 Task: Search one way flight ticket for 2 adults, 4 children and 1 infant on lap in business from Newport News: Newport News/williamsburg International Airport (patrick Henry Field) to Gillette: Gillette Campbell County Airport on 5-1-2023. Choice of flights is Westjet. Number of bags: 1 carry on bag. Price is upto 107000. Outbound departure time preference is 8:30.
Action: Mouse moved to (283, 470)
Screenshot: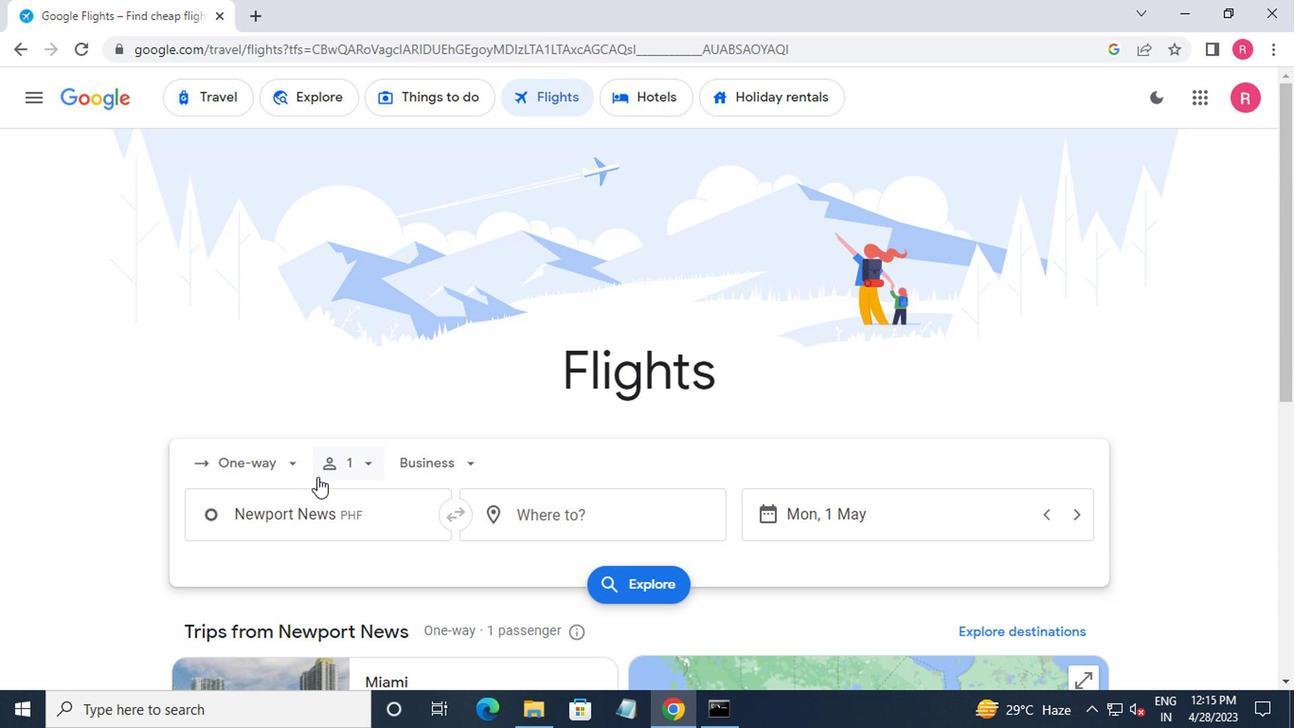 
Action: Mouse pressed left at (283, 470)
Screenshot: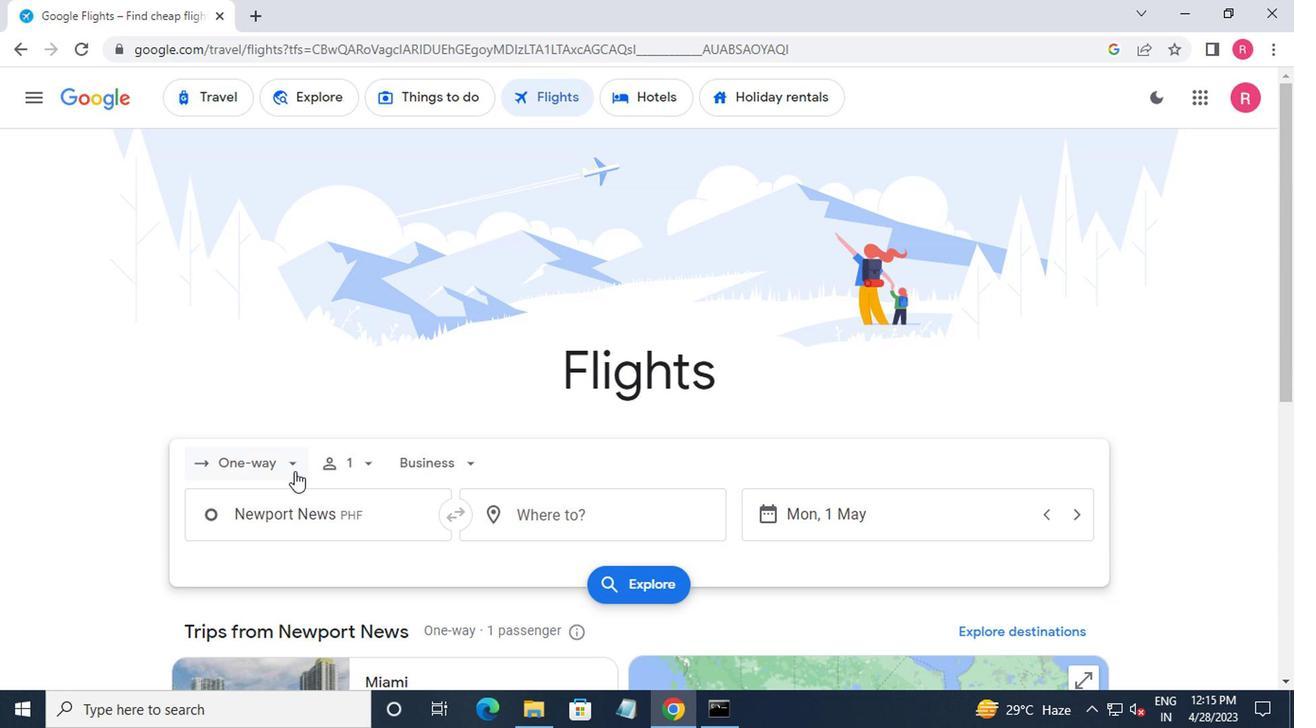 
Action: Mouse moved to (279, 553)
Screenshot: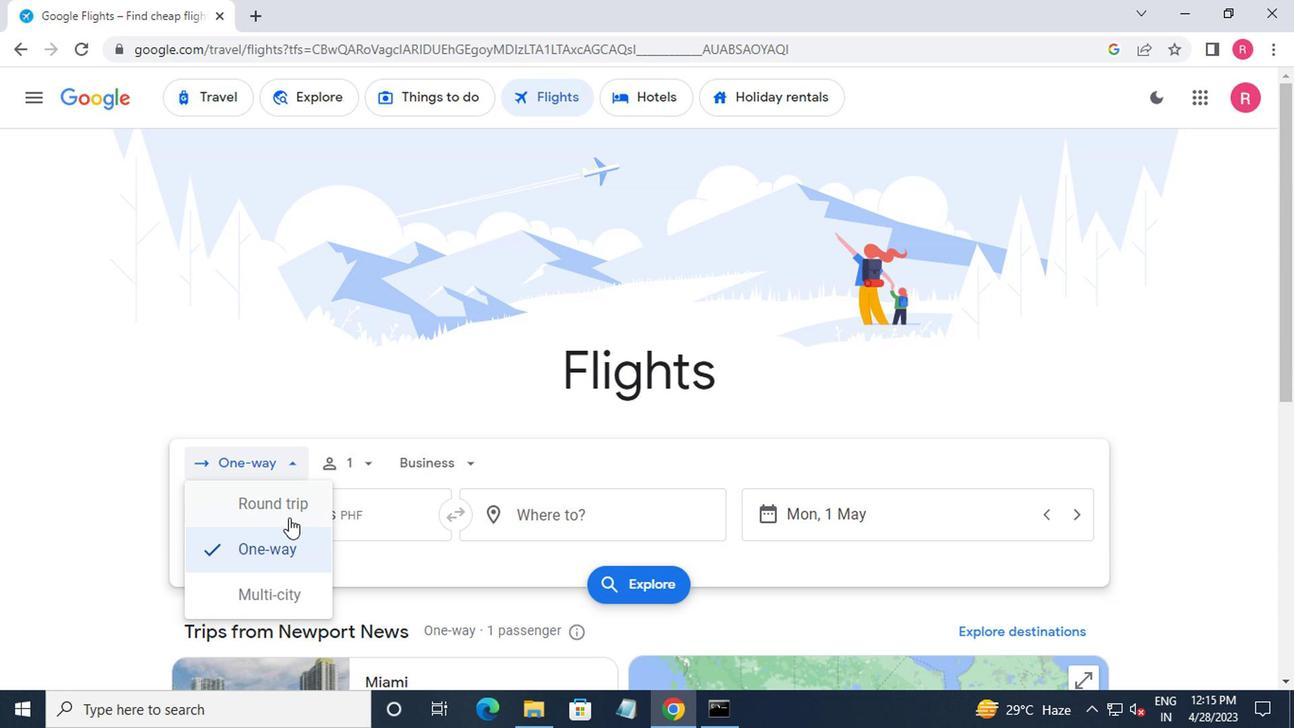 
Action: Mouse pressed left at (279, 553)
Screenshot: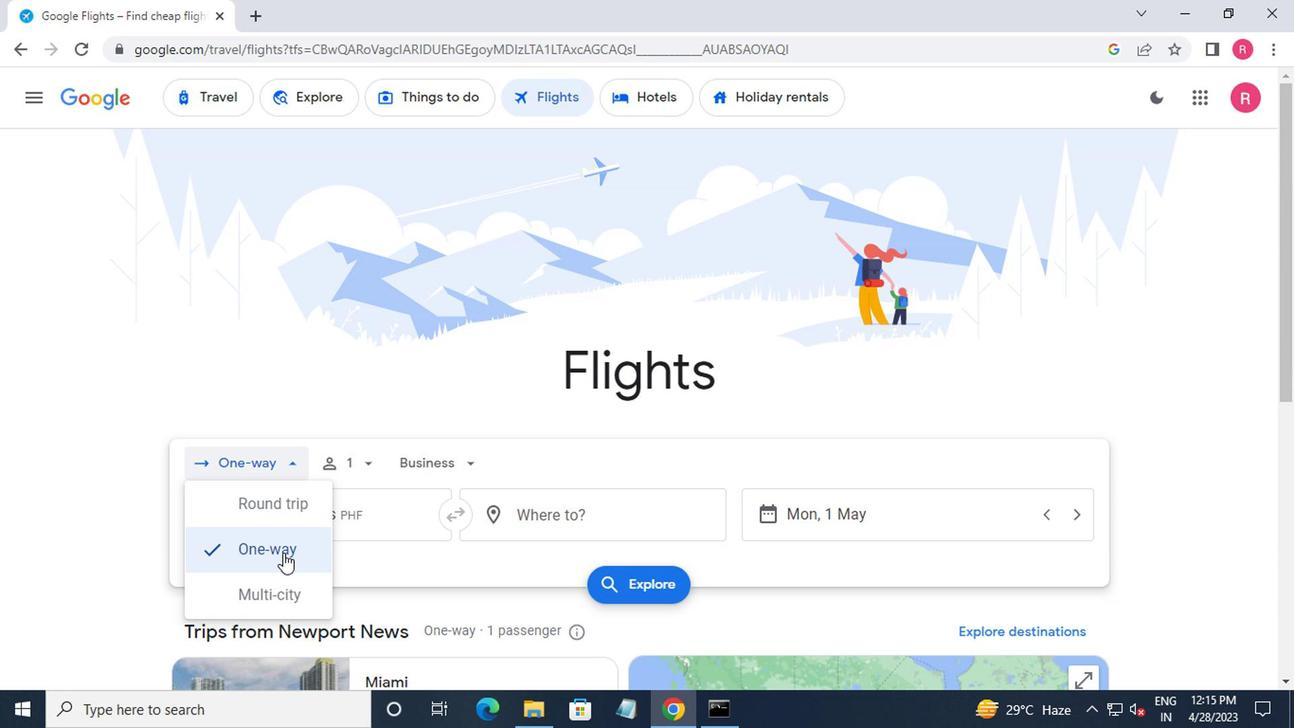 
Action: Mouse moved to (330, 469)
Screenshot: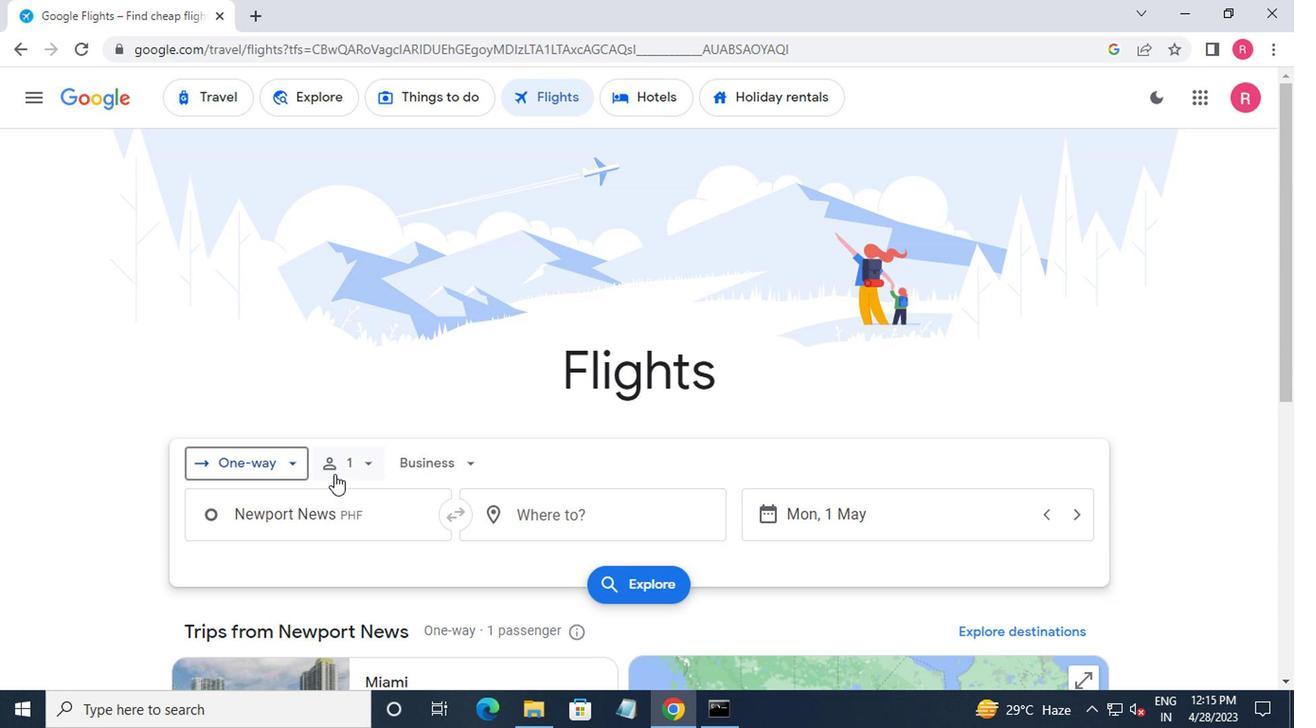 
Action: Mouse pressed left at (330, 469)
Screenshot: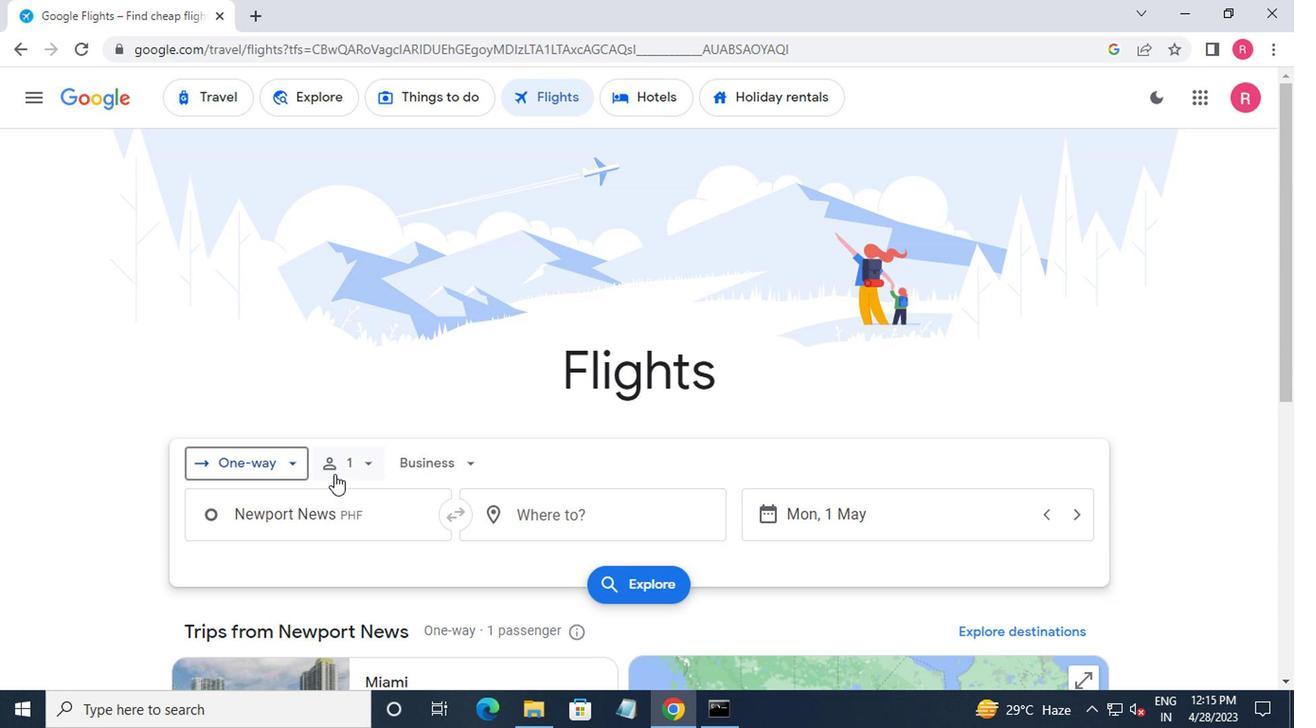 
Action: Mouse moved to (507, 522)
Screenshot: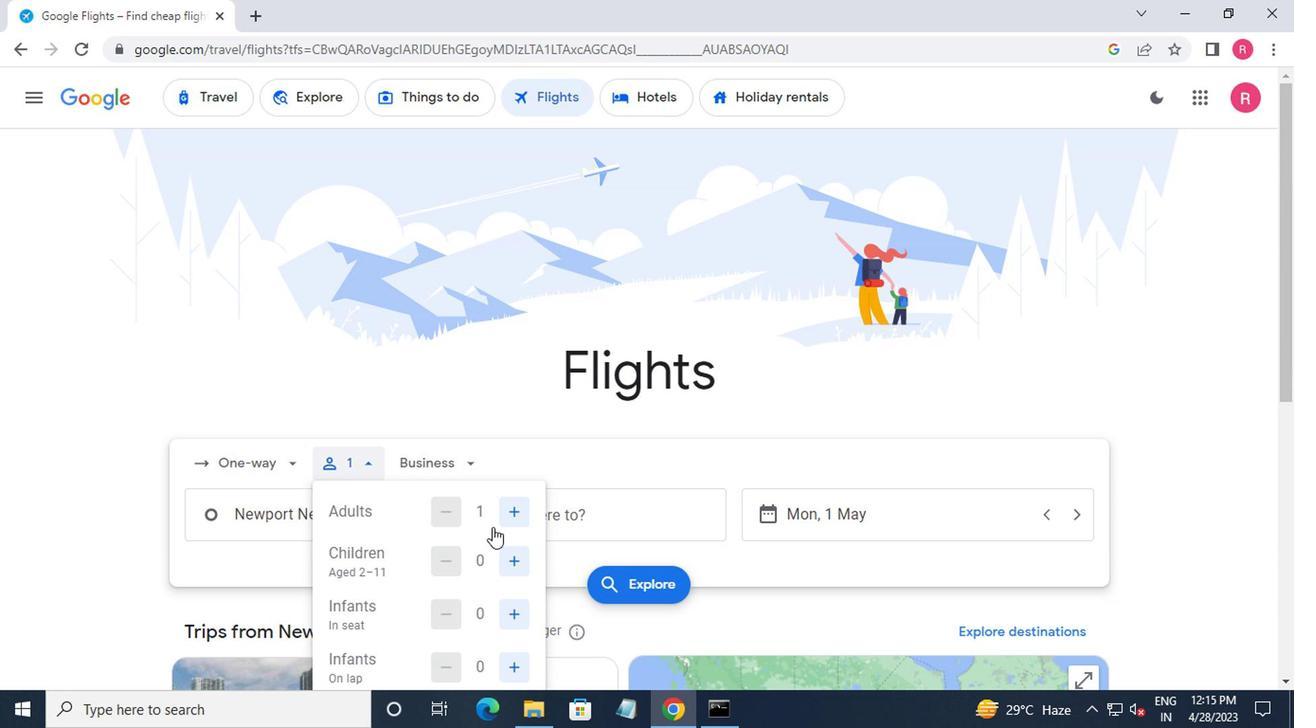 
Action: Mouse pressed left at (507, 522)
Screenshot: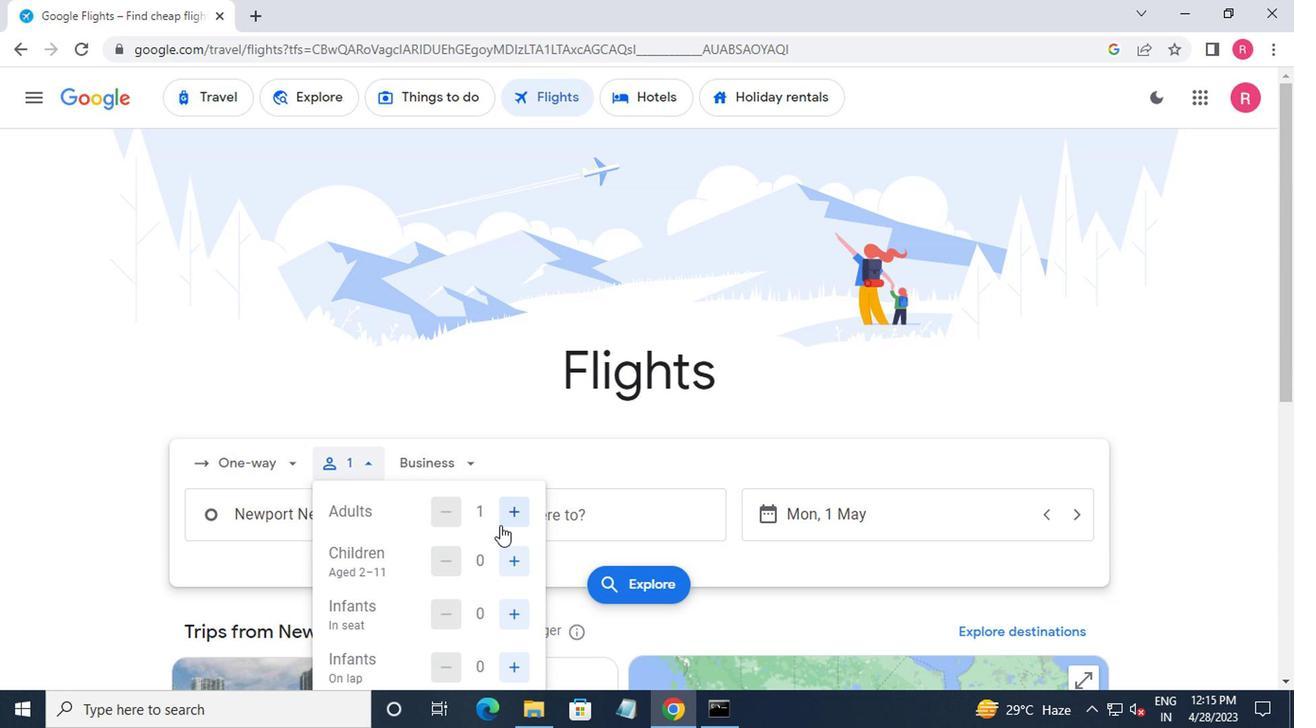 
Action: Mouse pressed left at (507, 522)
Screenshot: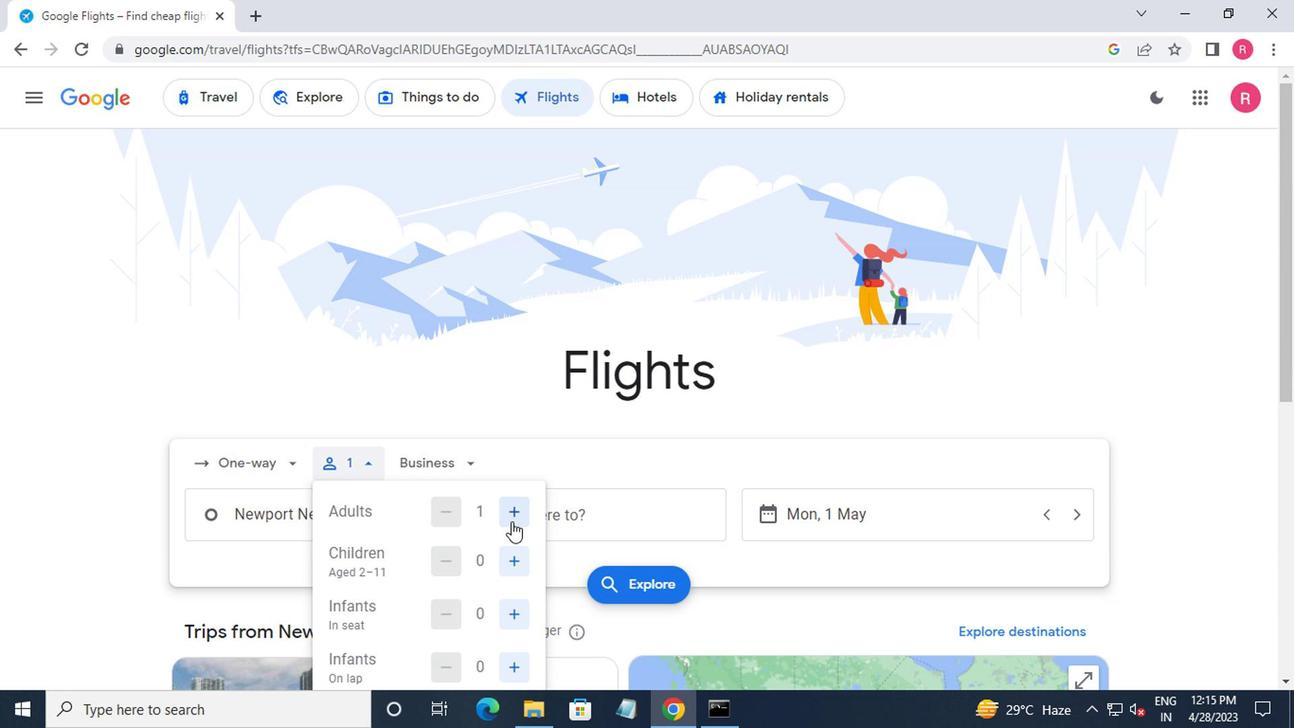 
Action: Mouse pressed left at (507, 522)
Screenshot: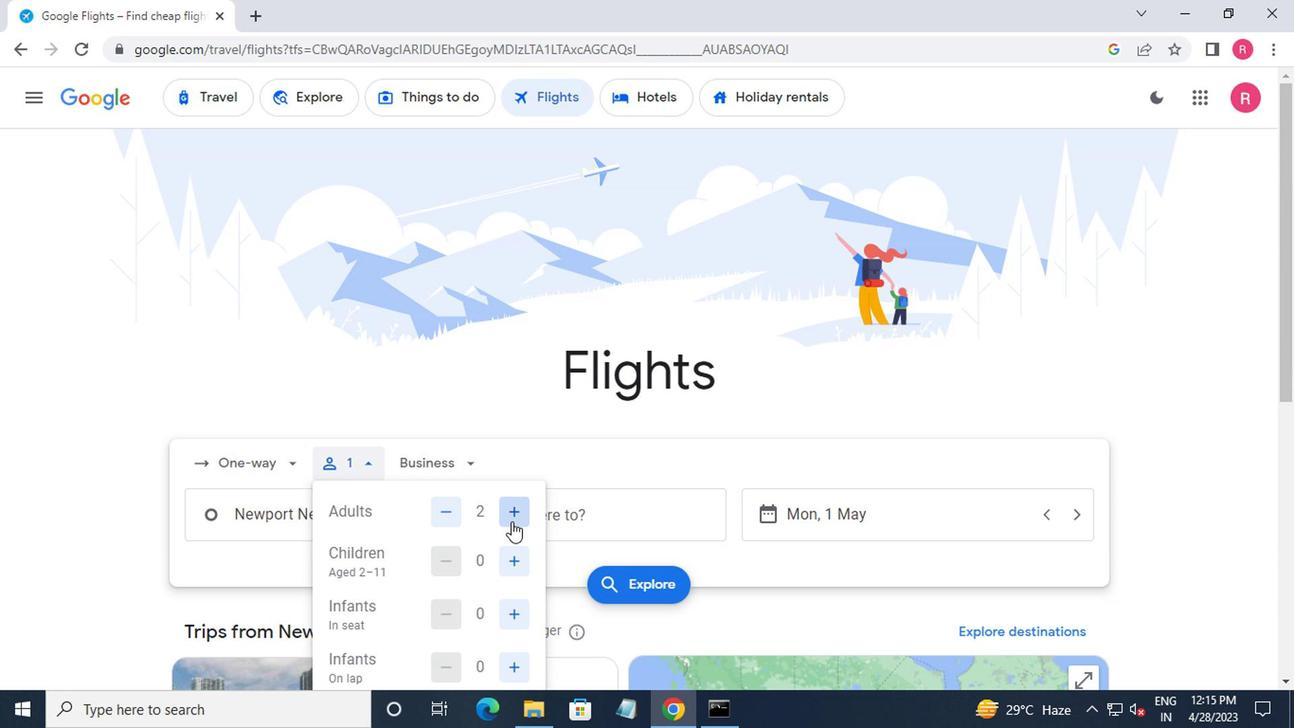 
Action: Mouse moved to (443, 520)
Screenshot: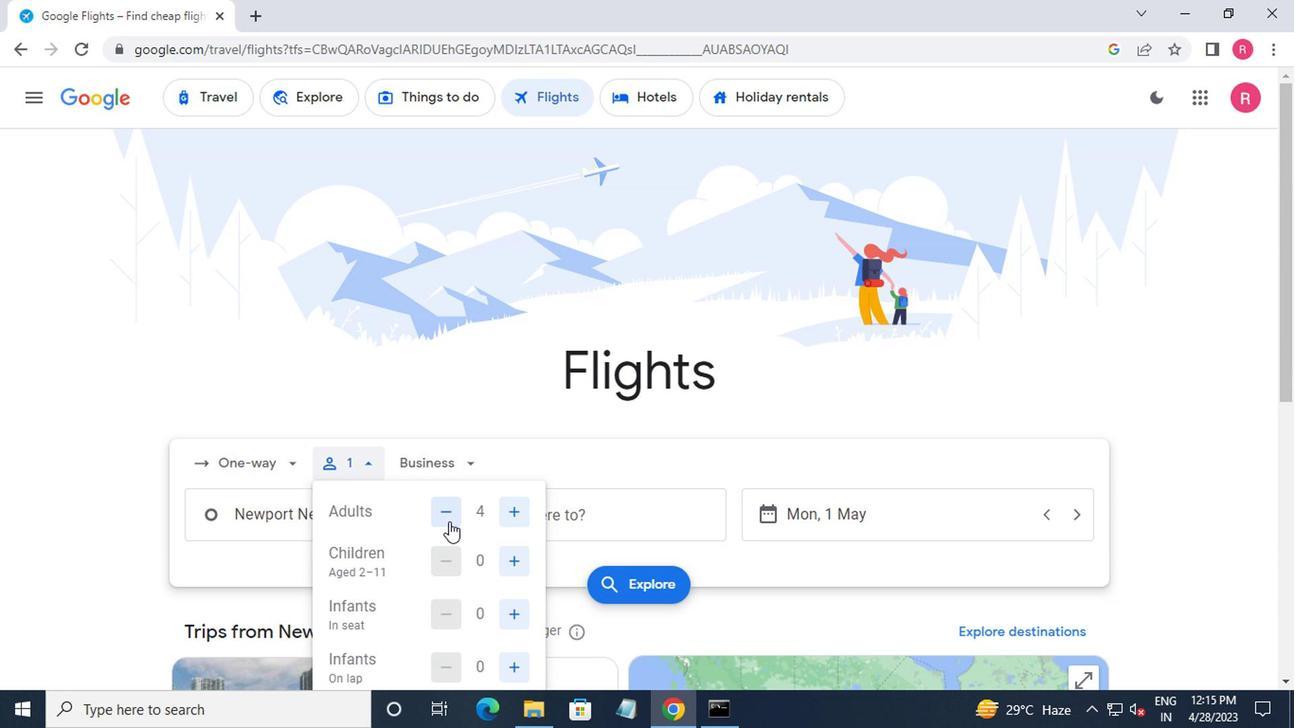 
Action: Mouse pressed left at (443, 520)
Screenshot: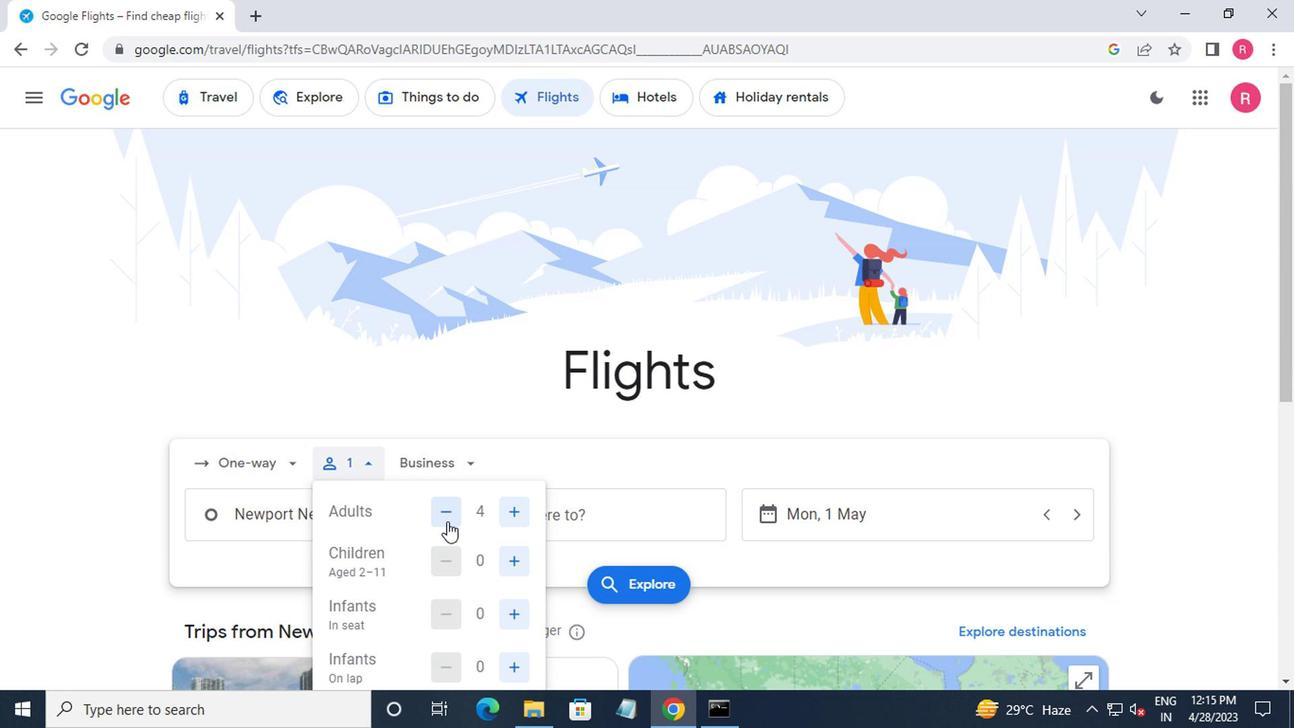 
Action: Mouse moved to (503, 568)
Screenshot: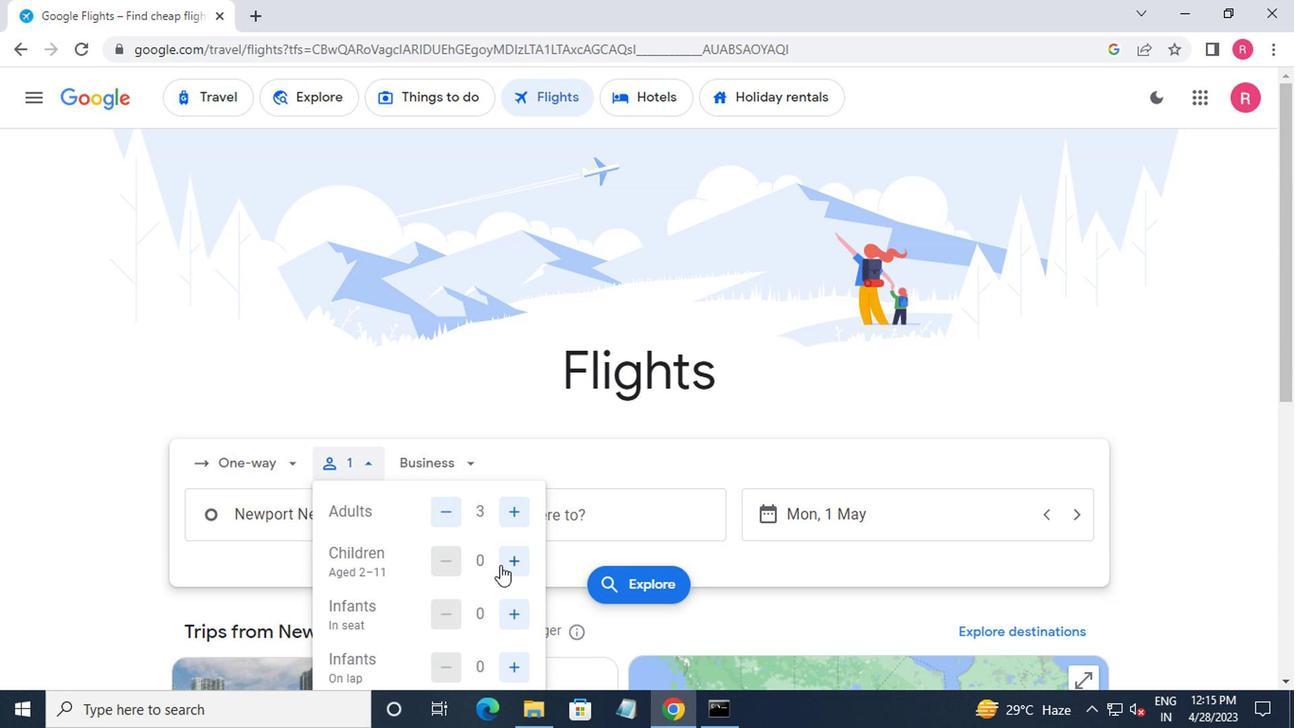 
Action: Mouse pressed left at (503, 568)
Screenshot: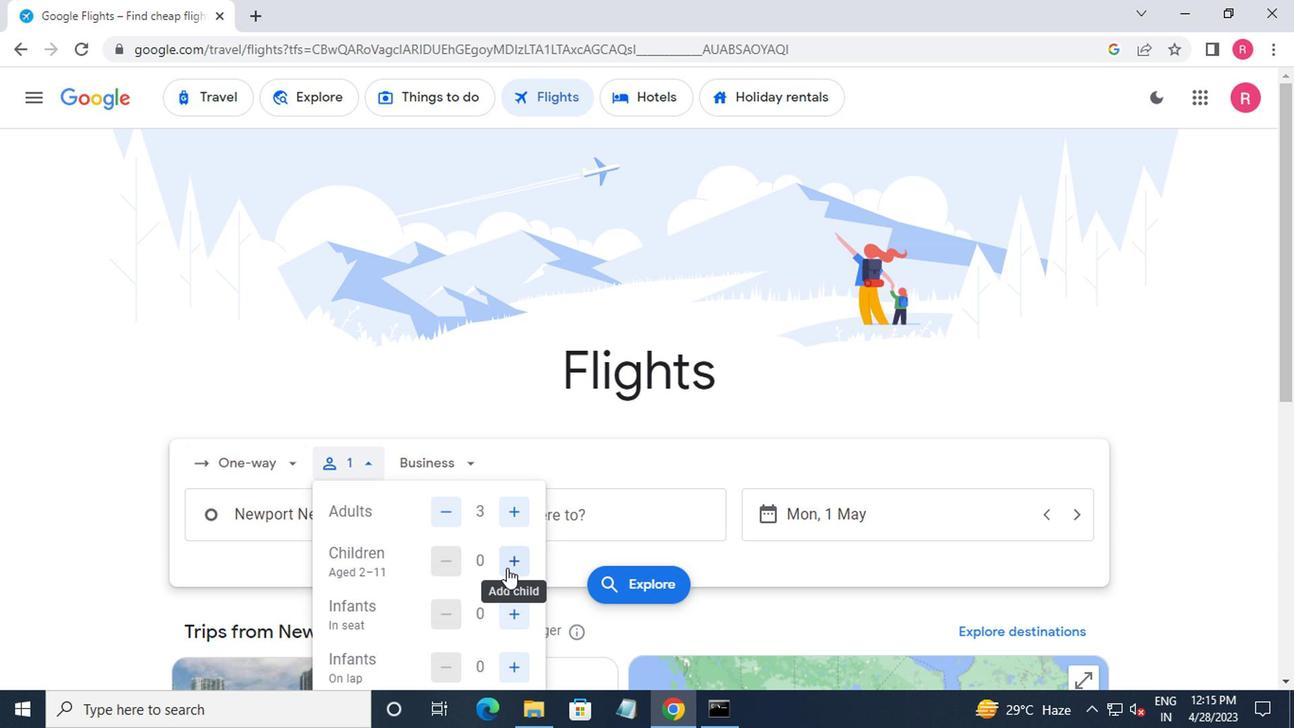 
Action: Mouse pressed left at (503, 568)
Screenshot: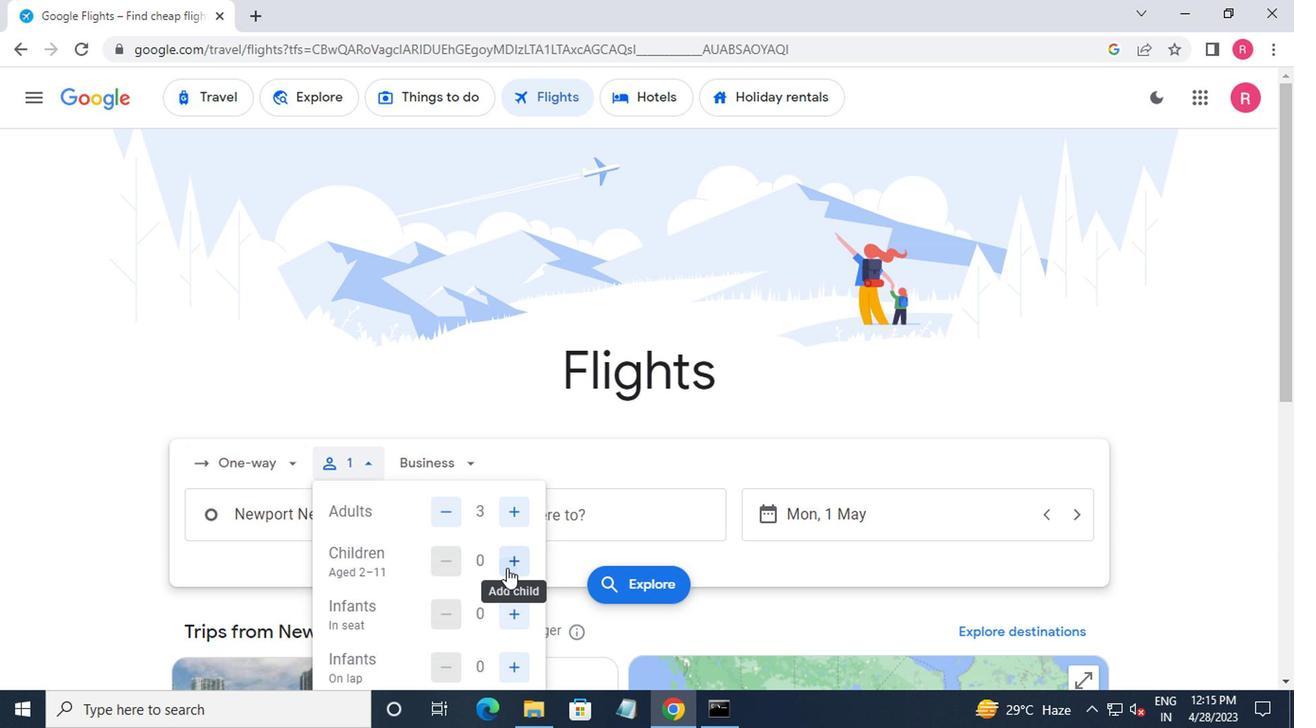 
Action: Mouse pressed left at (503, 568)
Screenshot: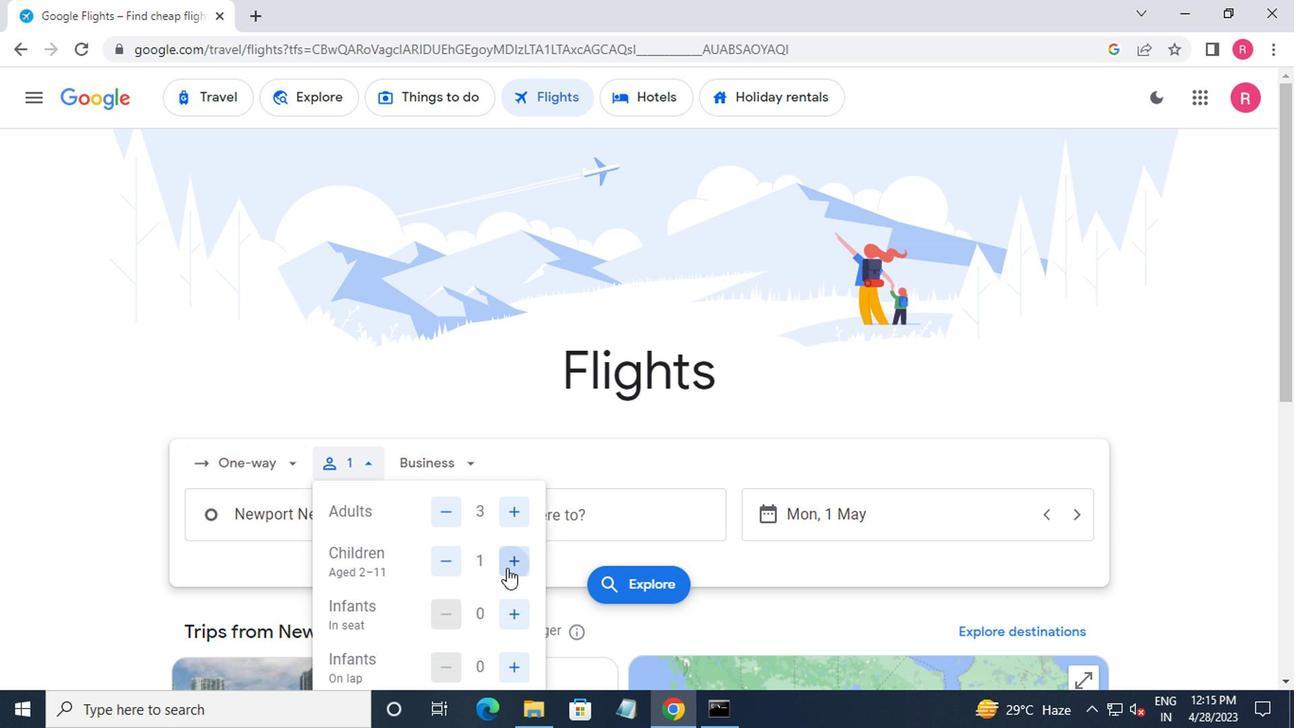 
Action: Mouse moved to (428, 467)
Screenshot: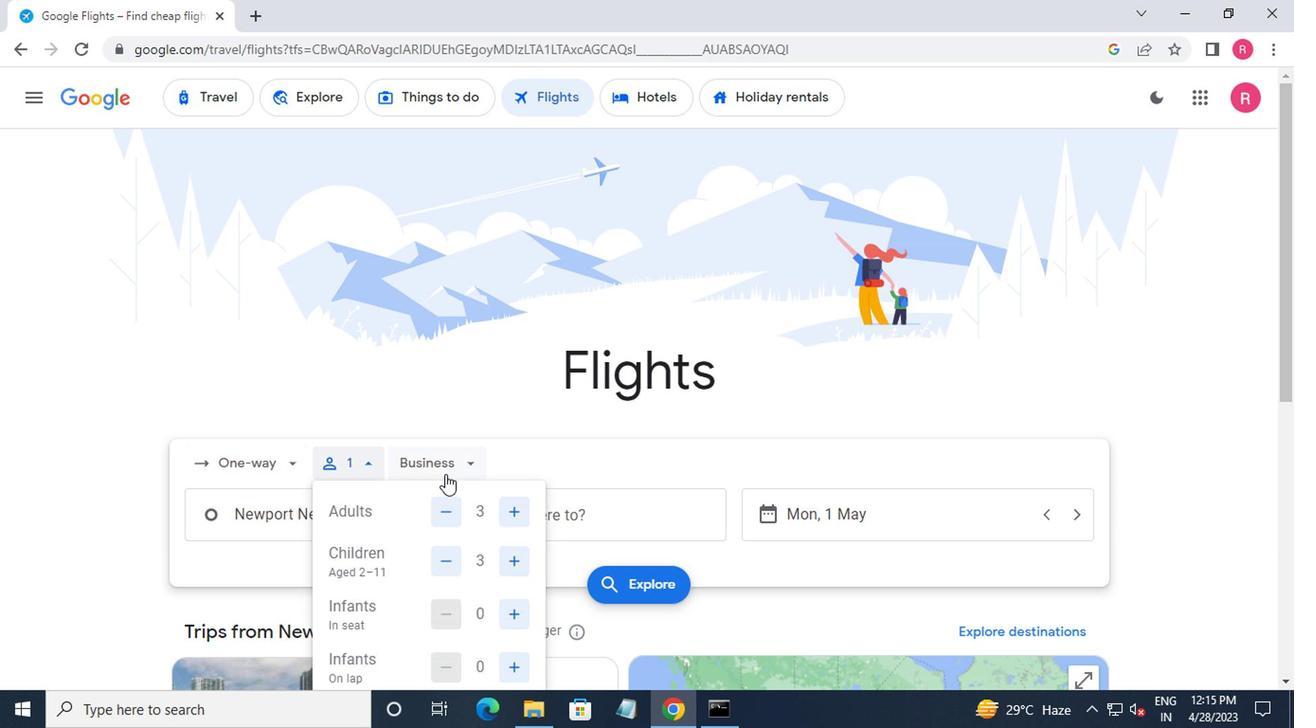 
Action: Mouse pressed left at (428, 467)
Screenshot: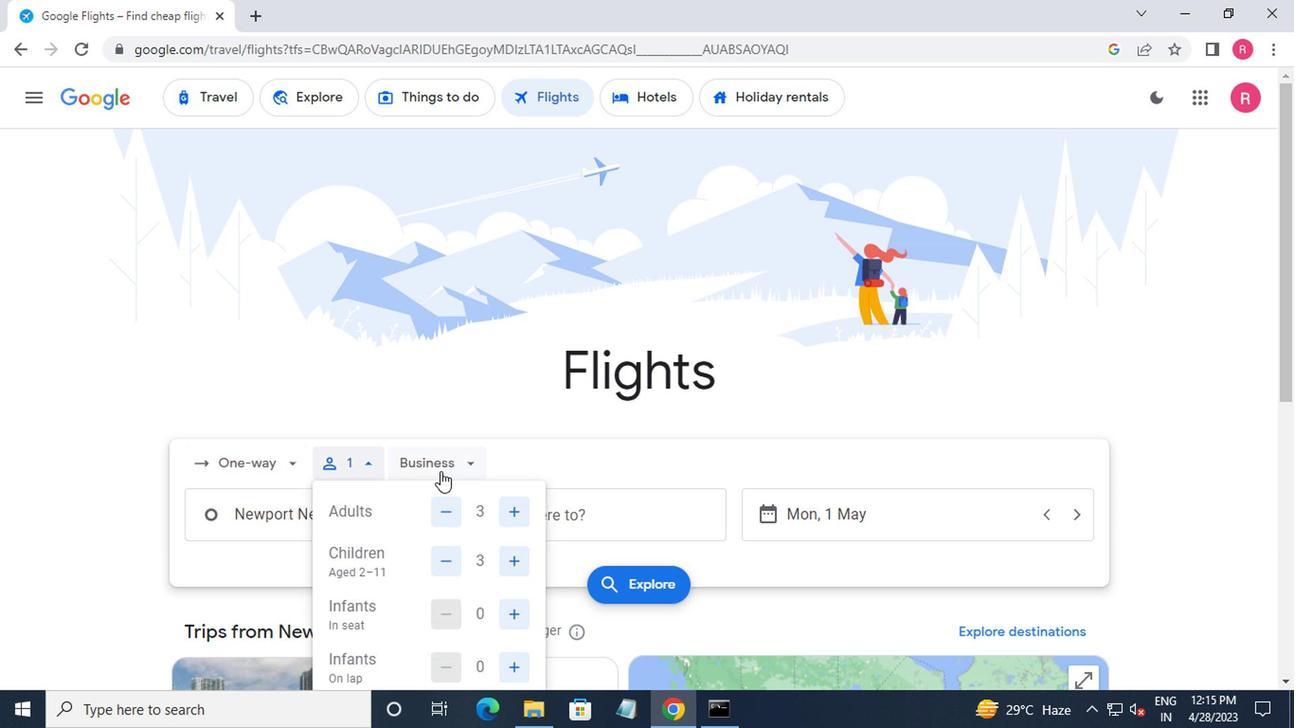 
Action: Mouse moved to (490, 536)
Screenshot: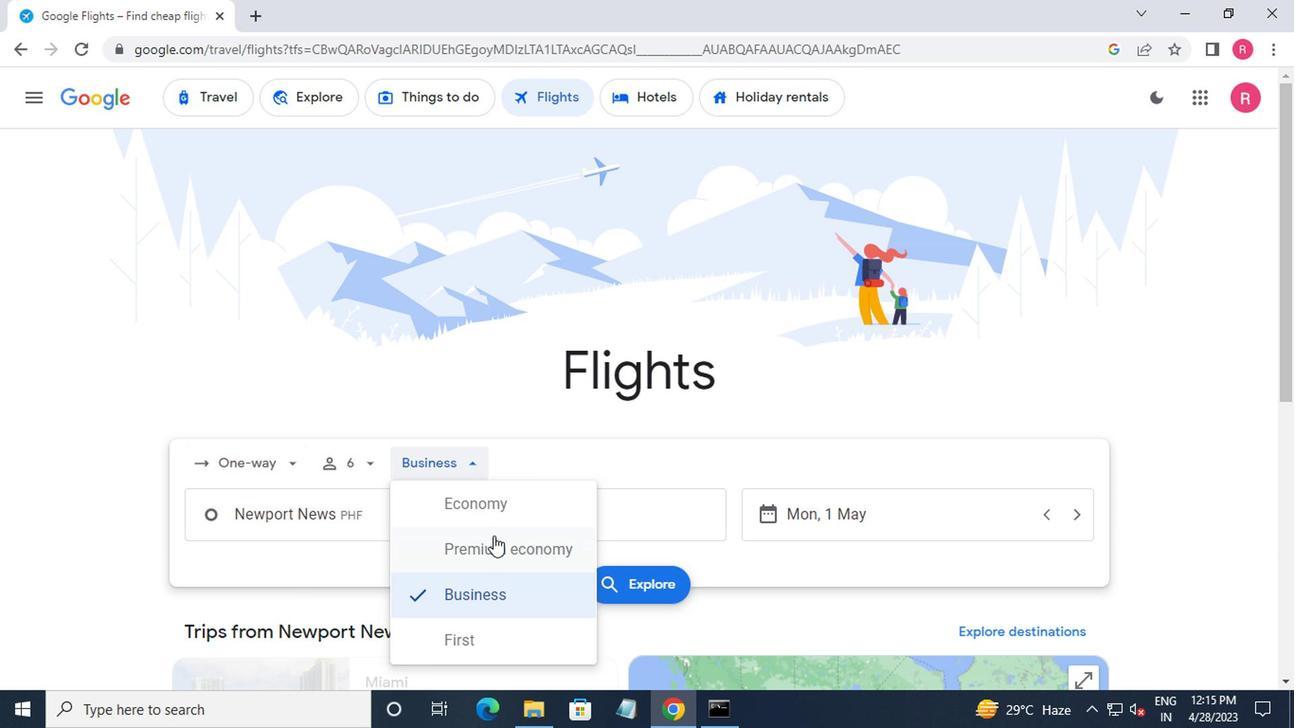 
Action: Mouse pressed left at (490, 536)
Screenshot: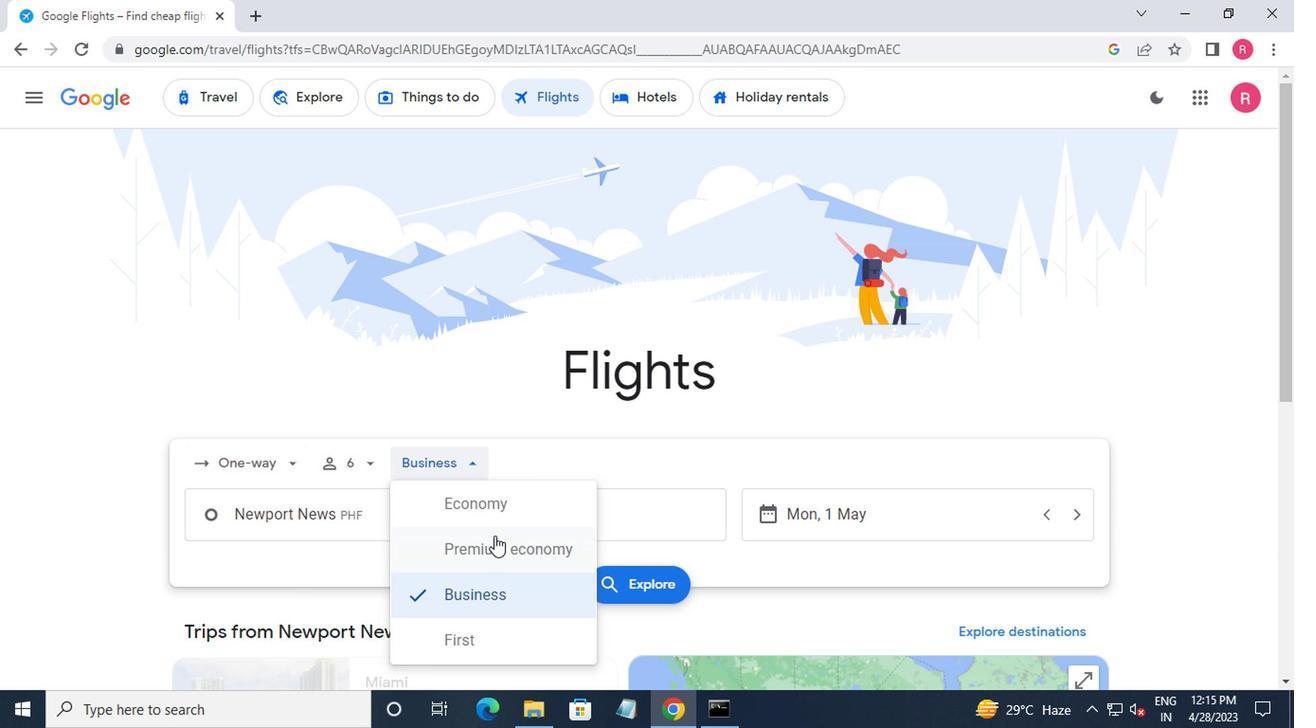 
Action: Mouse moved to (367, 527)
Screenshot: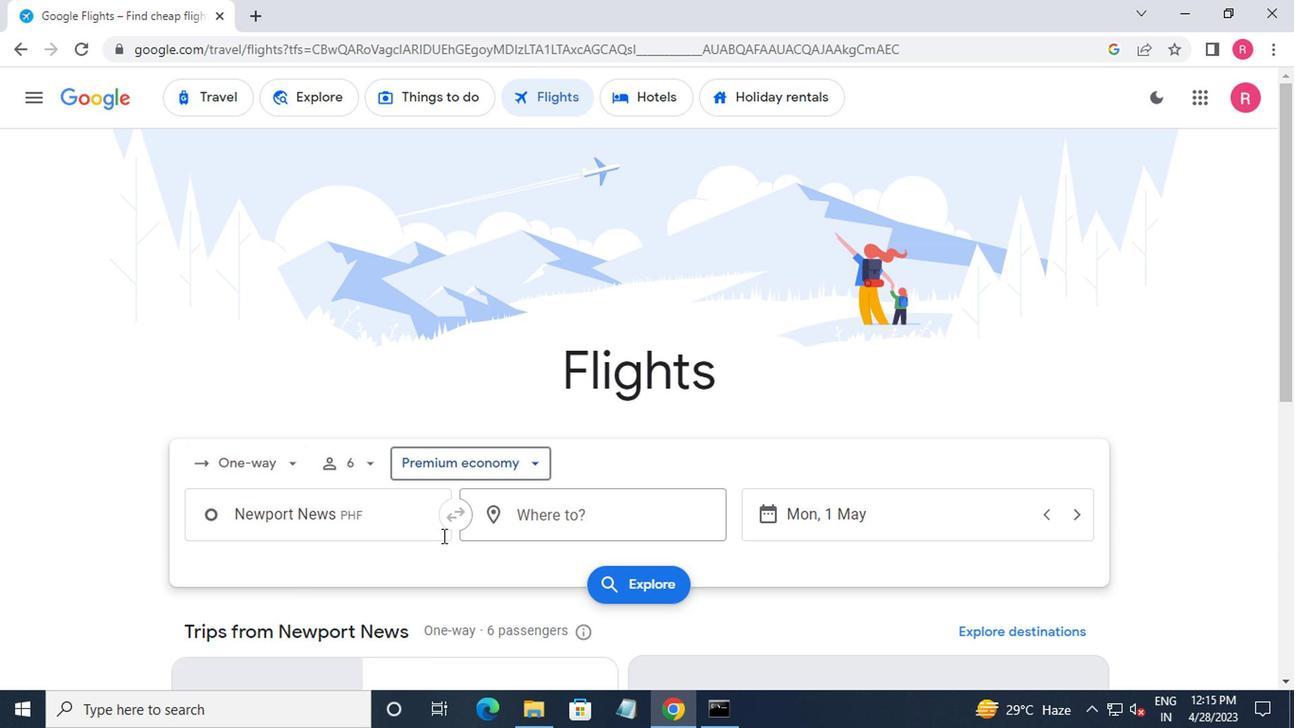 
Action: Mouse pressed left at (367, 527)
Screenshot: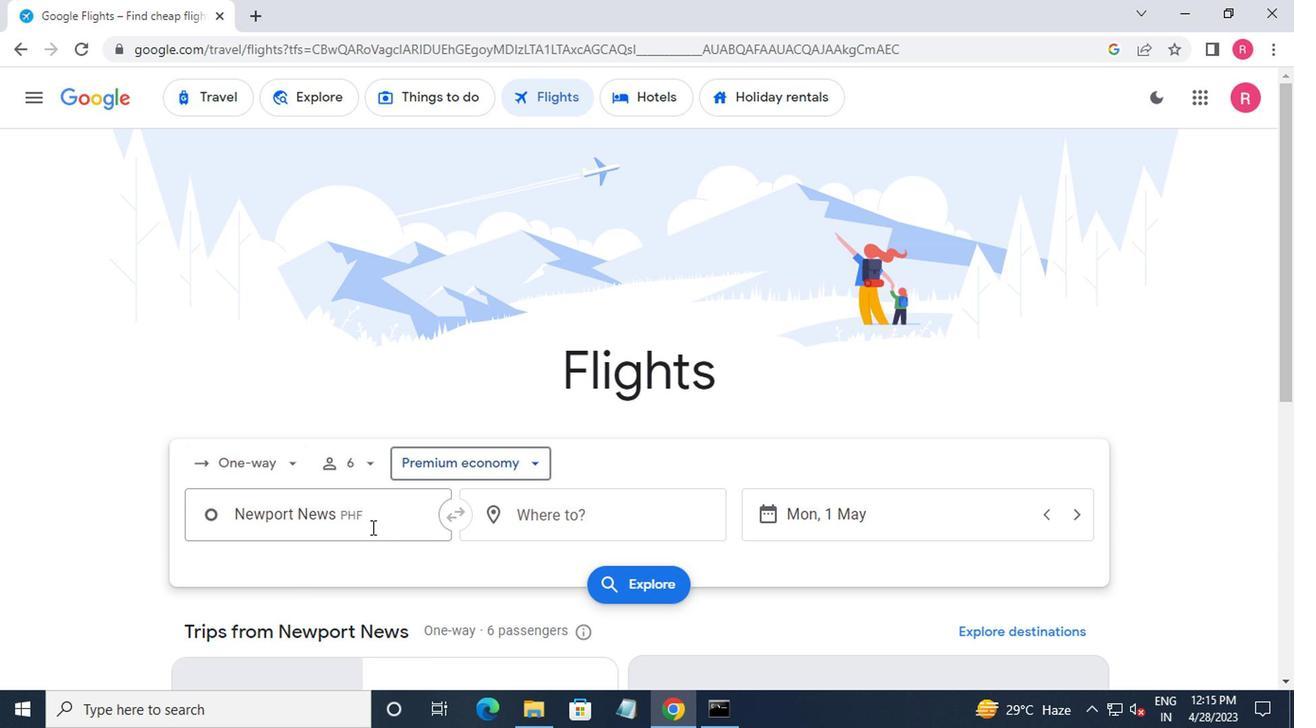 
Action: Key pressed <Key.shift_r><Key.shift_r><Key.shift_r><Key.shift_r><Key.shift_r><Key.shift_r><Key.shift_r>Norfolk<Key.space>
Screenshot: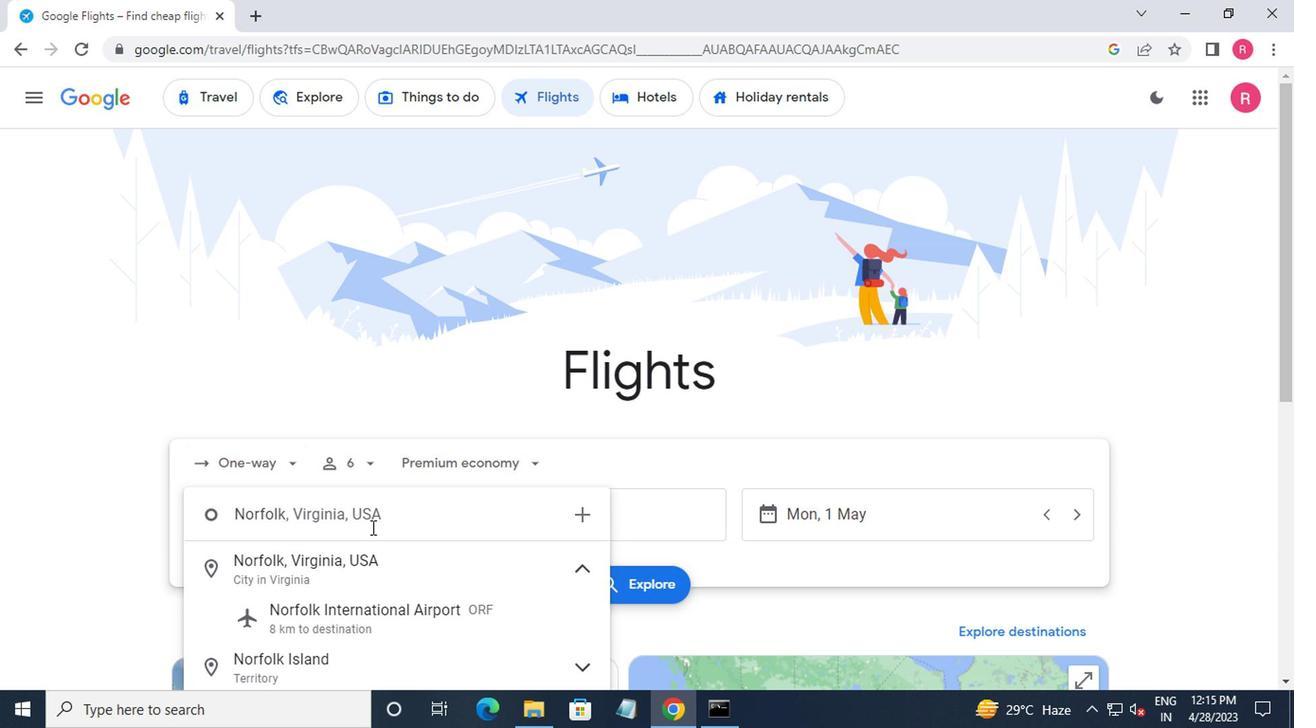 
Action: Mouse moved to (372, 622)
Screenshot: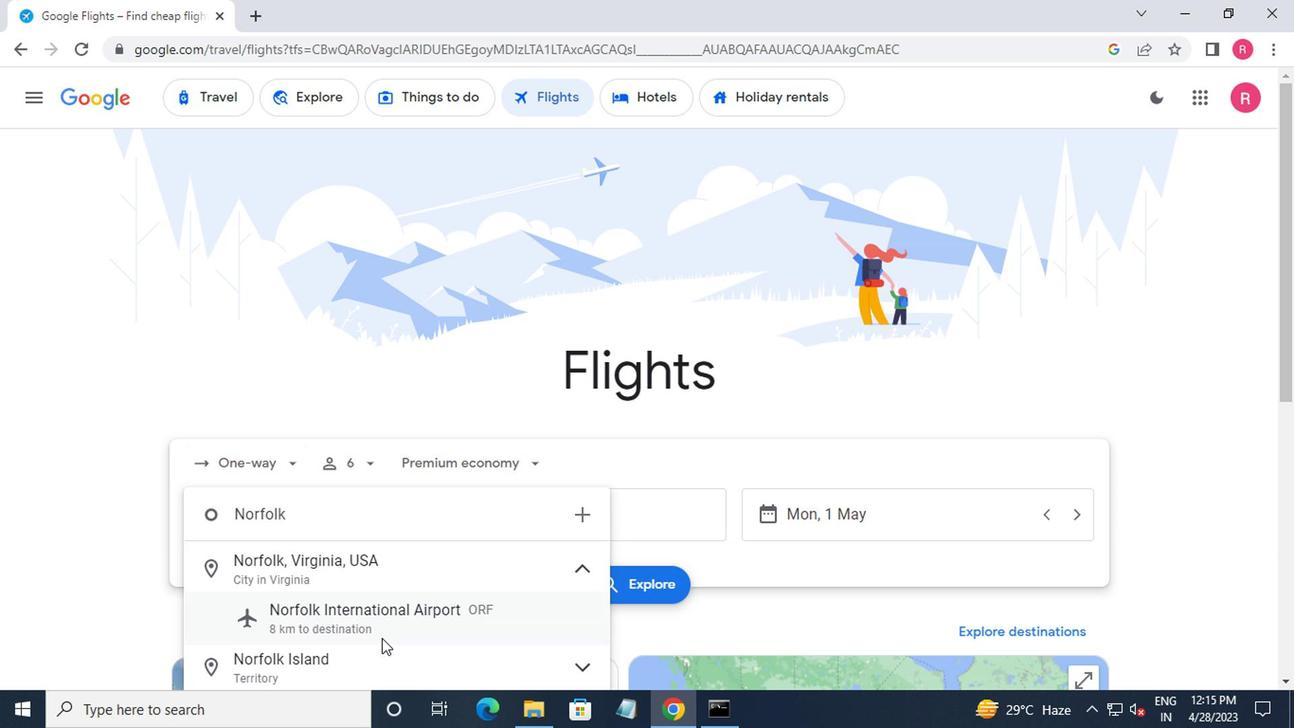 
Action: Mouse pressed left at (372, 622)
Screenshot: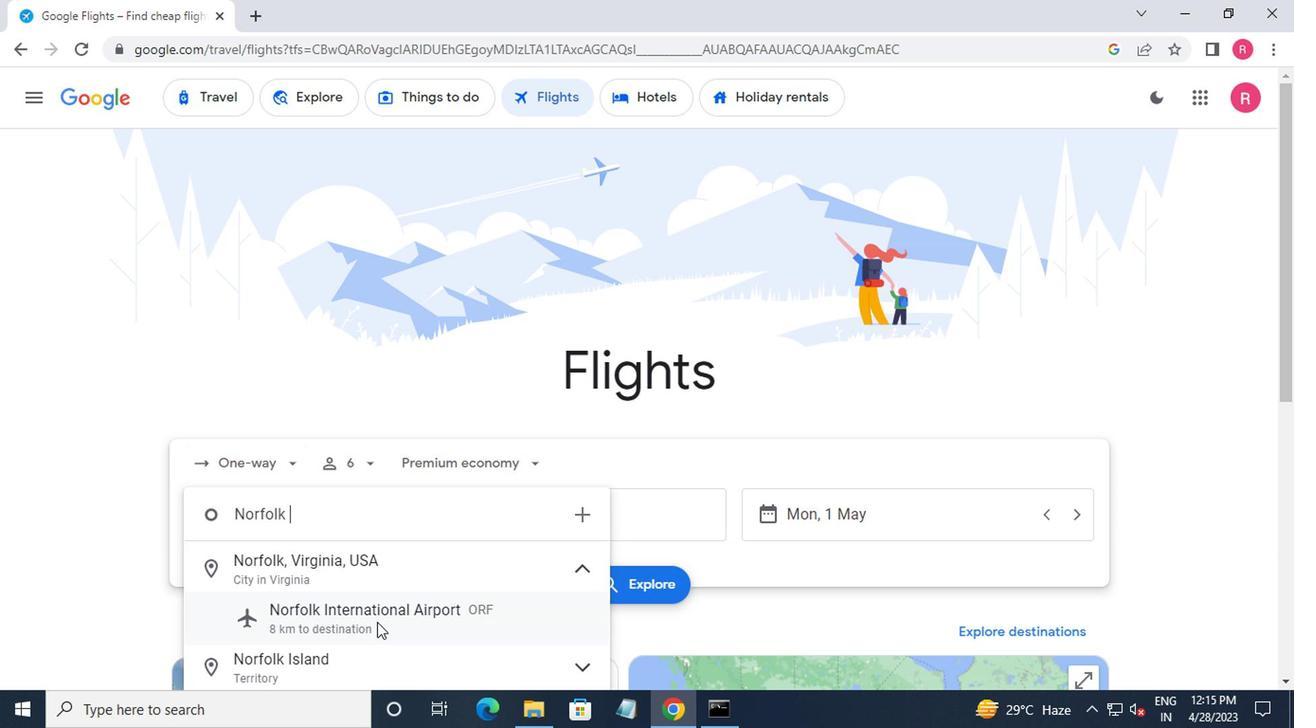 
Action: Mouse moved to (550, 513)
Screenshot: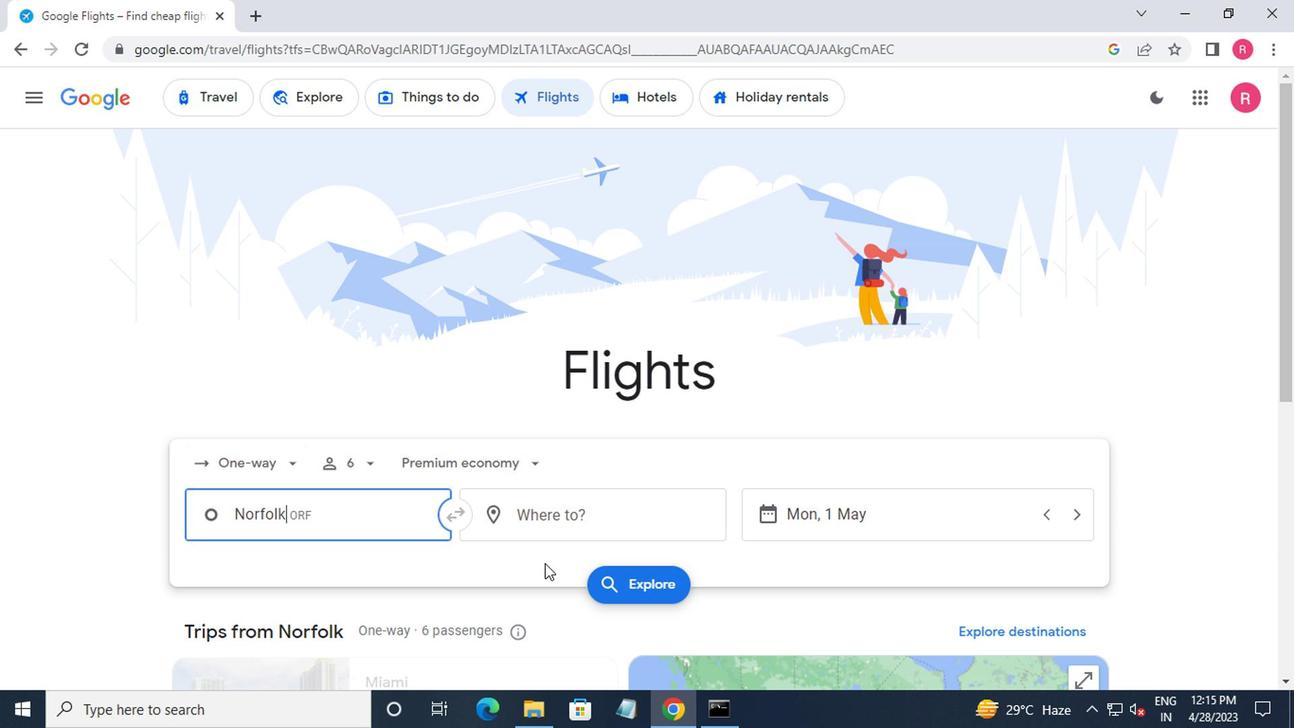 
Action: Mouse pressed left at (550, 513)
Screenshot: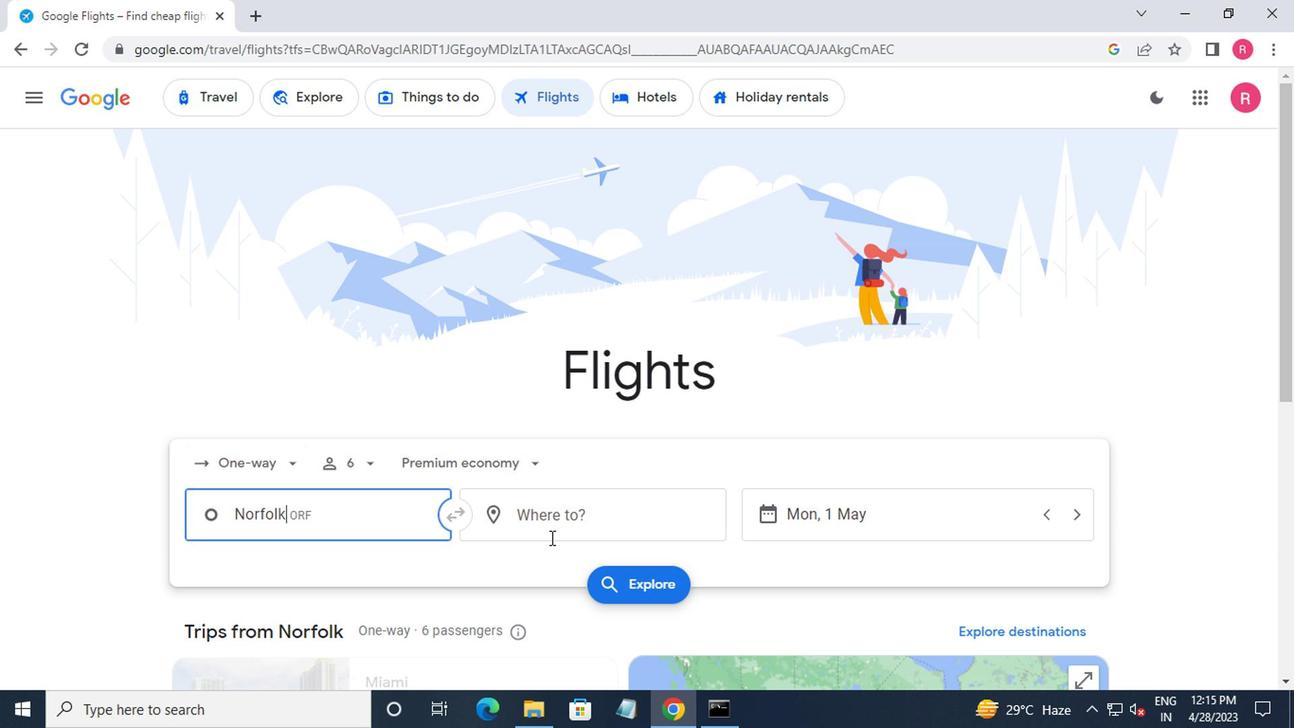 
Action: Mouse moved to (529, 611)
Screenshot: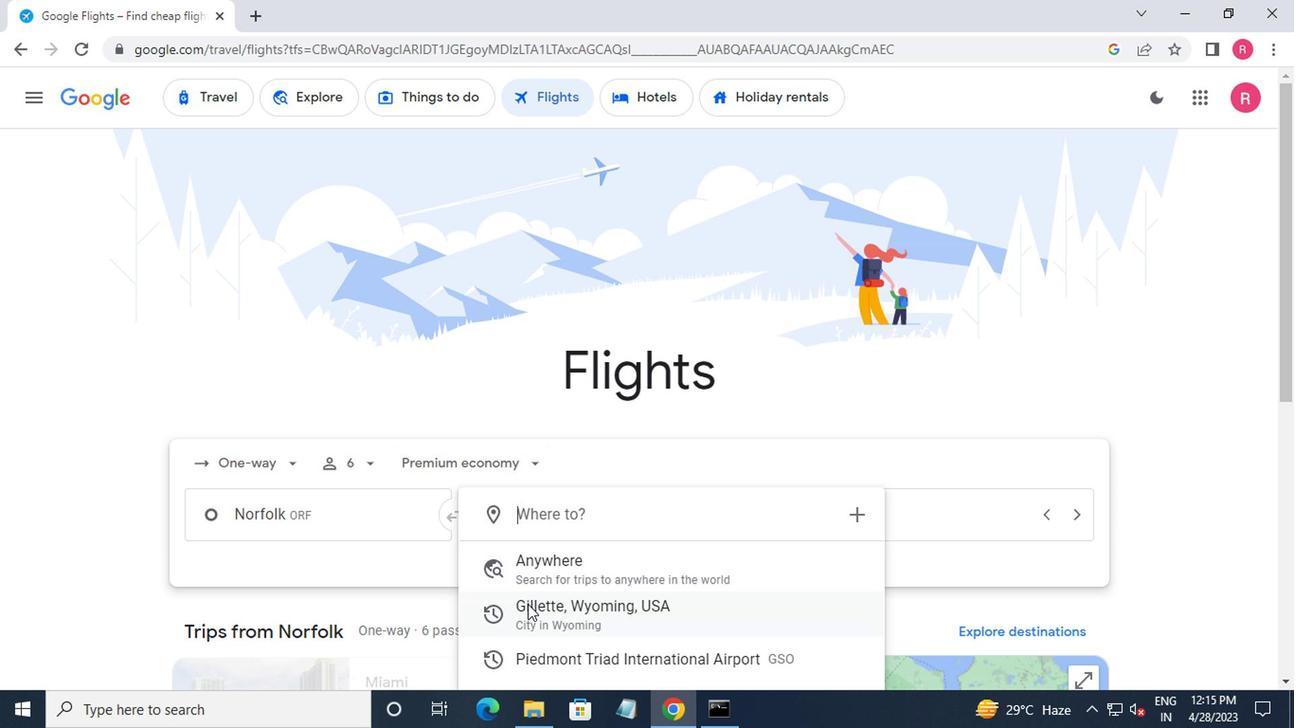 
Action: Mouse scrolled (529, 610) with delta (0, 0)
Screenshot: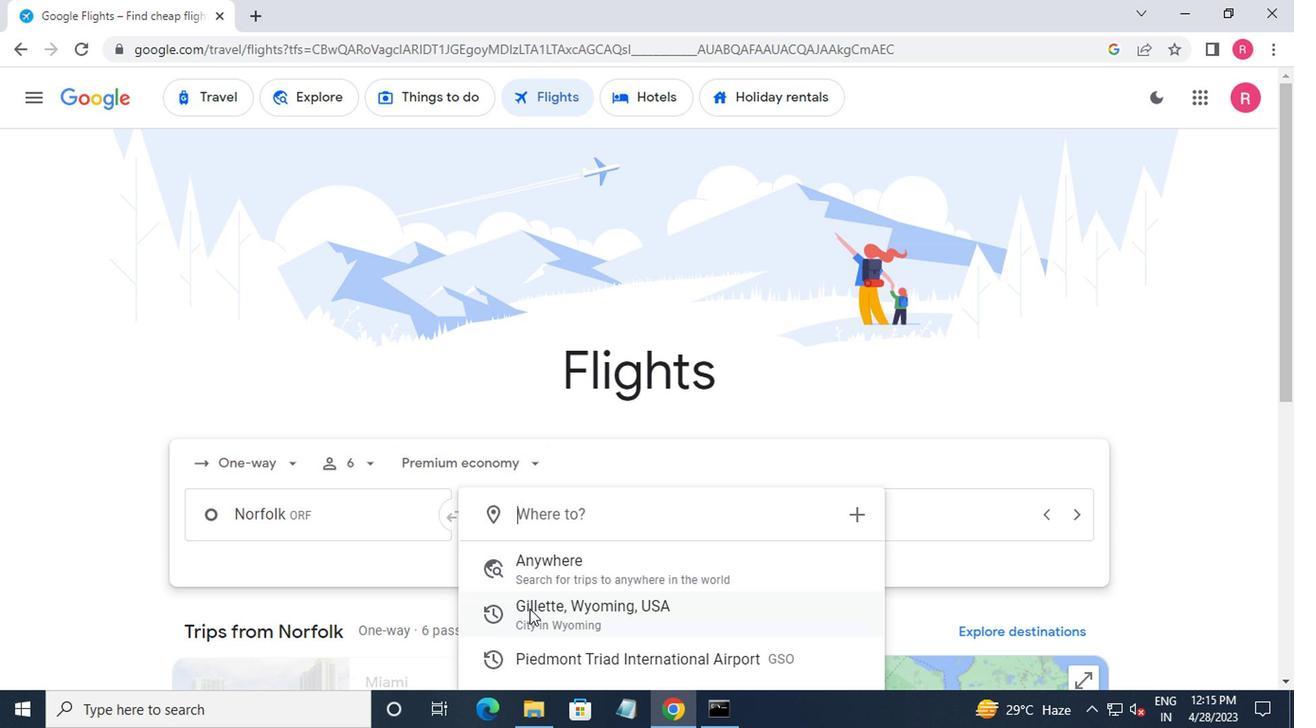 
Action: Mouse scrolled (529, 610) with delta (0, 0)
Screenshot: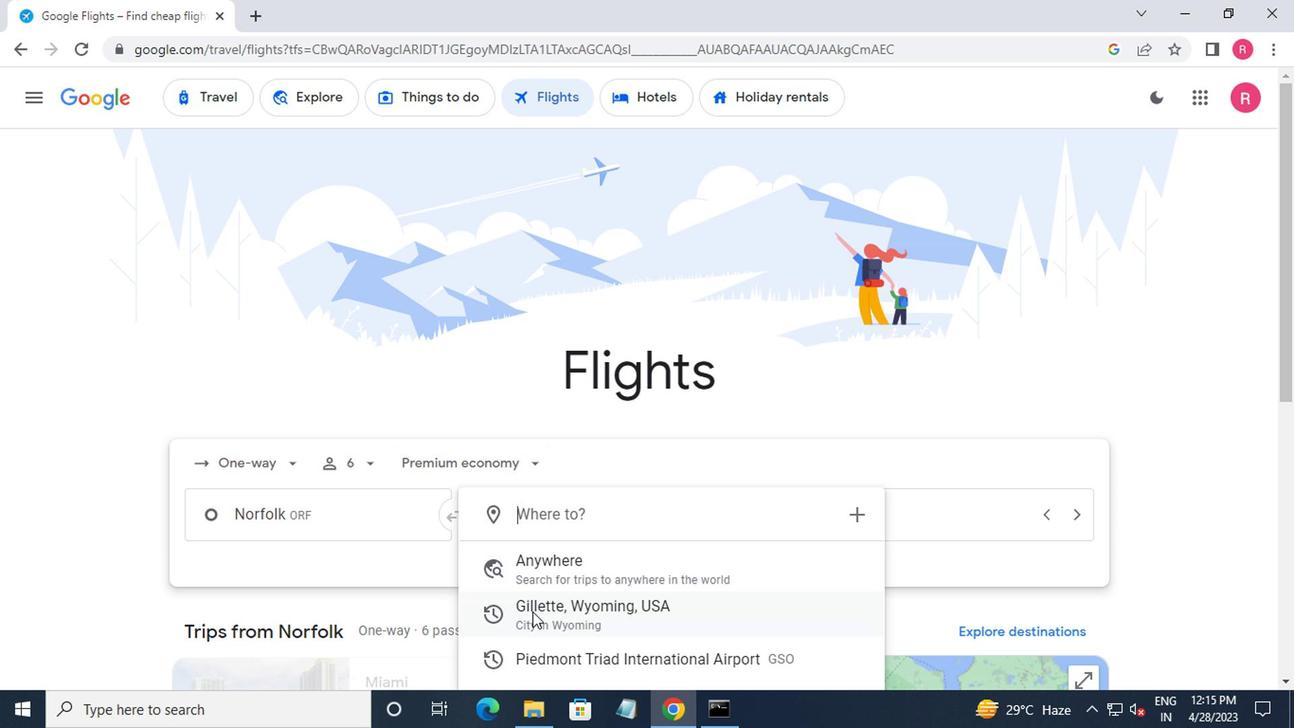 
Action: Mouse moved to (544, 523)
Screenshot: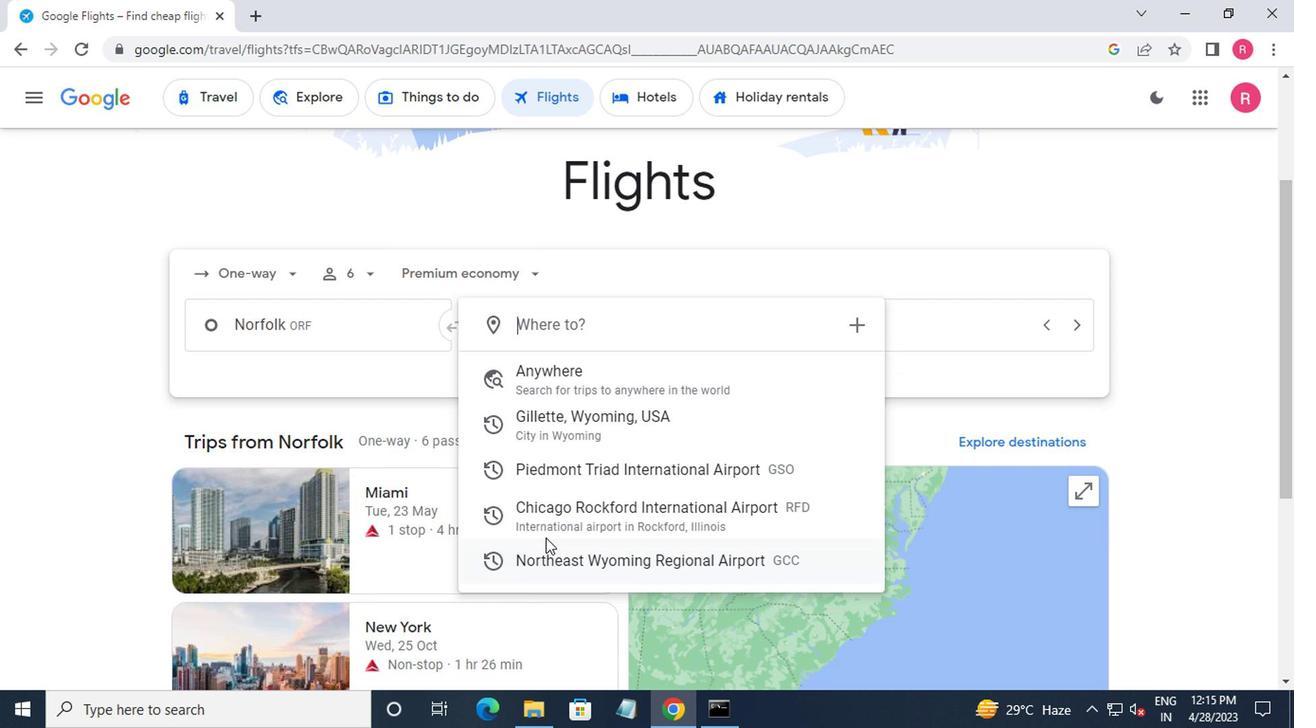
Action: Mouse pressed left at (544, 523)
Screenshot: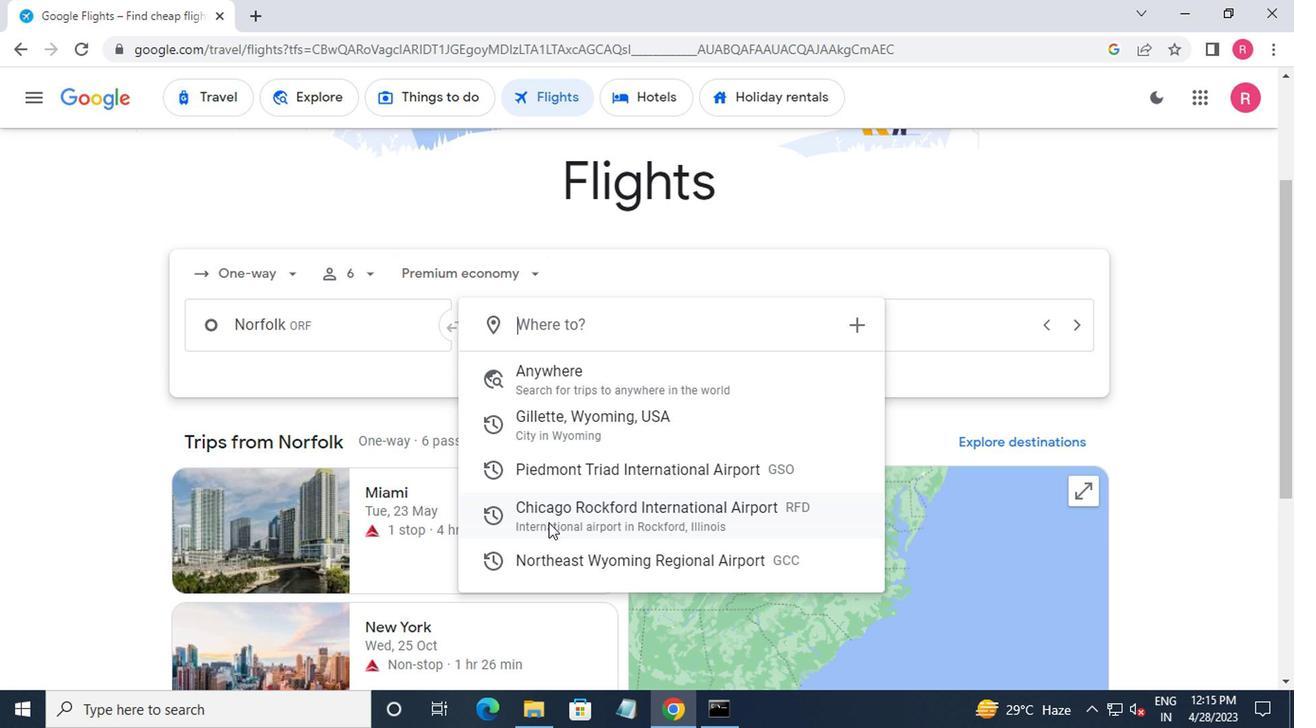 
Action: Mouse moved to (889, 321)
Screenshot: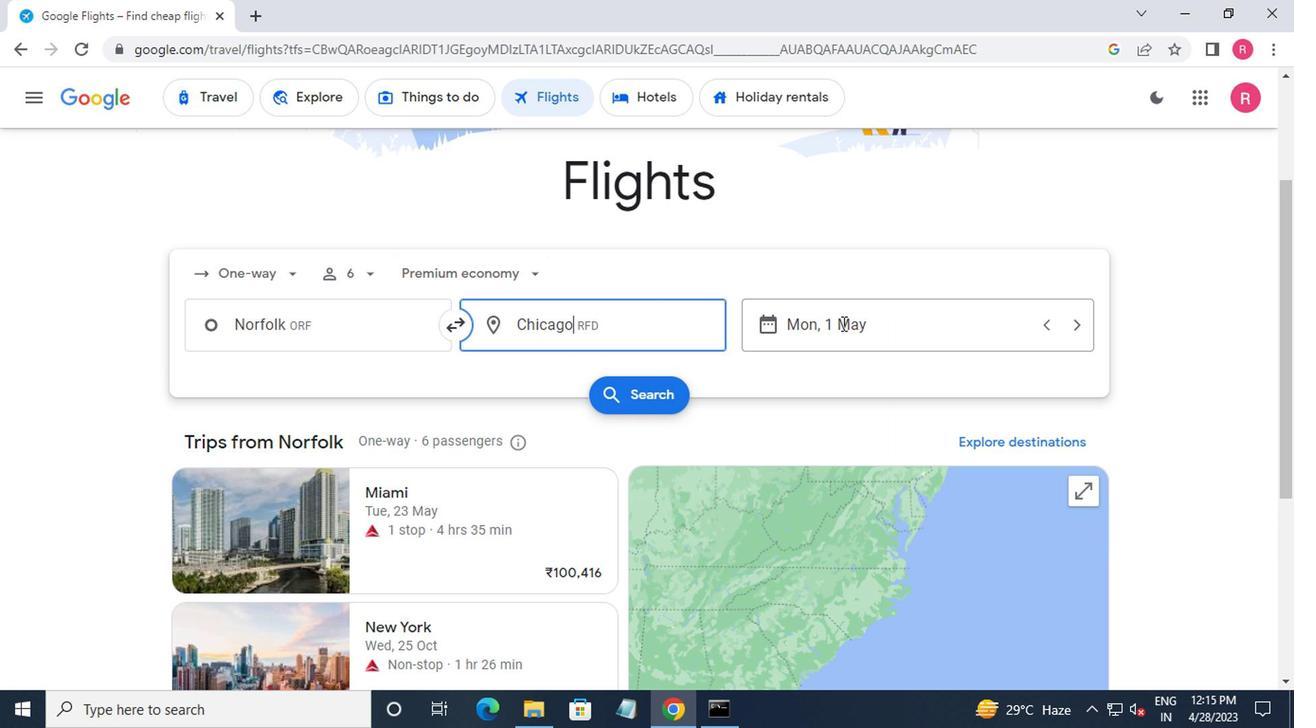 
Action: Mouse pressed left at (889, 321)
Screenshot: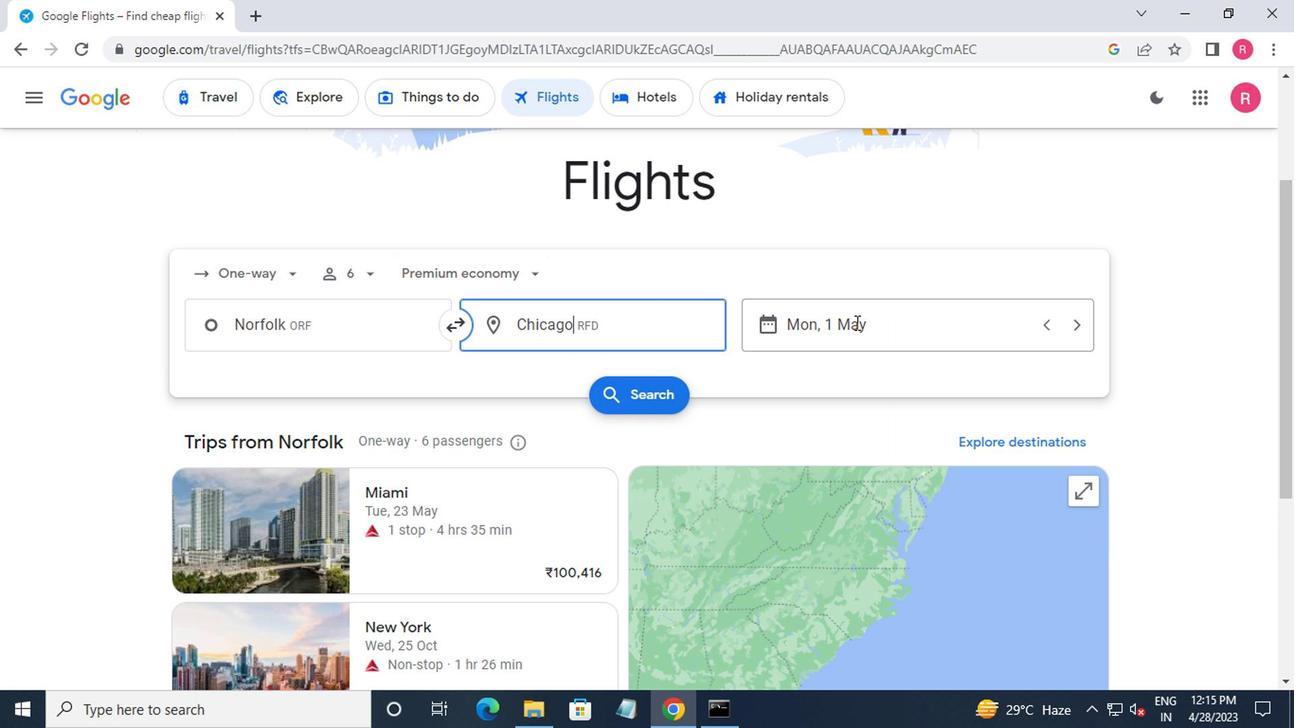 
Action: Mouse moved to (819, 342)
Screenshot: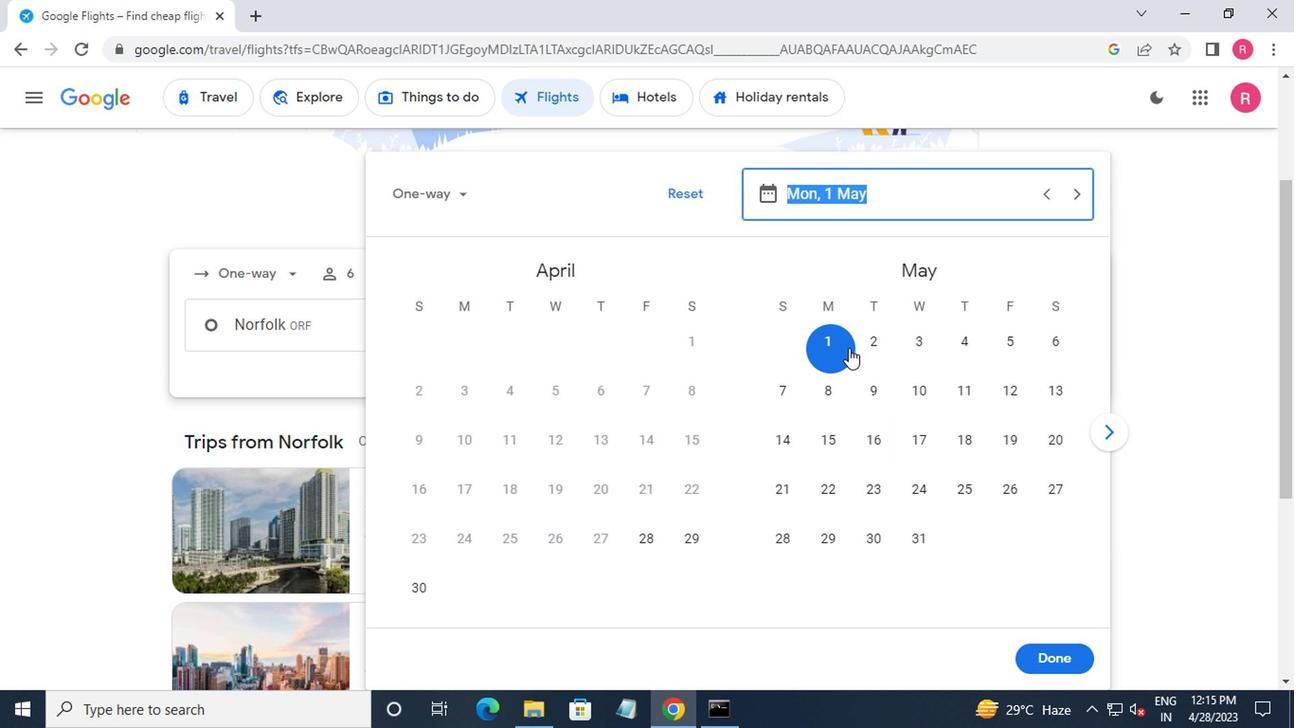
Action: Mouse pressed left at (819, 342)
Screenshot: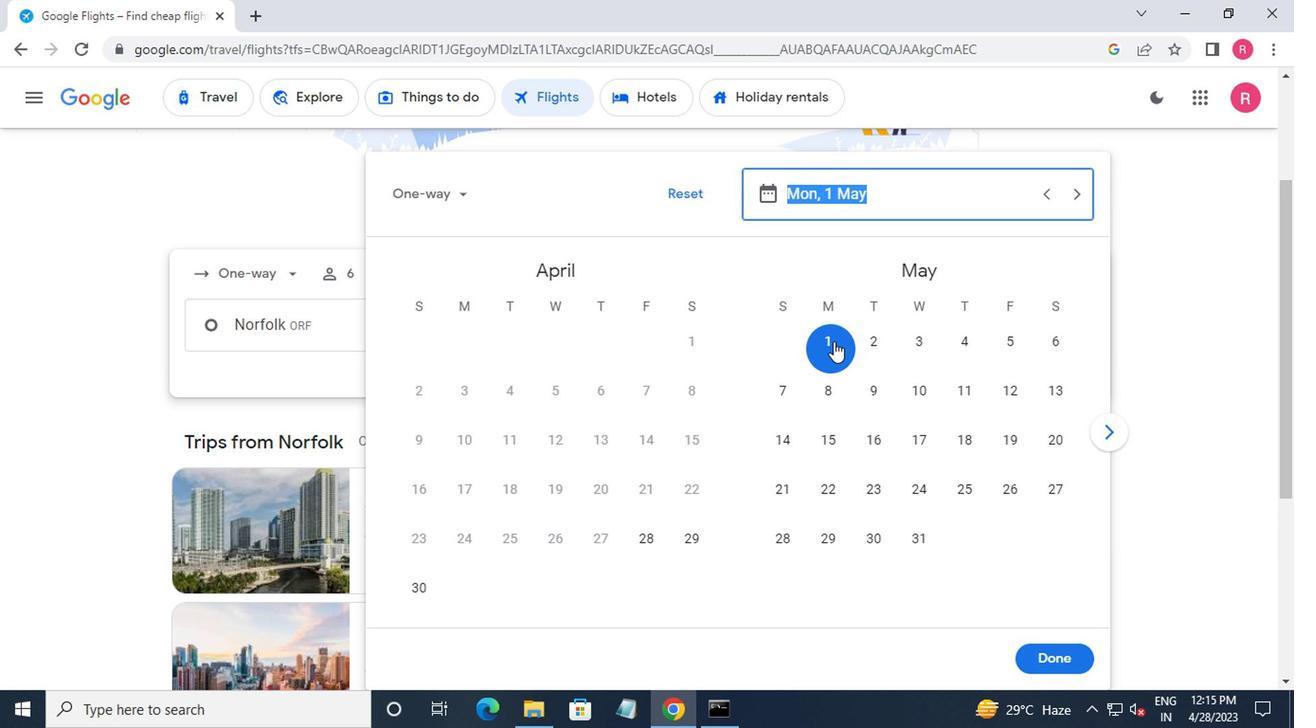 
Action: Mouse moved to (1048, 658)
Screenshot: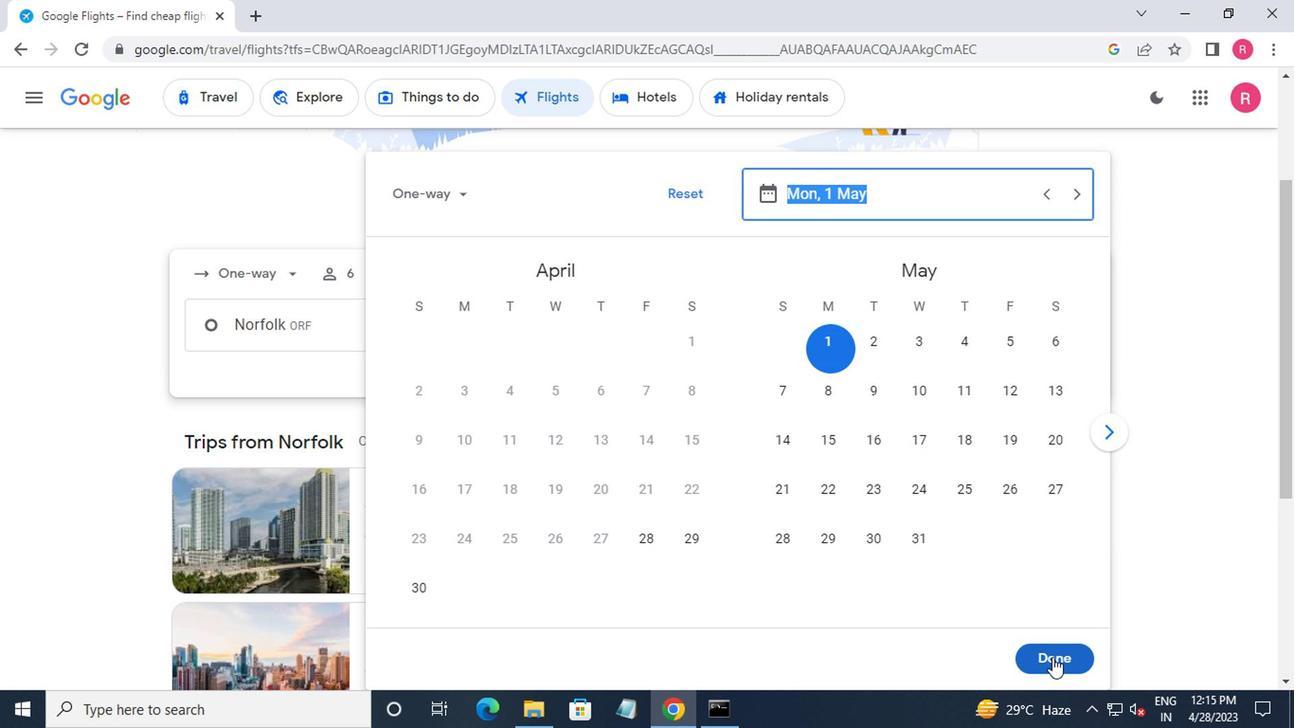 
Action: Mouse pressed left at (1048, 658)
Screenshot: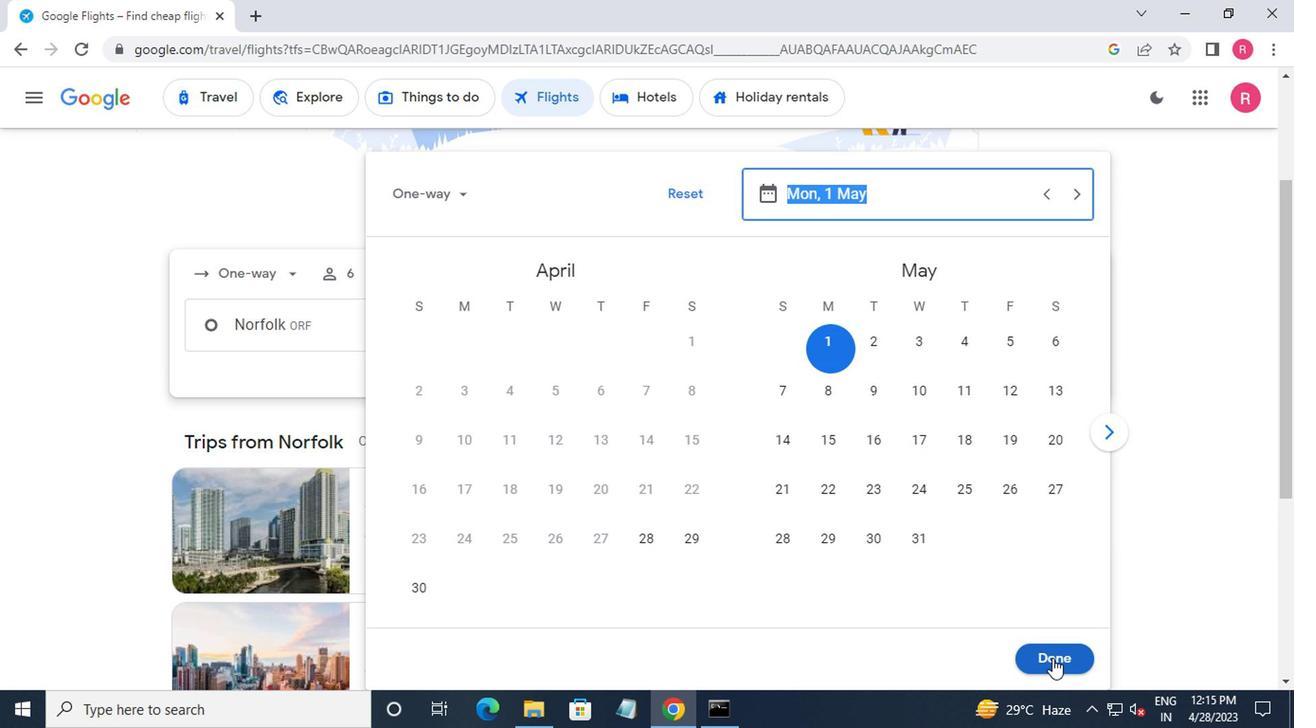 
Action: Mouse moved to (604, 405)
Screenshot: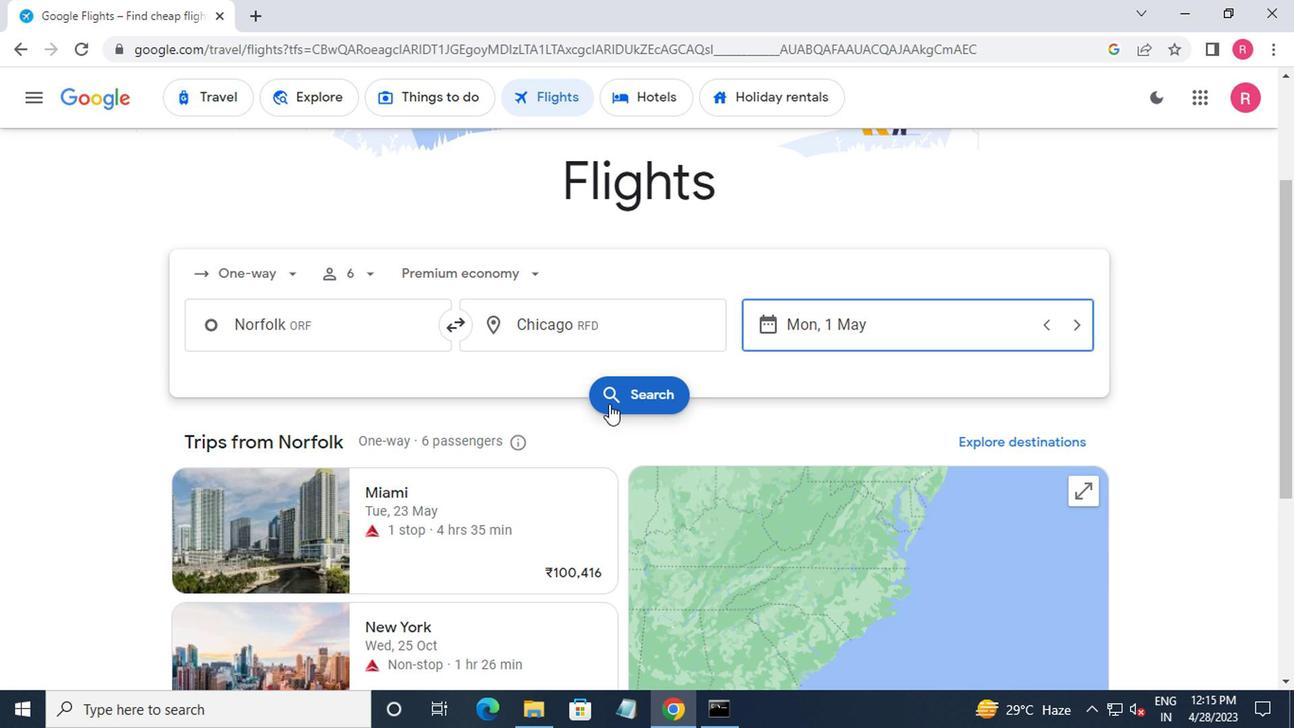 
Action: Mouse pressed left at (604, 405)
Screenshot: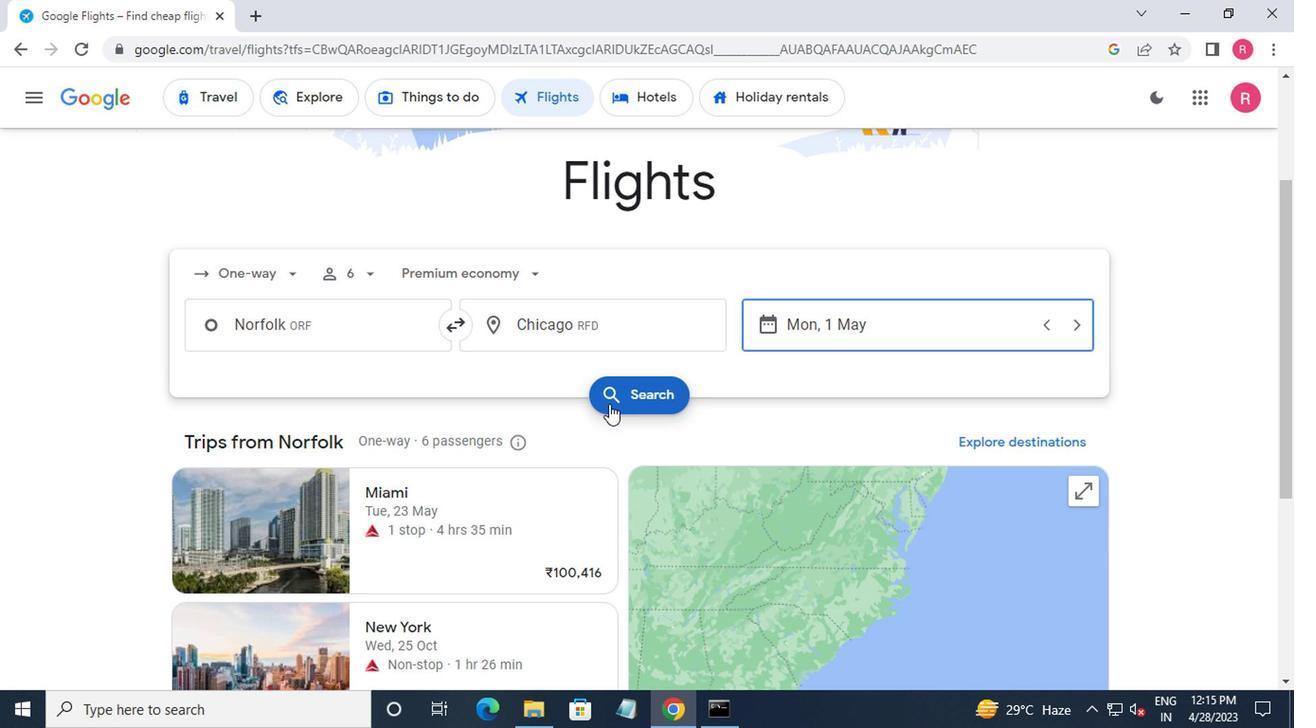 
Action: Mouse moved to (225, 271)
Screenshot: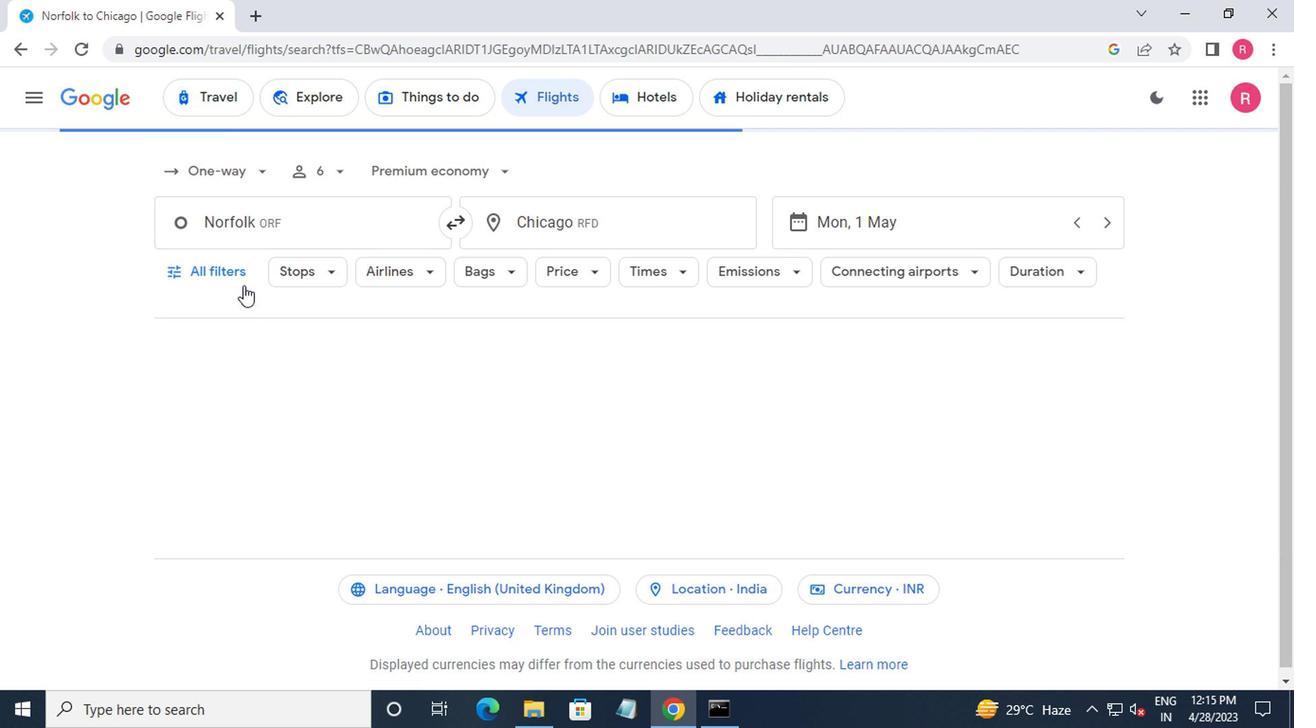 
Action: Mouse pressed left at (225, 271)
Screenshot: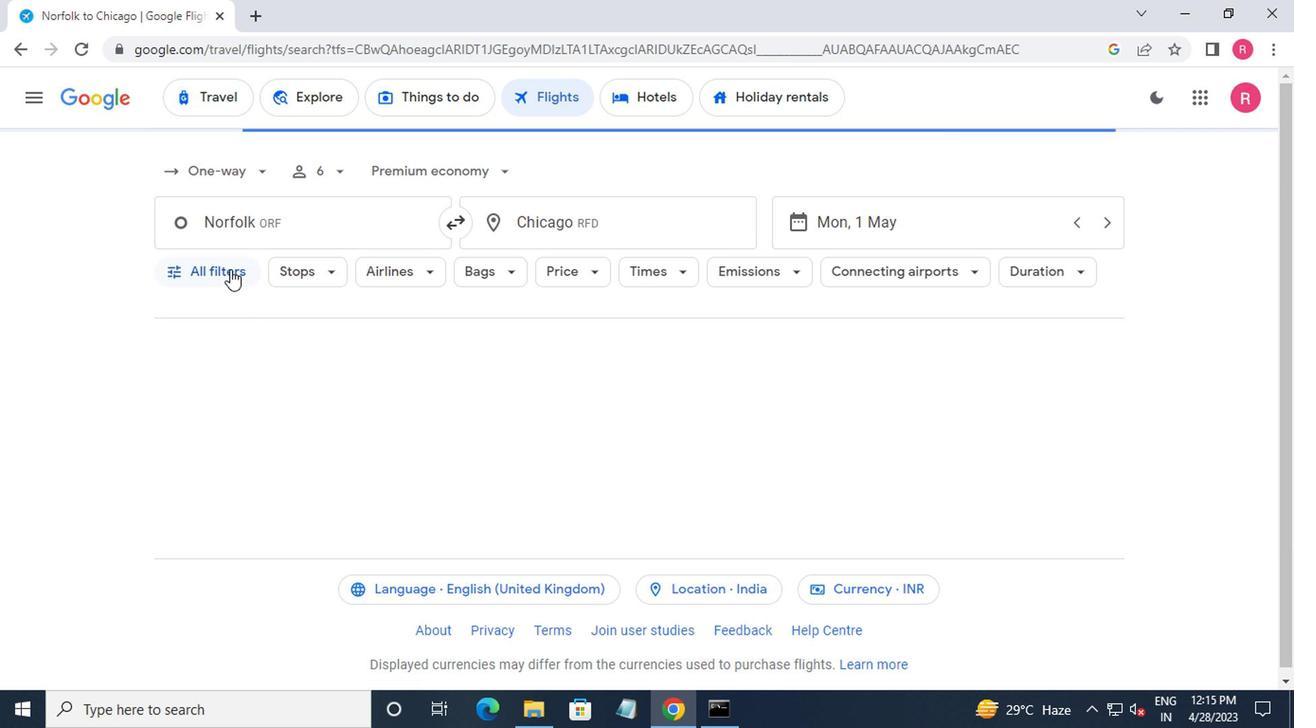 
Action: Mouse moved to (183, 309)
Screenshot: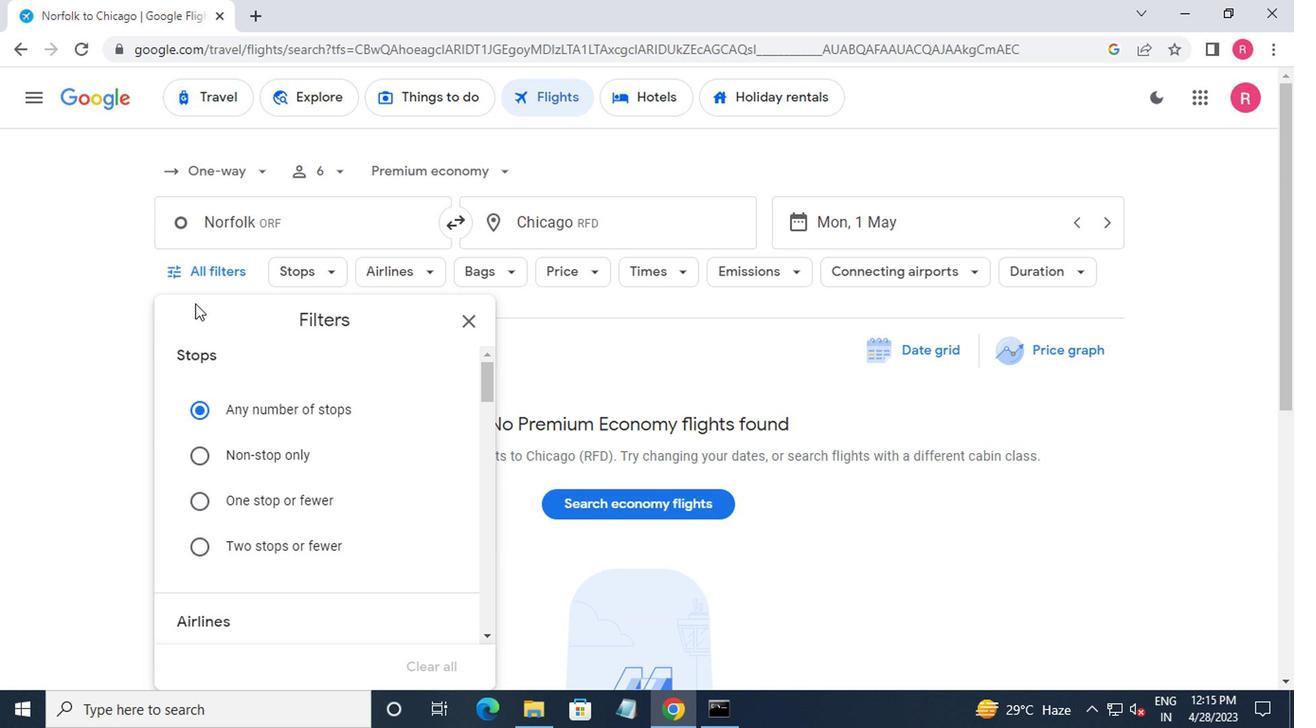 
Action: Mouse scrolled (183, 308) with delta (0, 0)
Screenshot: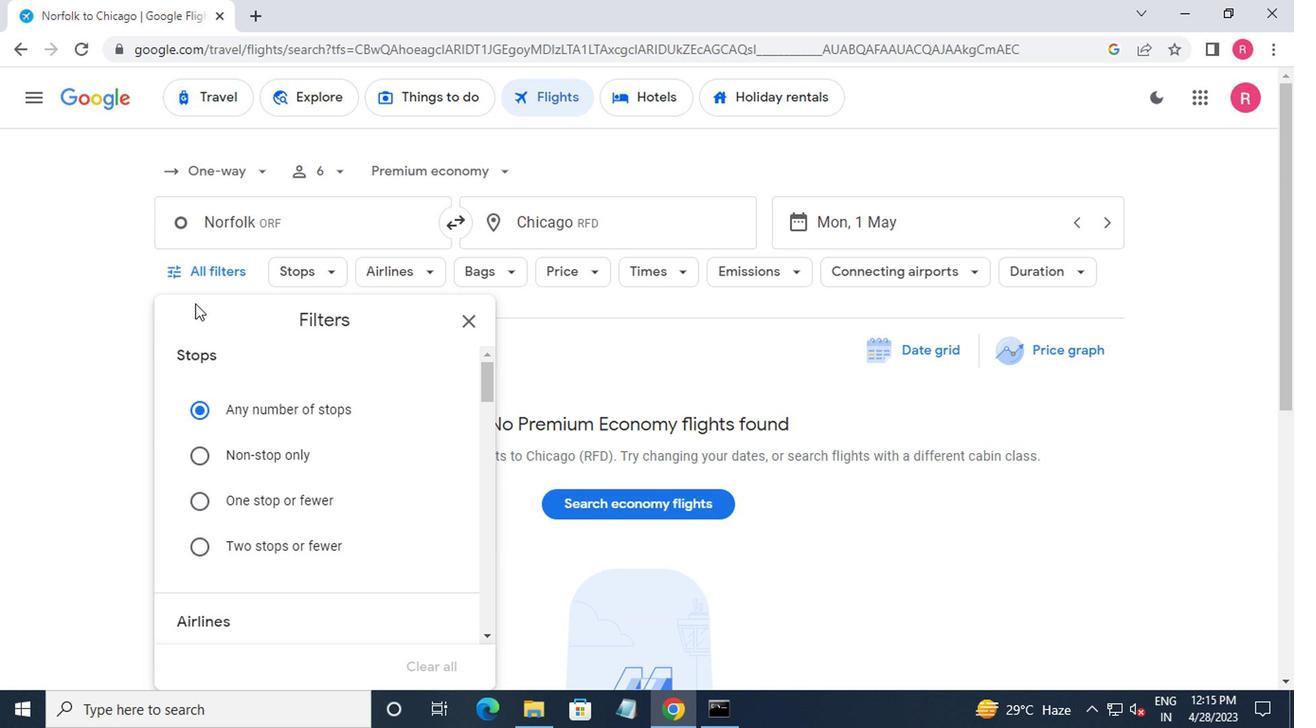 
Action: Mouse moved to (189, 325)
Screenshot: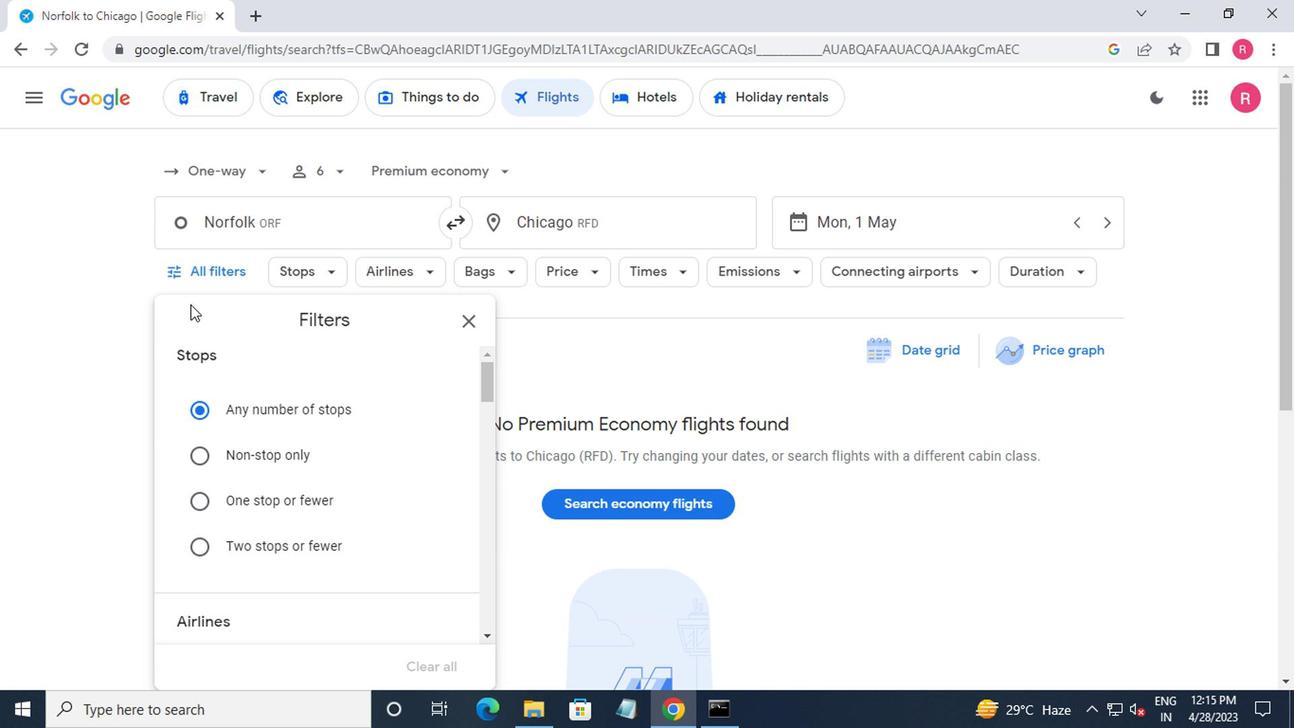 
Action: Mouse scrolled (189, 324) with delta (0, -1)
Screenshot: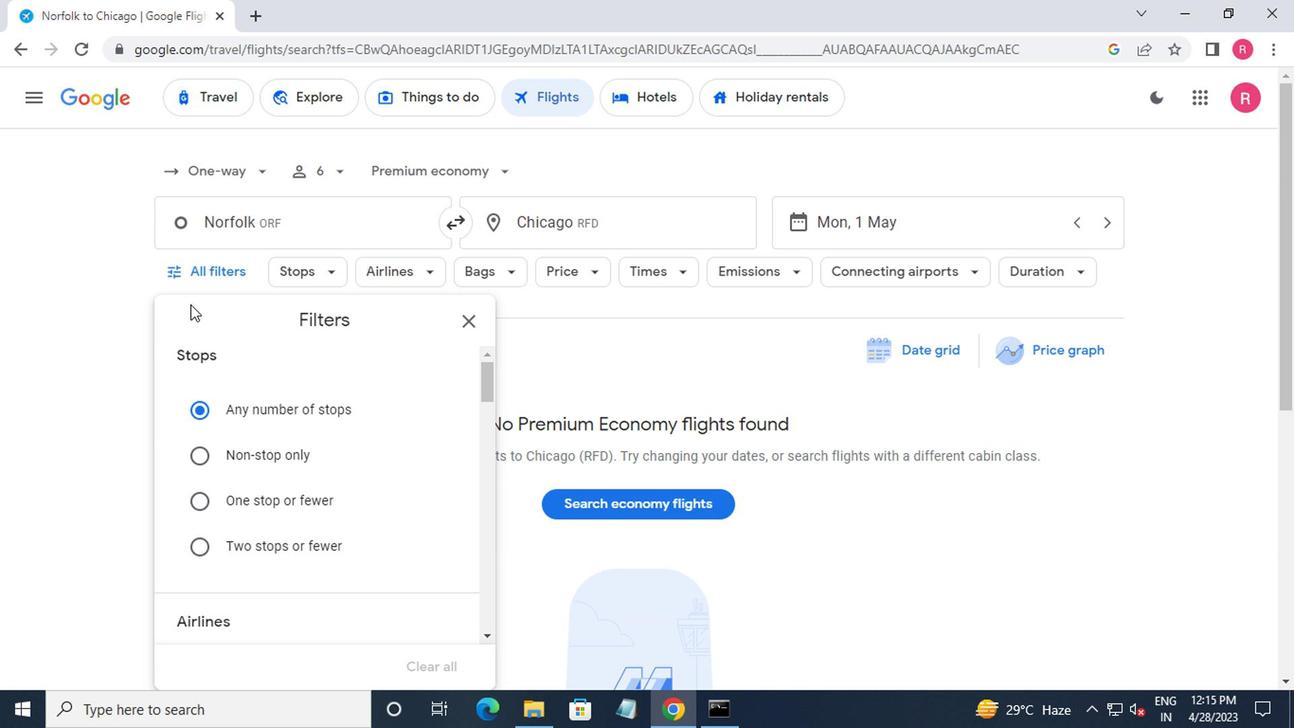 
Action: Mouse moved to (208, 344)
Screenshot: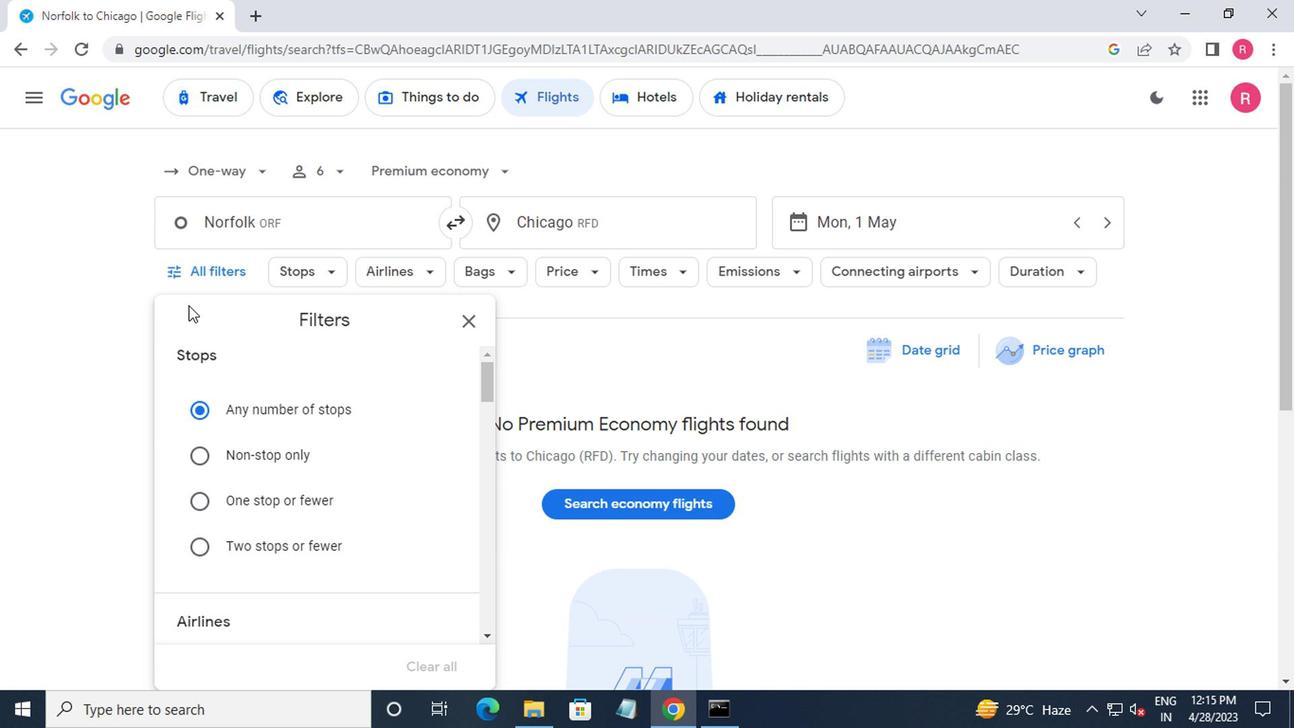 
Action: Mouse scrolled (208, 343) with delta (0, -1)
Screenshot: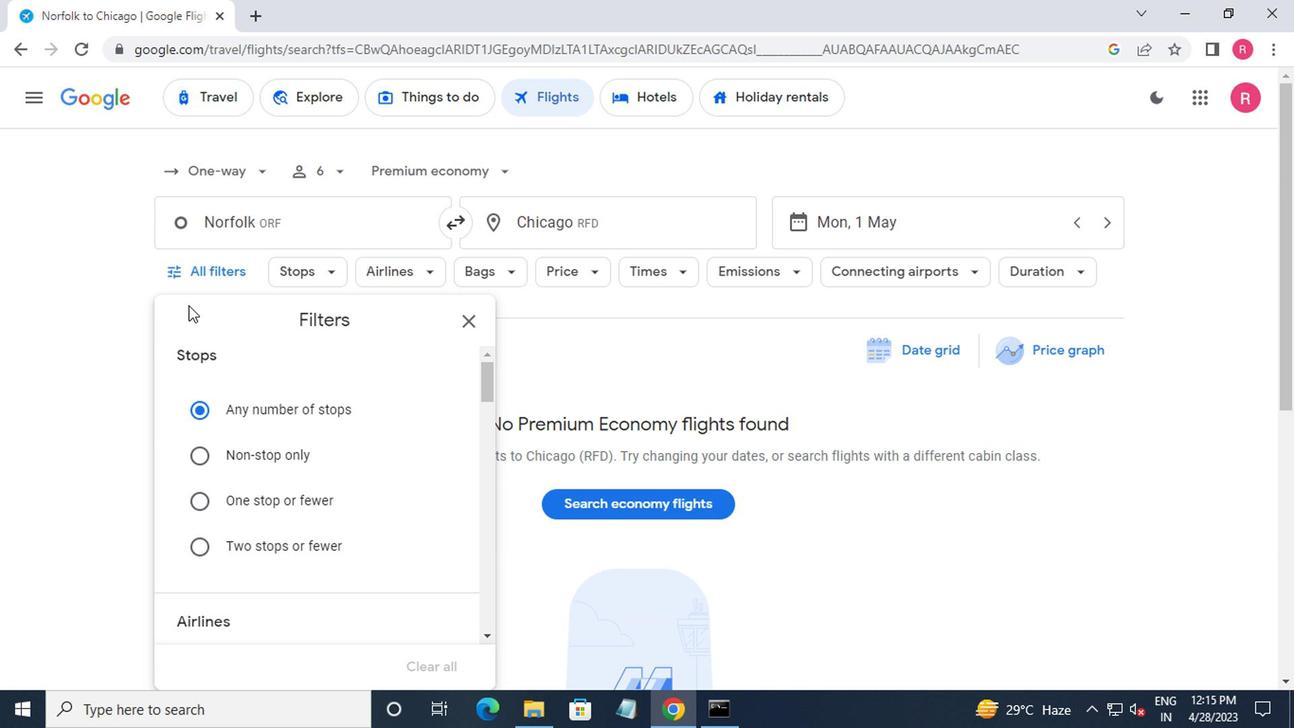 
Action: Mouse moved to (231, 370)
Screenshot: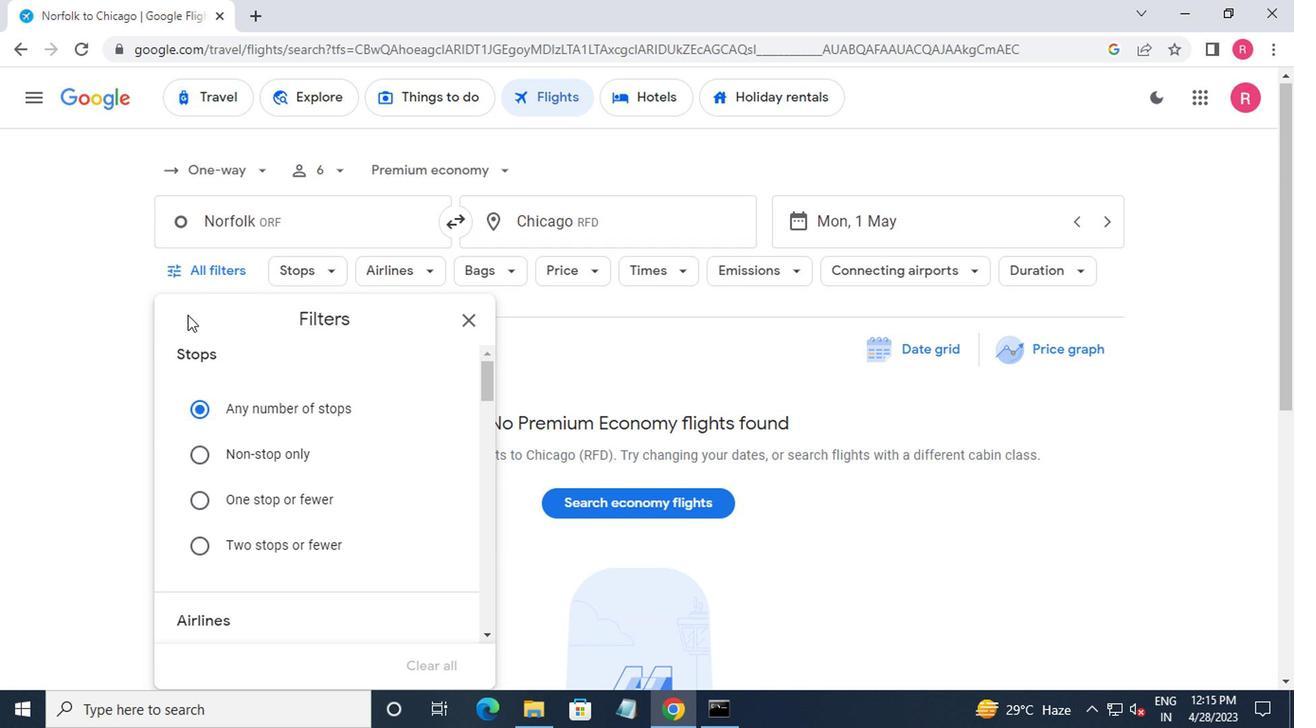 
Action: Mouse scrolled (231, 369) with delta (0, -1)
Screenshot: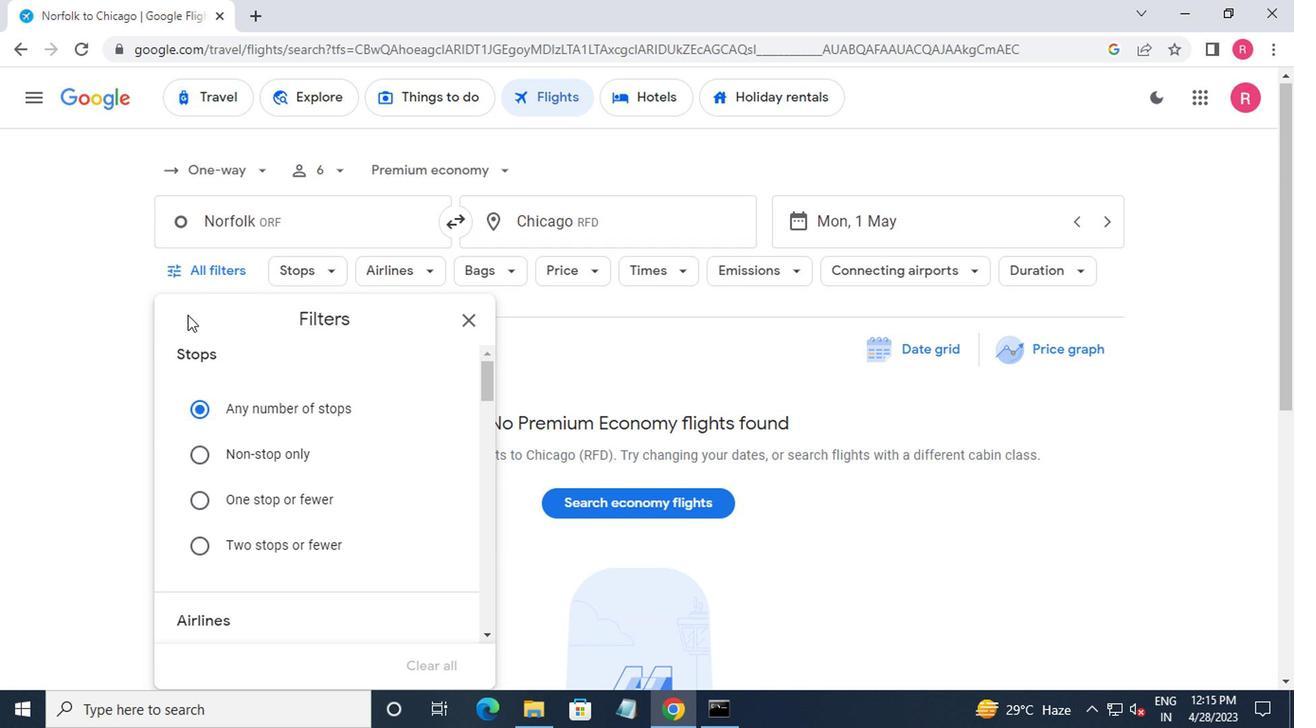 
Action: Mouse moved to (236, 366)
Screenshot: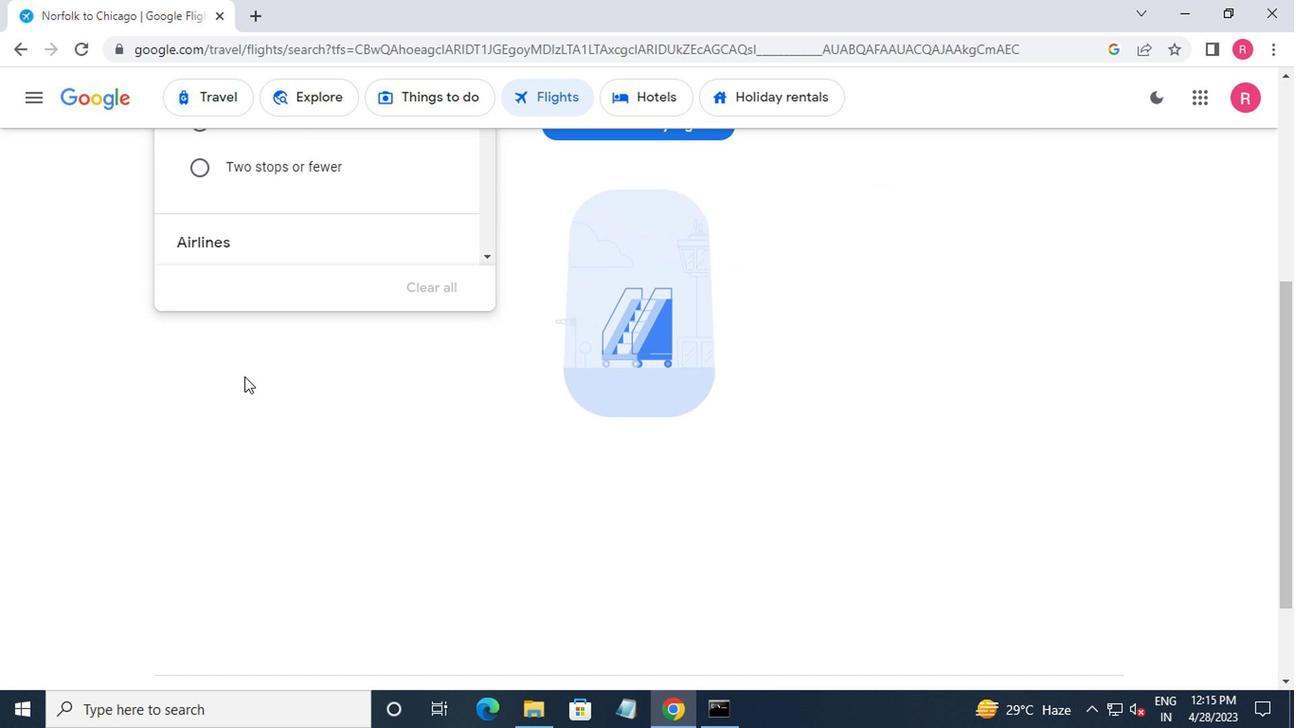 
Action: Mouse scrolled (236, 368) with delta (0, 1)
Screenshot: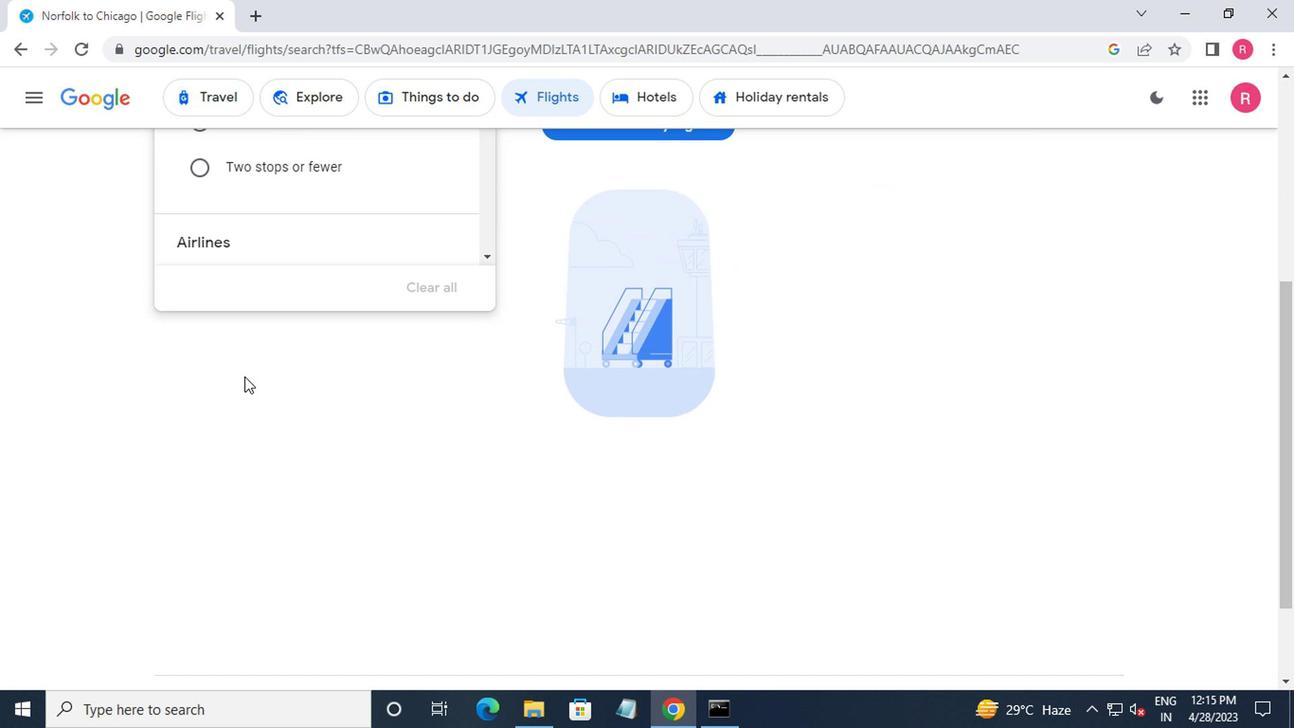 
Action: Mouse moved to (236, 364)
Screenshot: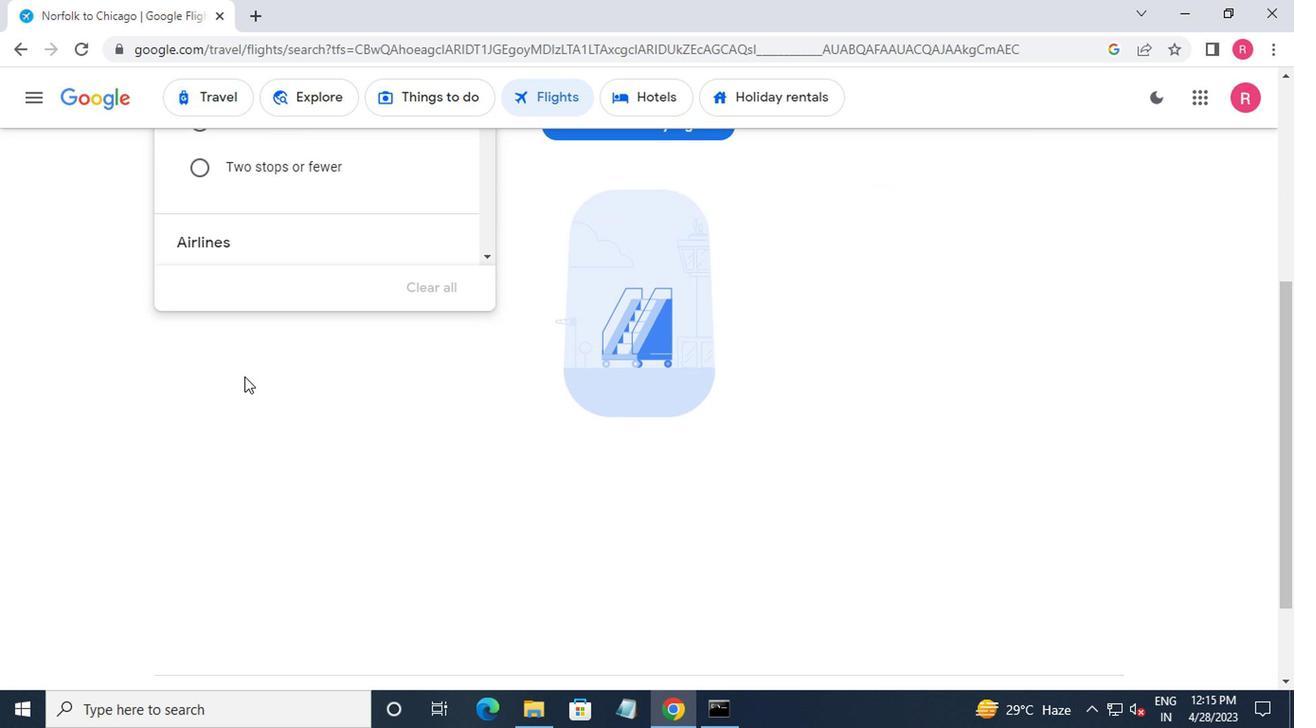
Action: Mouse scrolled (236, 364) with delta (0, 0)
Screenshot: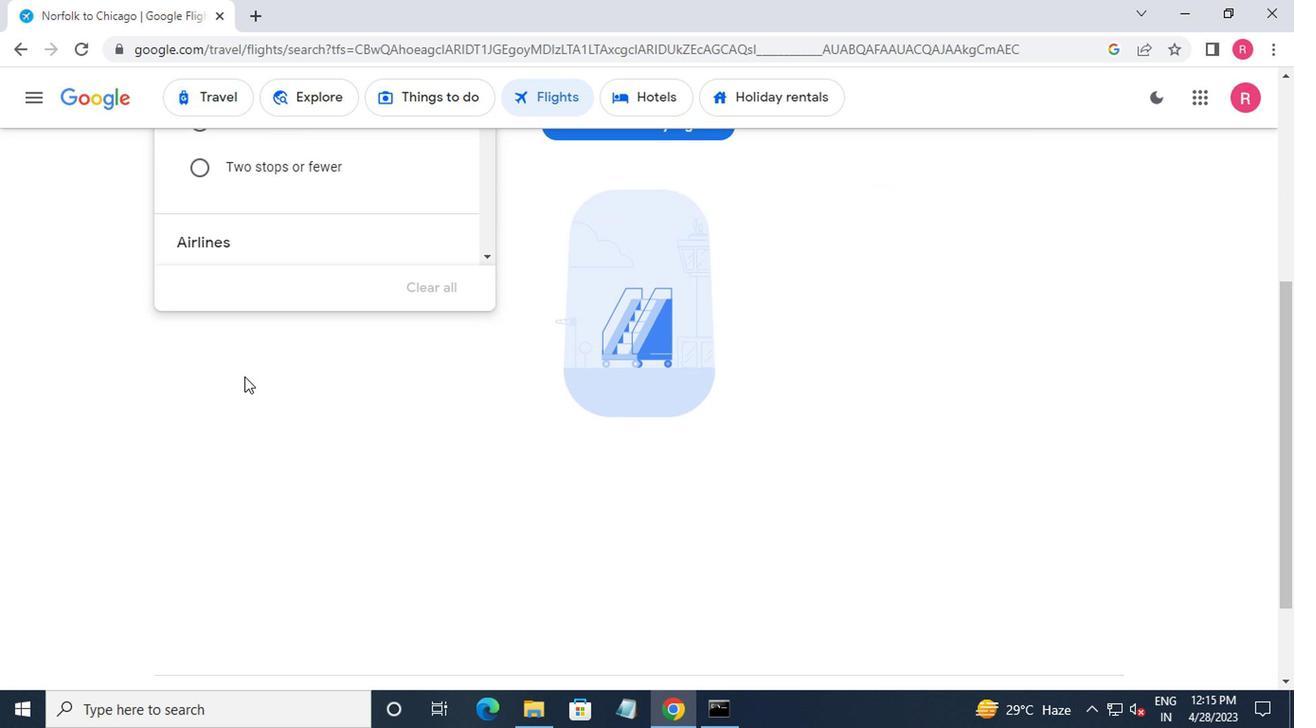 
Action: Mouse moved to (236, 358)
Screenshot: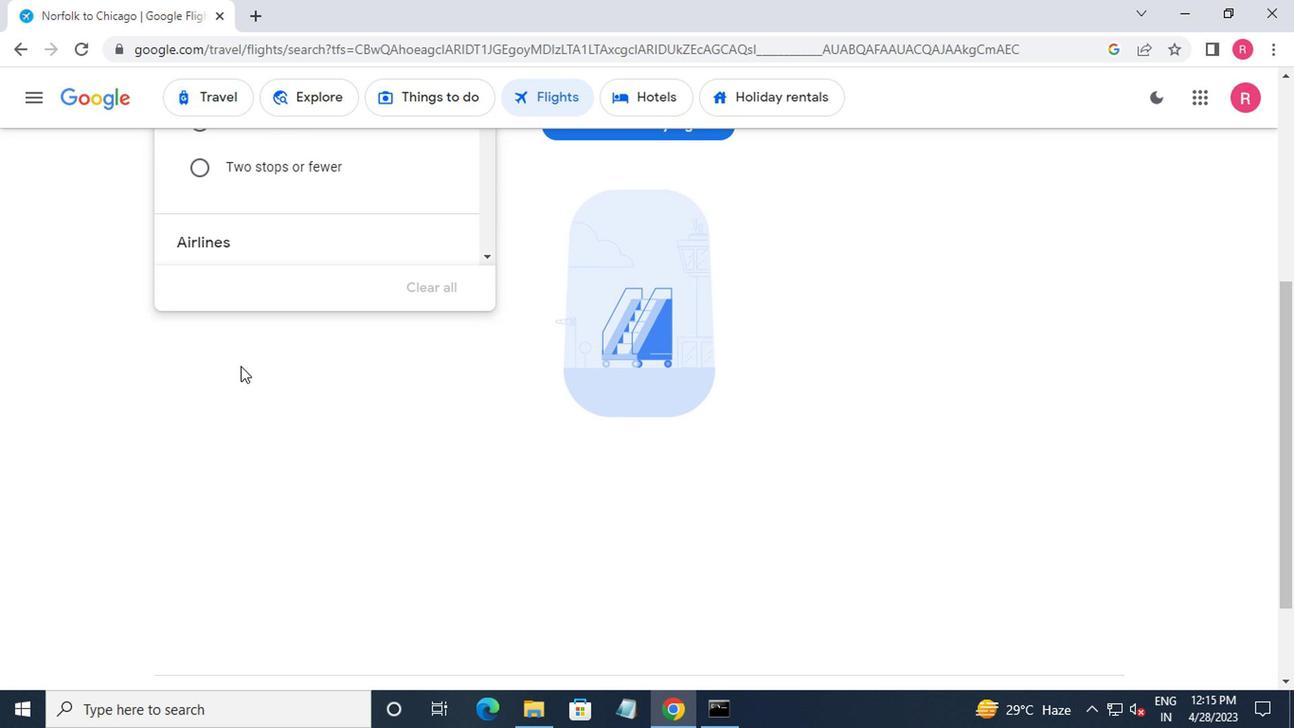 
Action: Mouse scrolled (236, 359) with delta (0, 0)
Screenshot: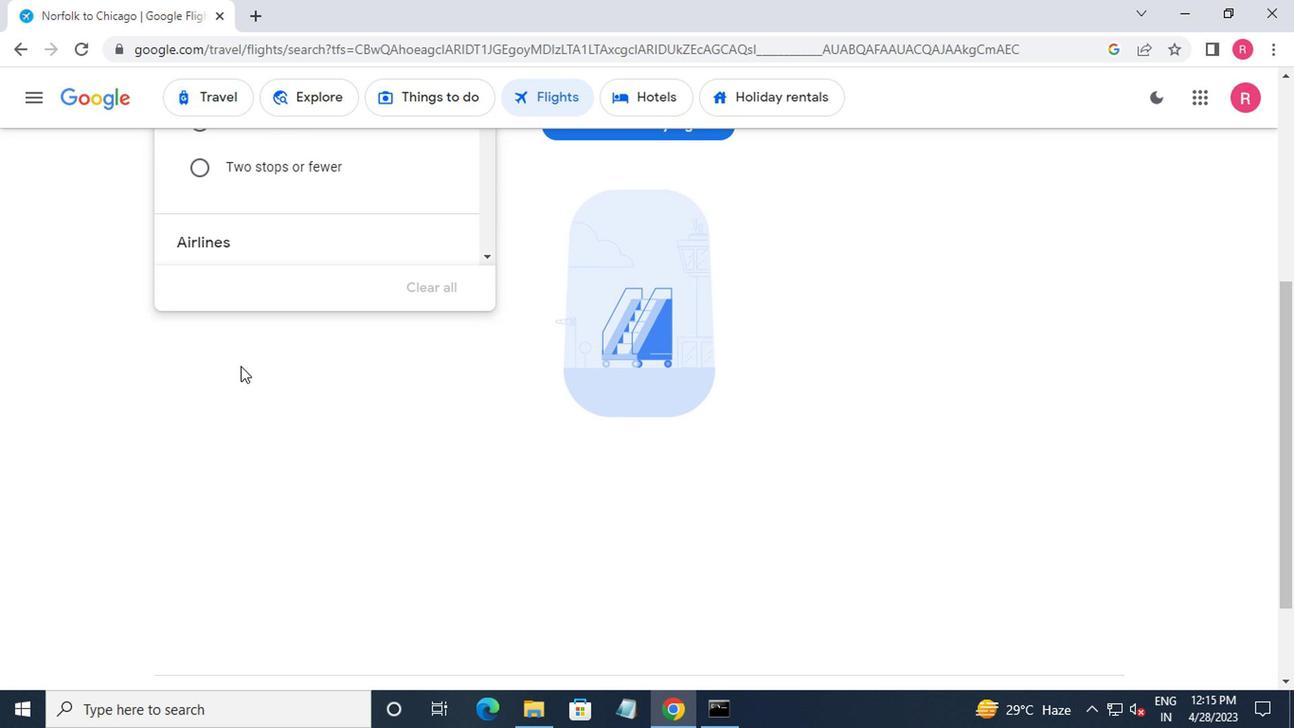 
Action: Mouse moved to (236, 355)
Screenshot: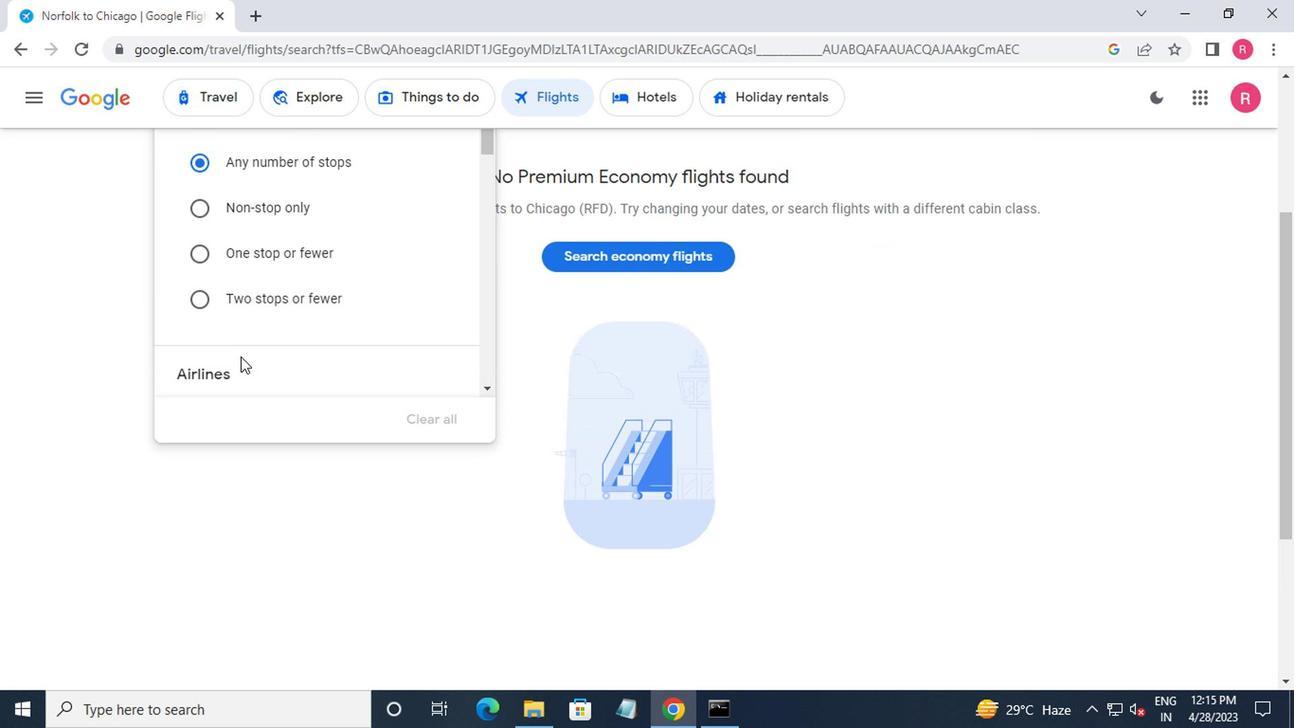 
Action: Mouse scrolled (236, 354) with delta (0, 0)
Screenshot: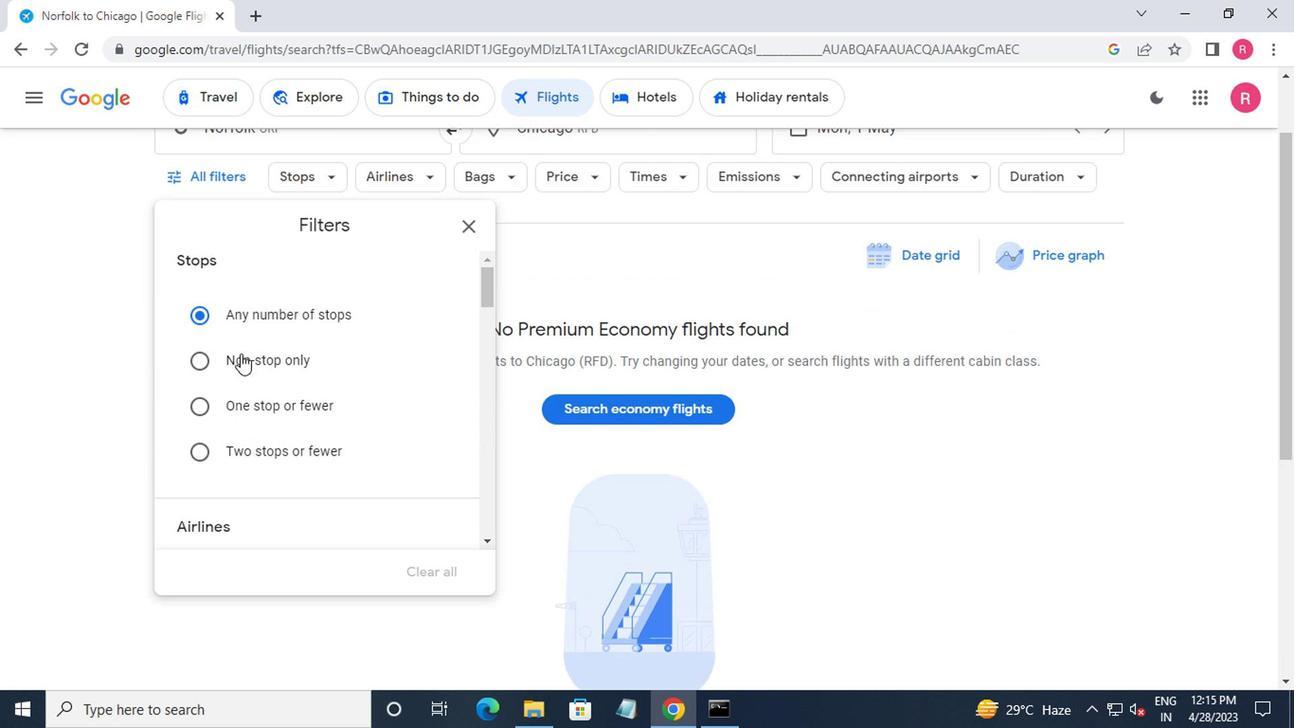 
Action: Mouse moved to (335, 339)
Screenshot: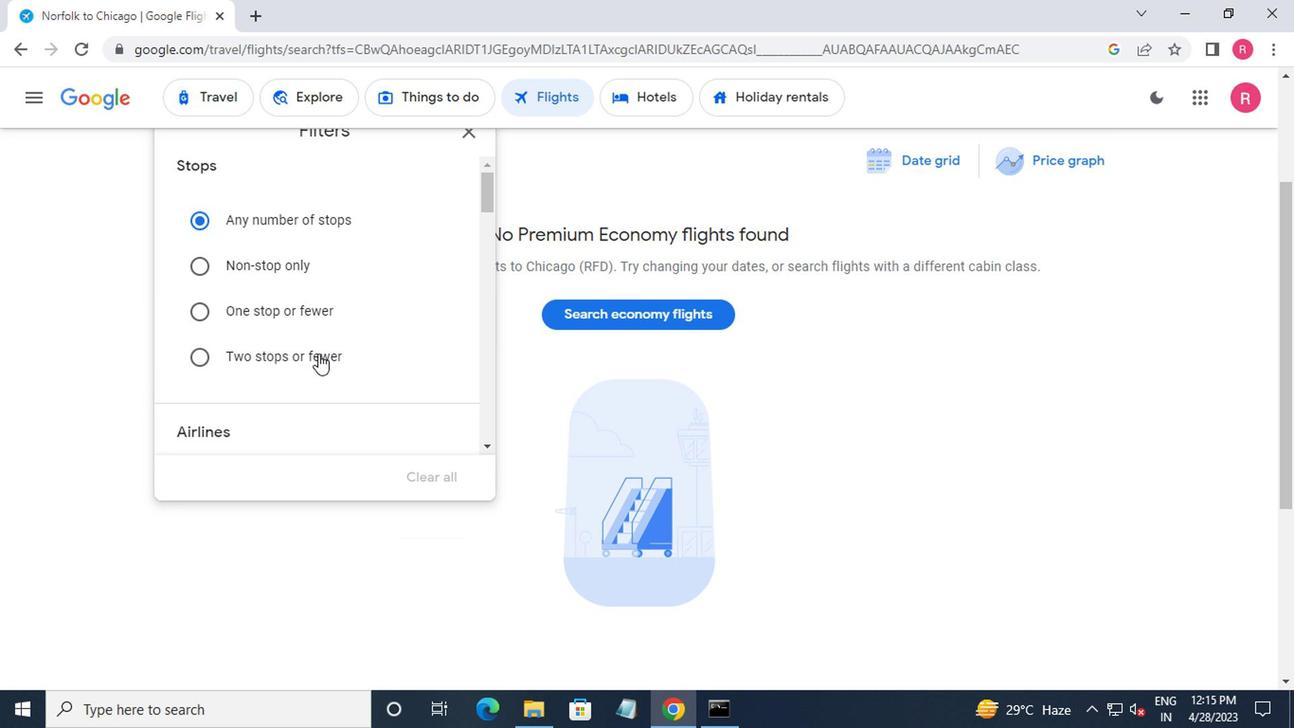 
Action: Mouse scrolled (335, 338) with delta (0, -1)
Screenshot: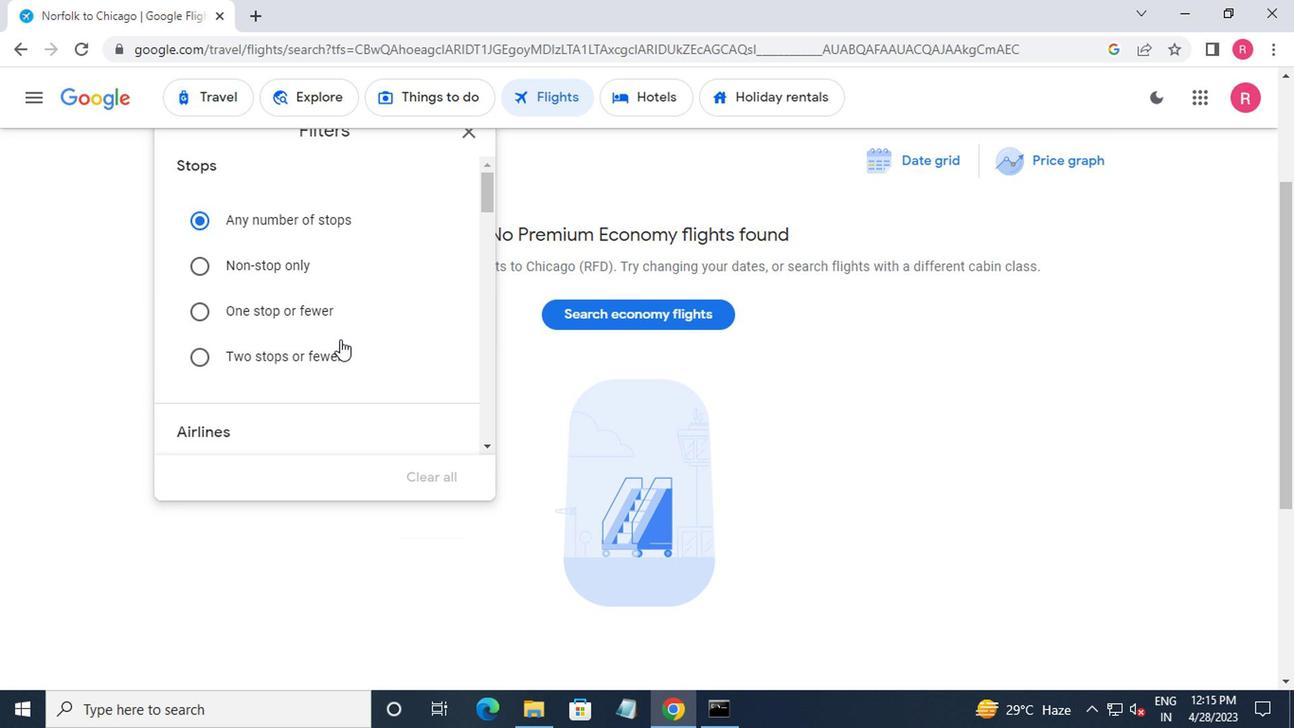 
Action: Mouse moved to (337, 337)
Screenshot: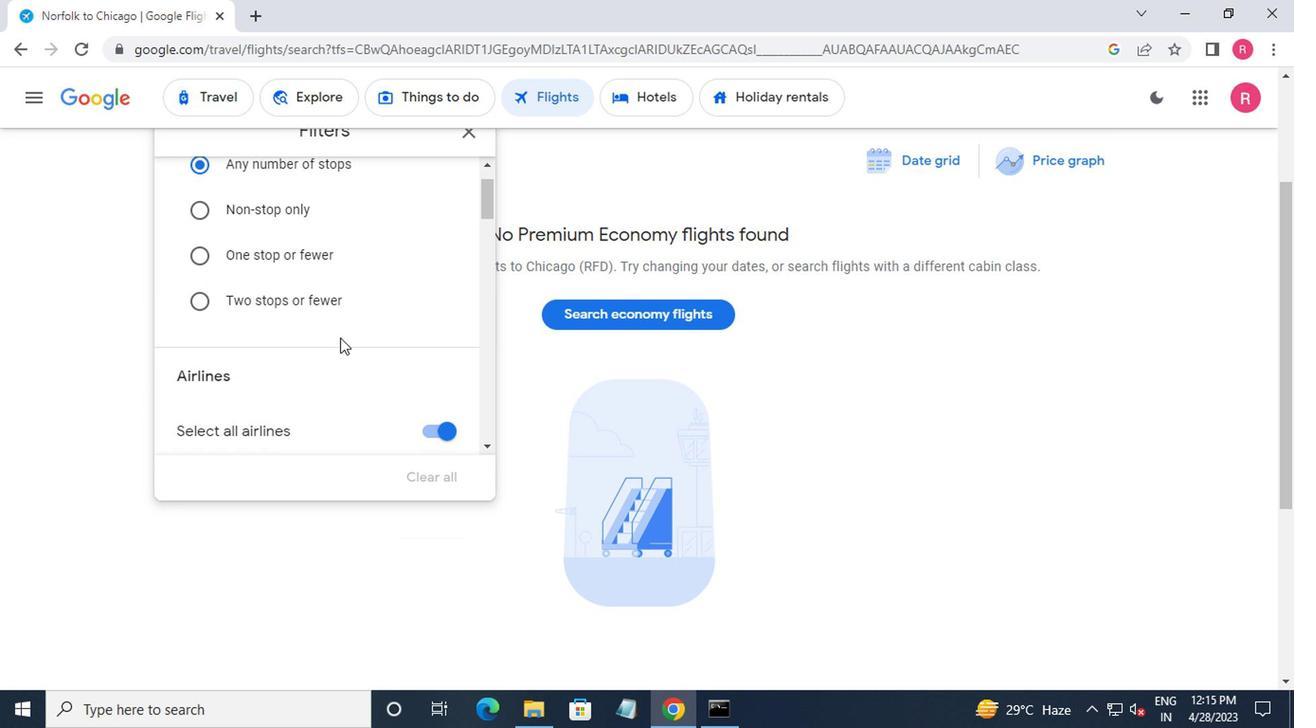 
Action: Mouse scrolled (337, 337) with delta (0, 0)
Screenshot: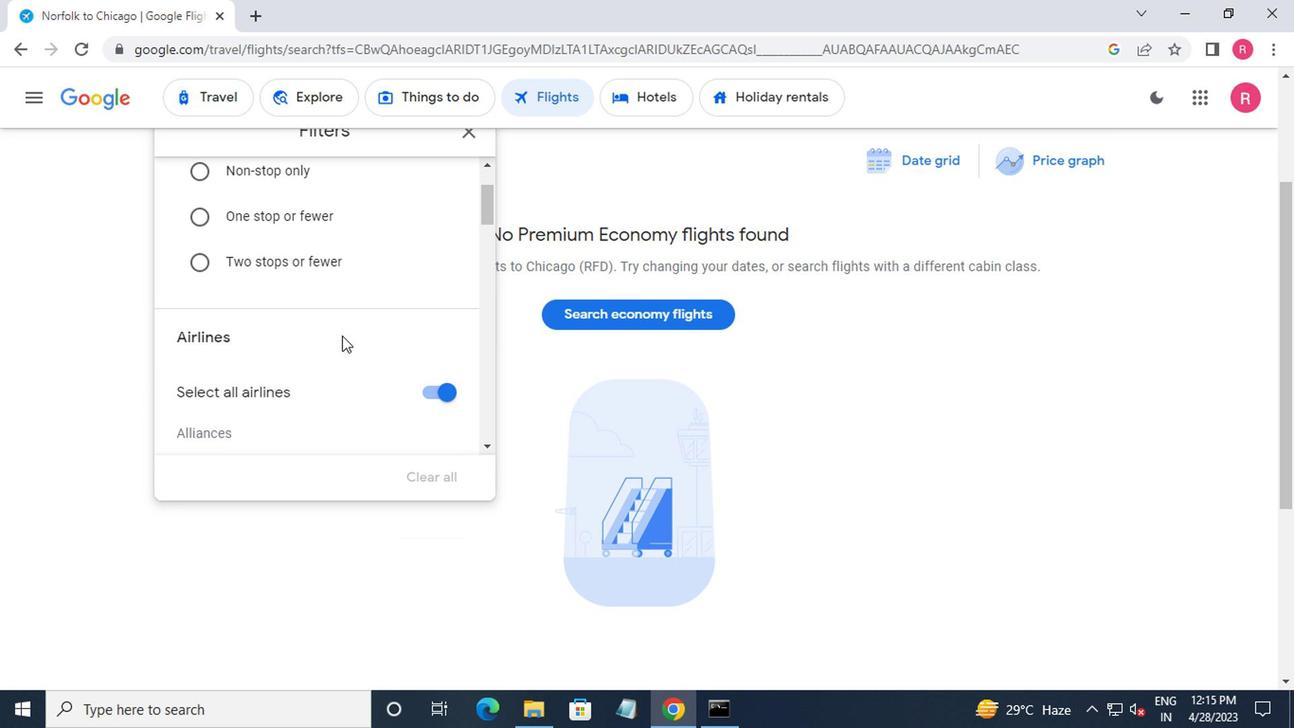 
Action: Mouse scrolled (337, 337) with delta (0, 0)
Screenshot: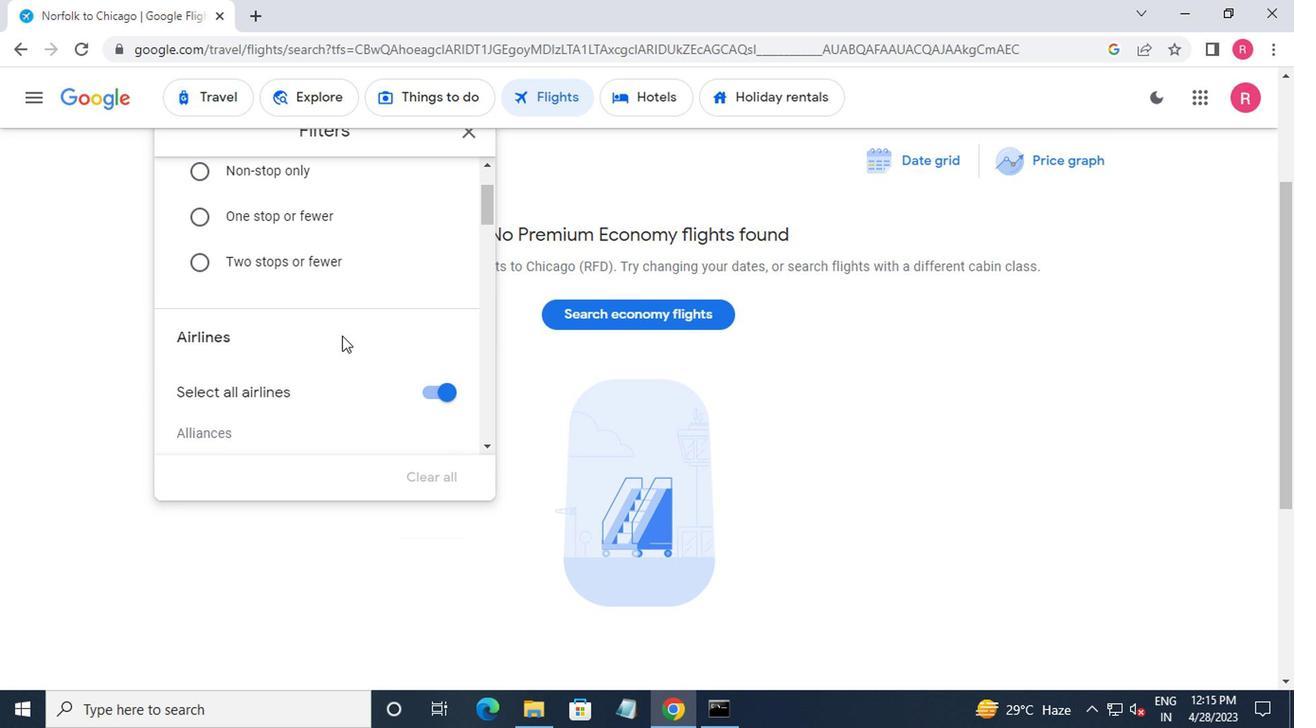 
Action: Mouse scrolled (337, 337) with delta (0, 0)
Screenshot: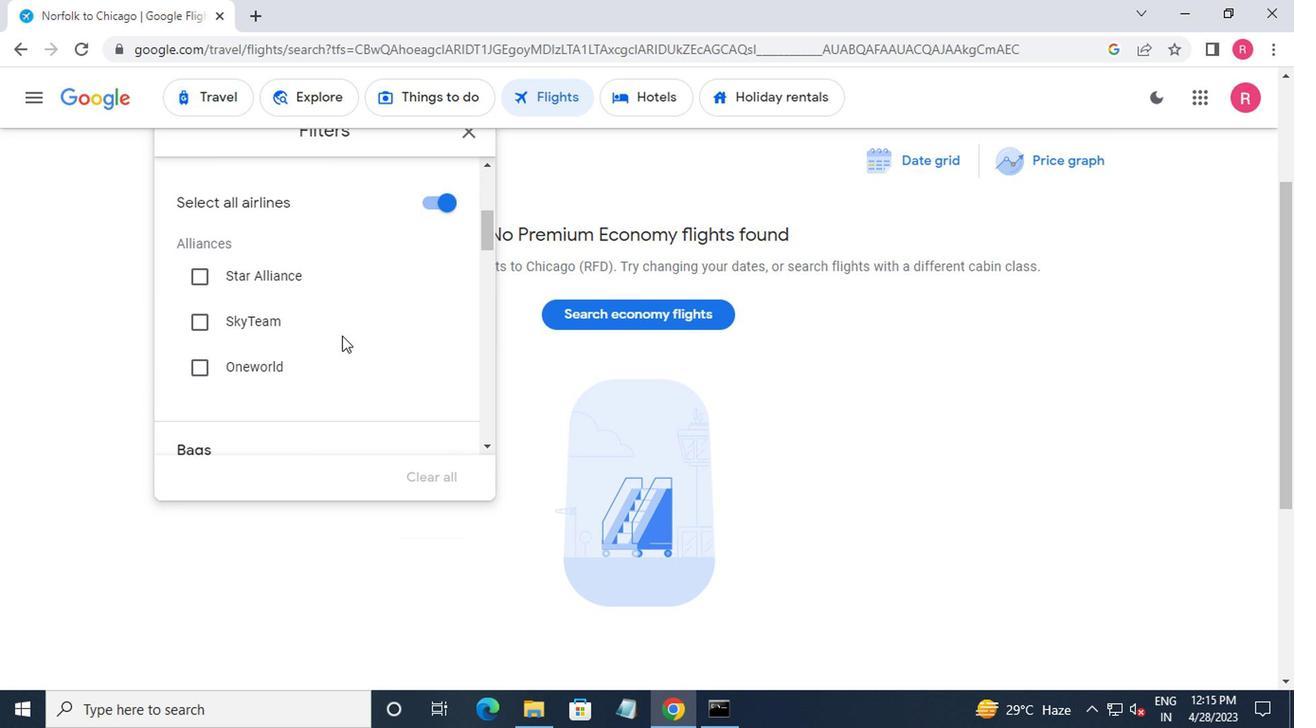 
Action: Mouse moved to (337, 335)
Screenshot: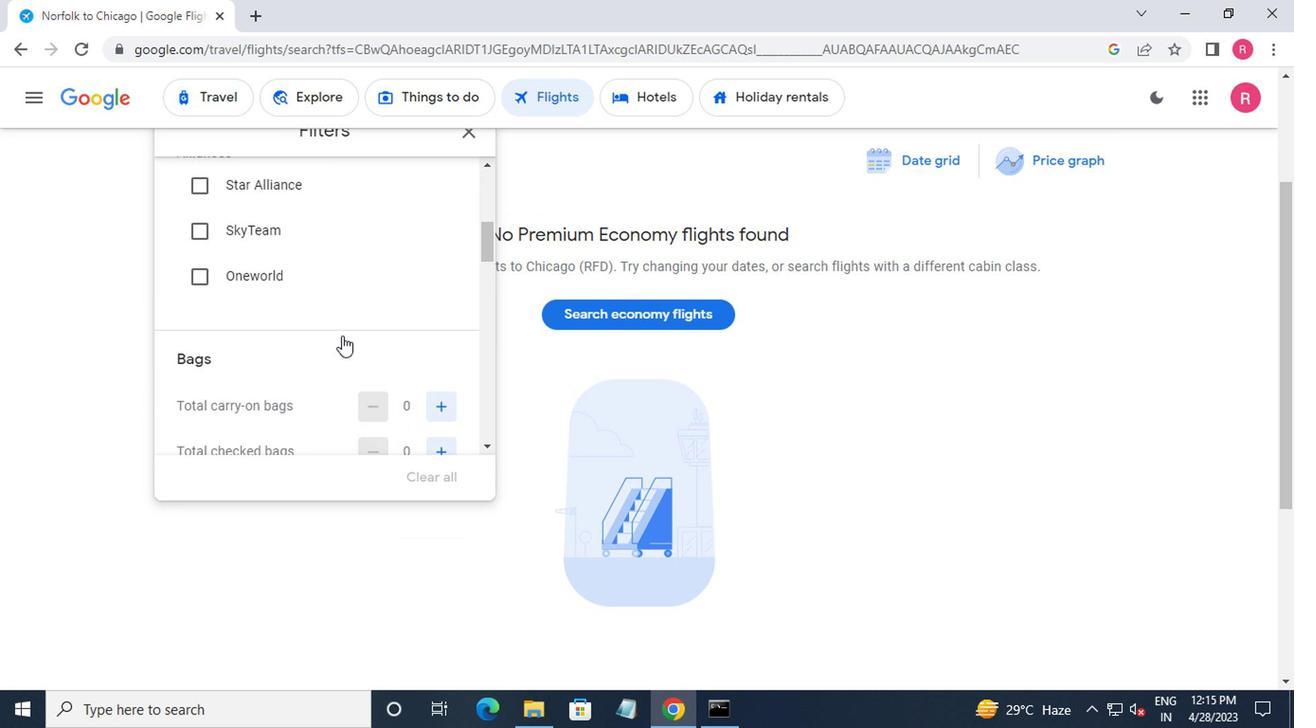 
Action: Mouse scrolled (337, 337) with delta (0, 1)
Screenshot: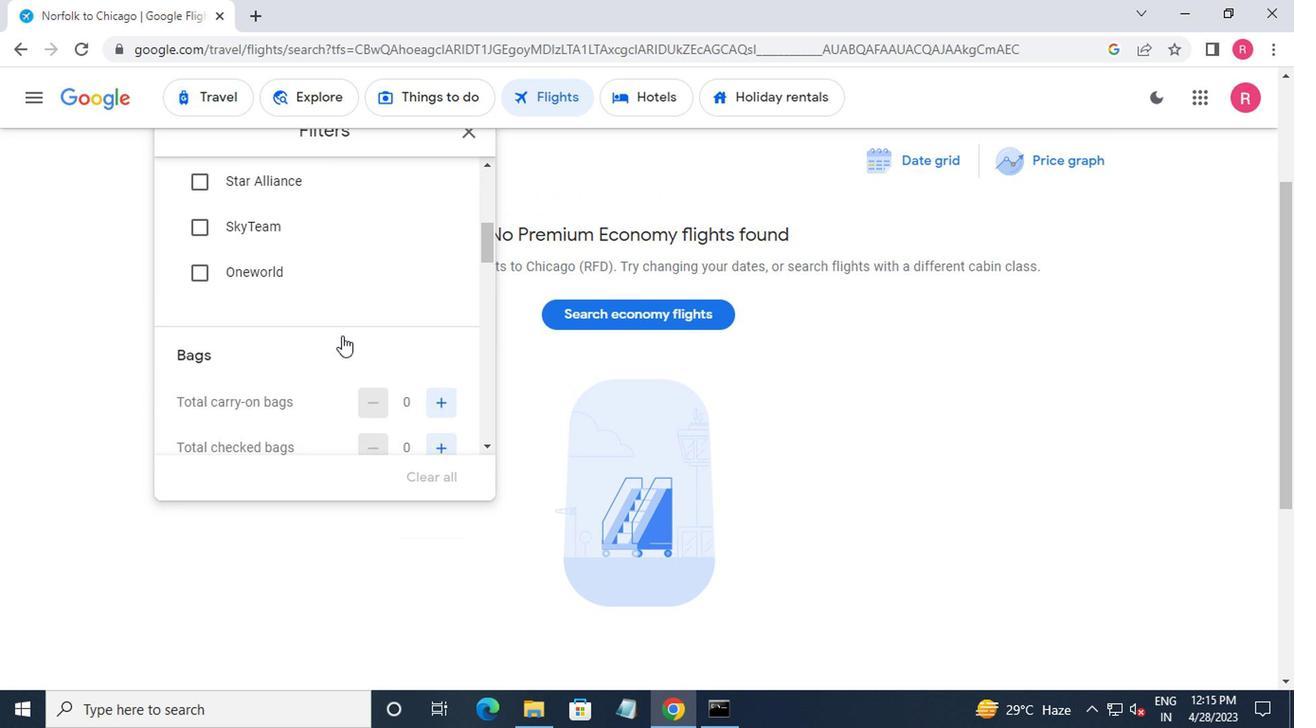 
Action: Mouse moved to (339, 335)
Screenshot: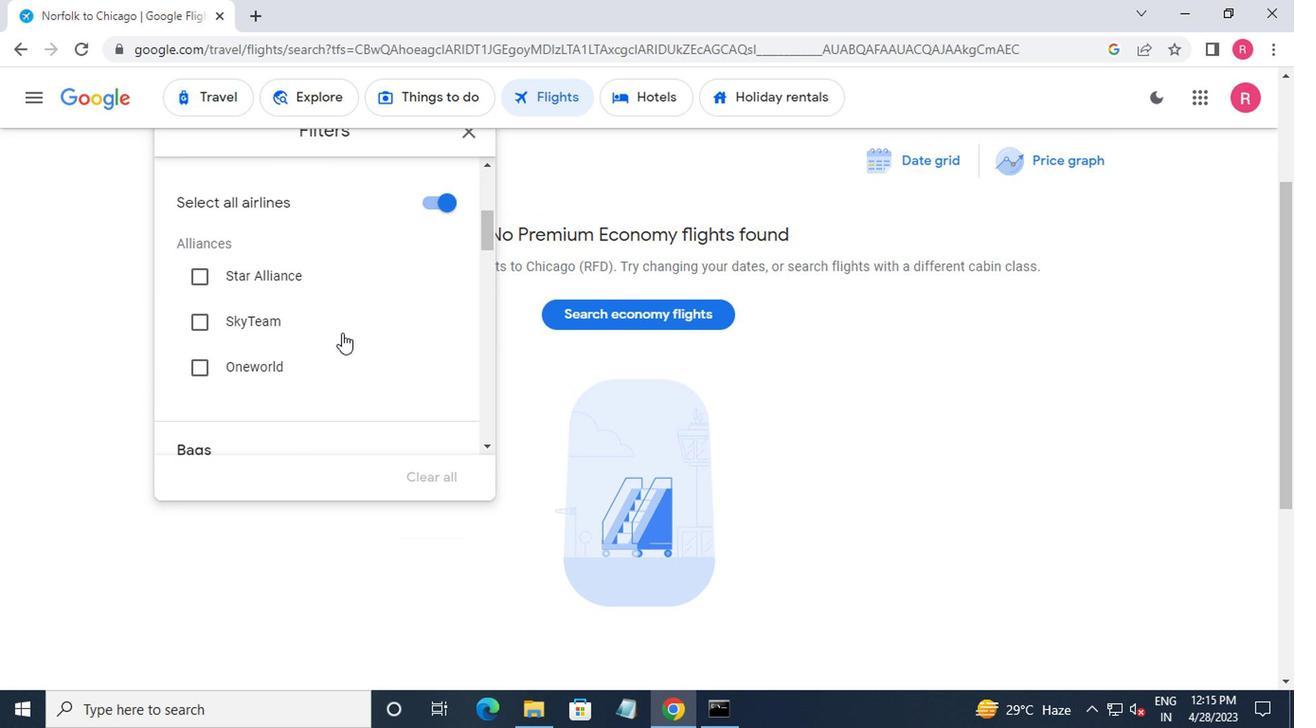 
Action: Mouse scrolled (339, 333) with delta (0, -1)
Screenshot: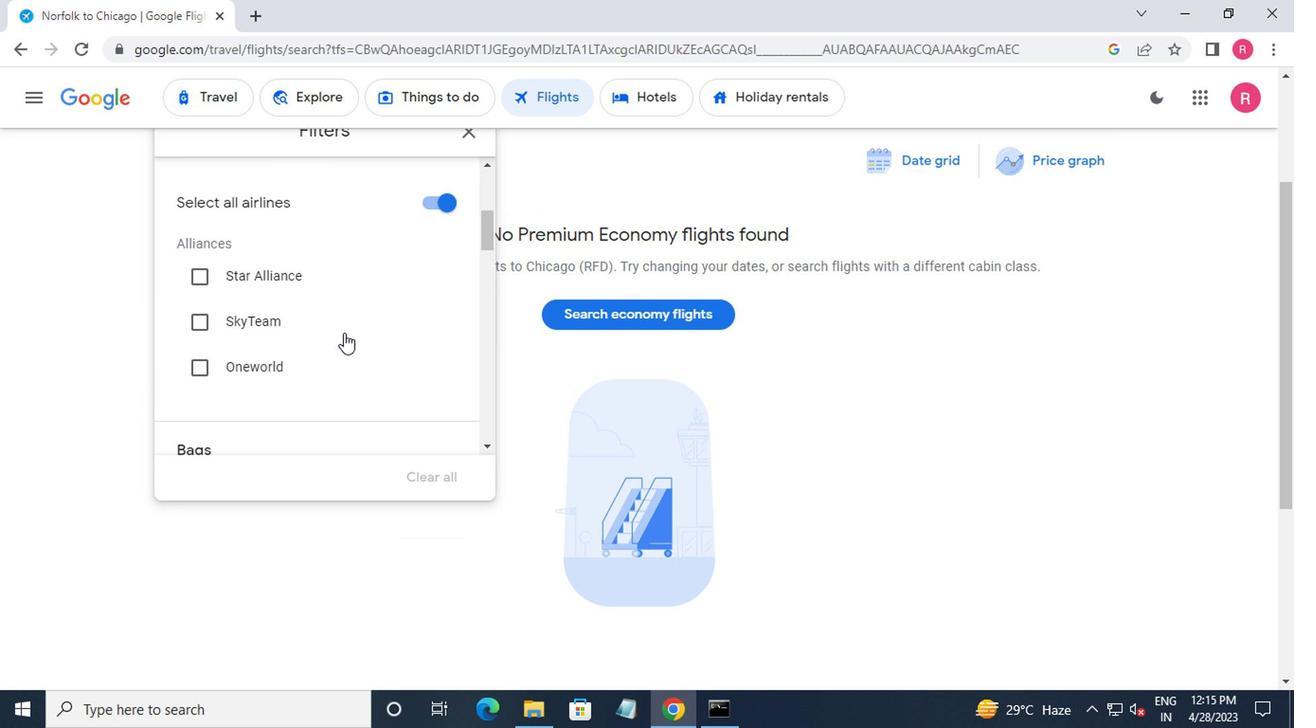 
Action: Mouse moved to (340, 335)
Screenshot: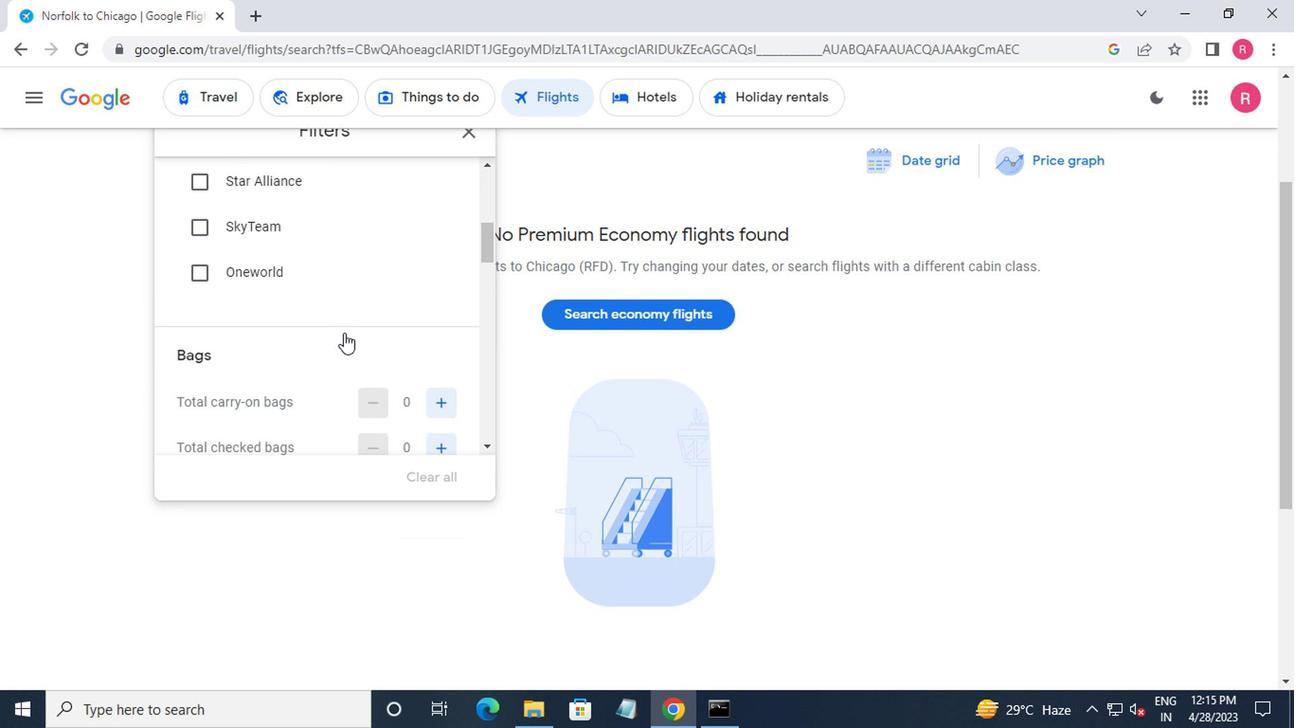 
Action: Mouse scrolled (340, 333) with delta (0, -1)
Screenshot: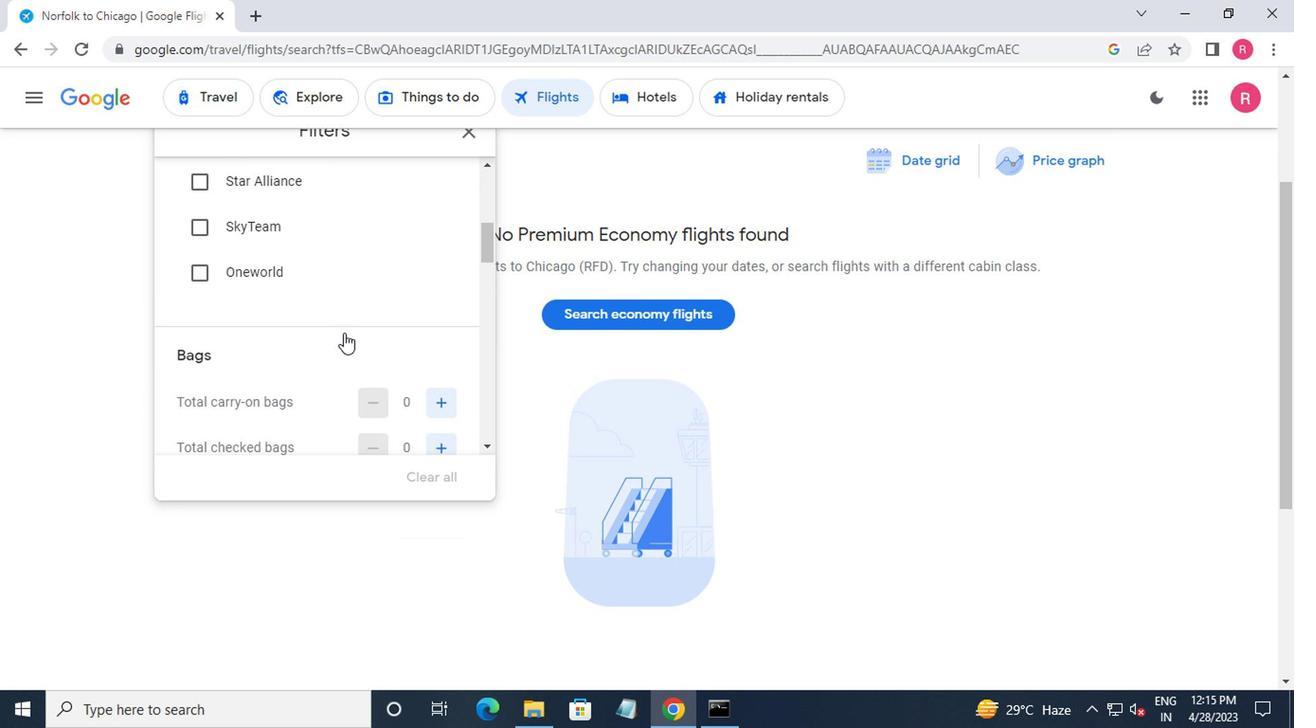 
Action: Mouse moved to (423, 306)
Screenshot: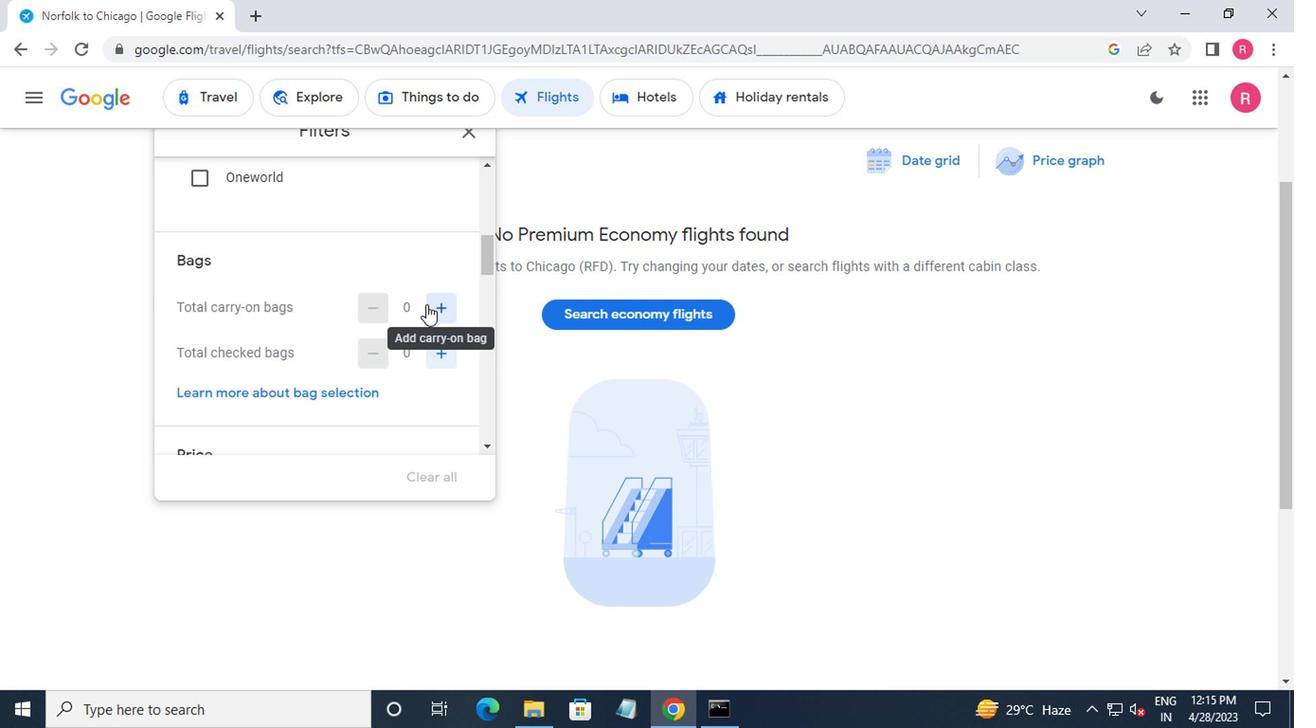 
Action: Mouse pressed left at (423, 306)
Screenshot: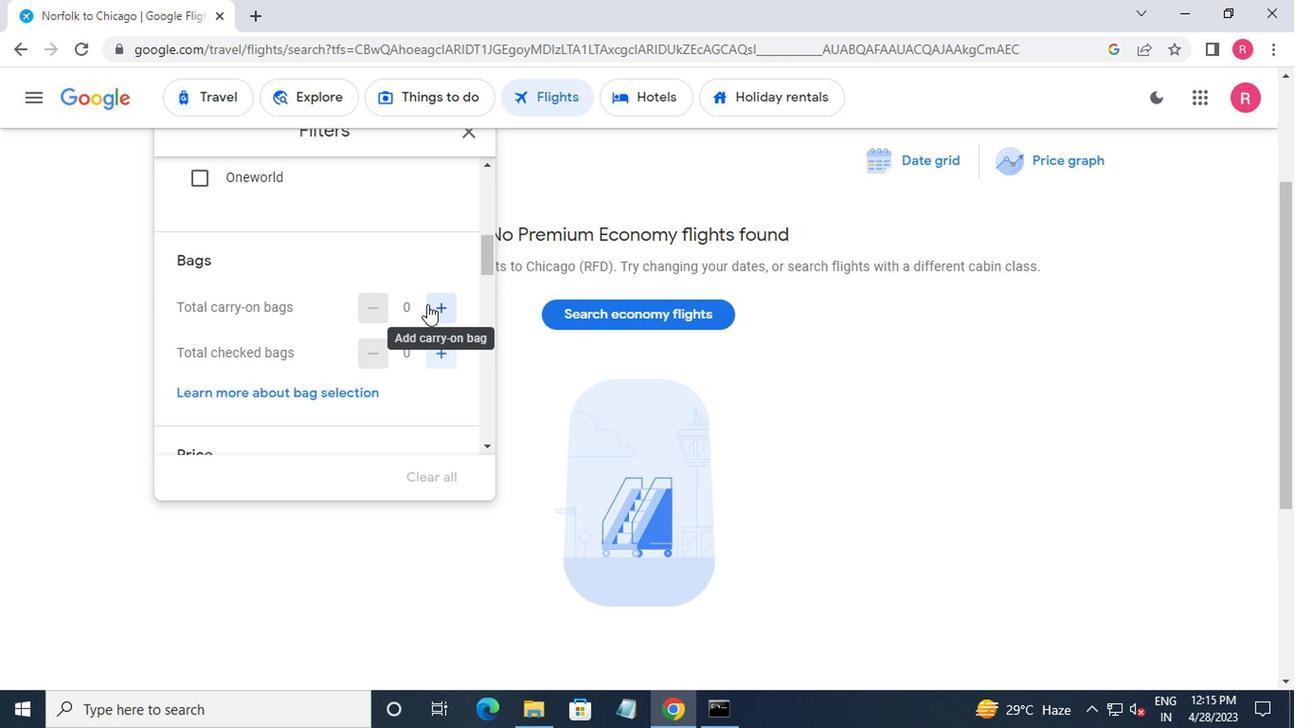 
Action: Mouse moved to (423, 308)
Screenshot: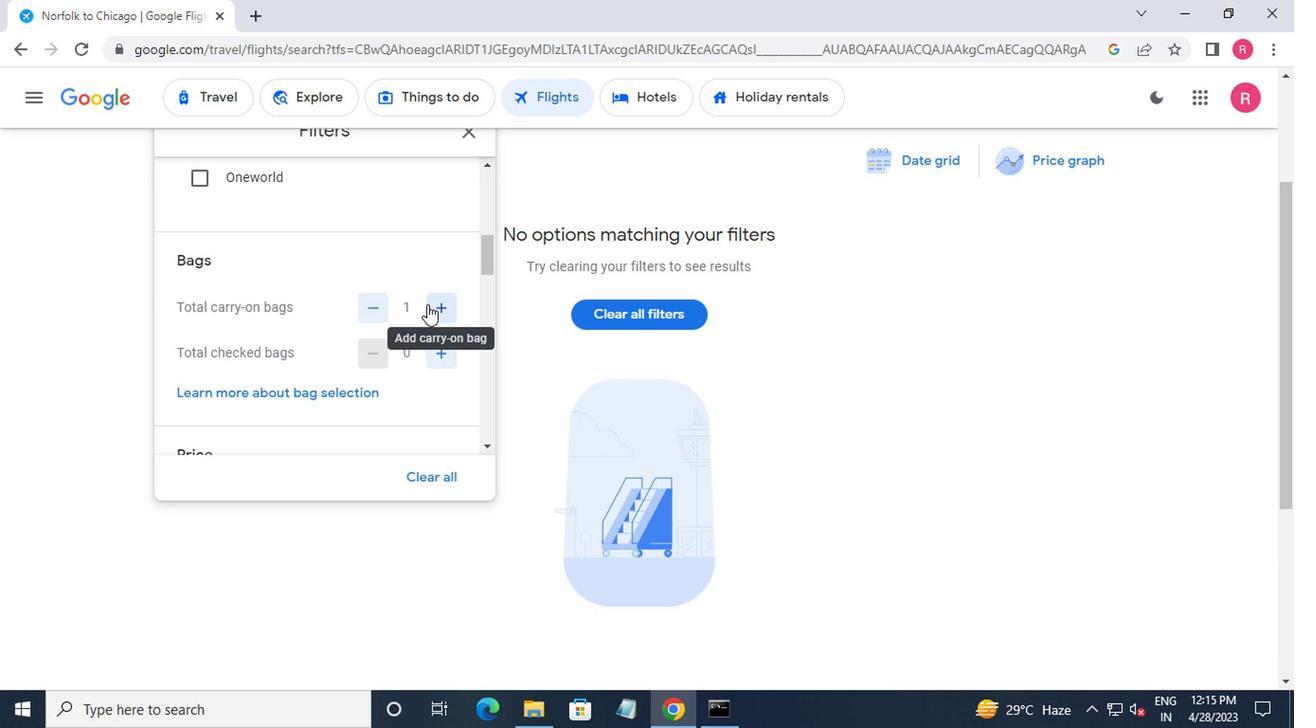 
Action: Mouse scrolled (423, 307) with delta (0, -1)
Screenshot: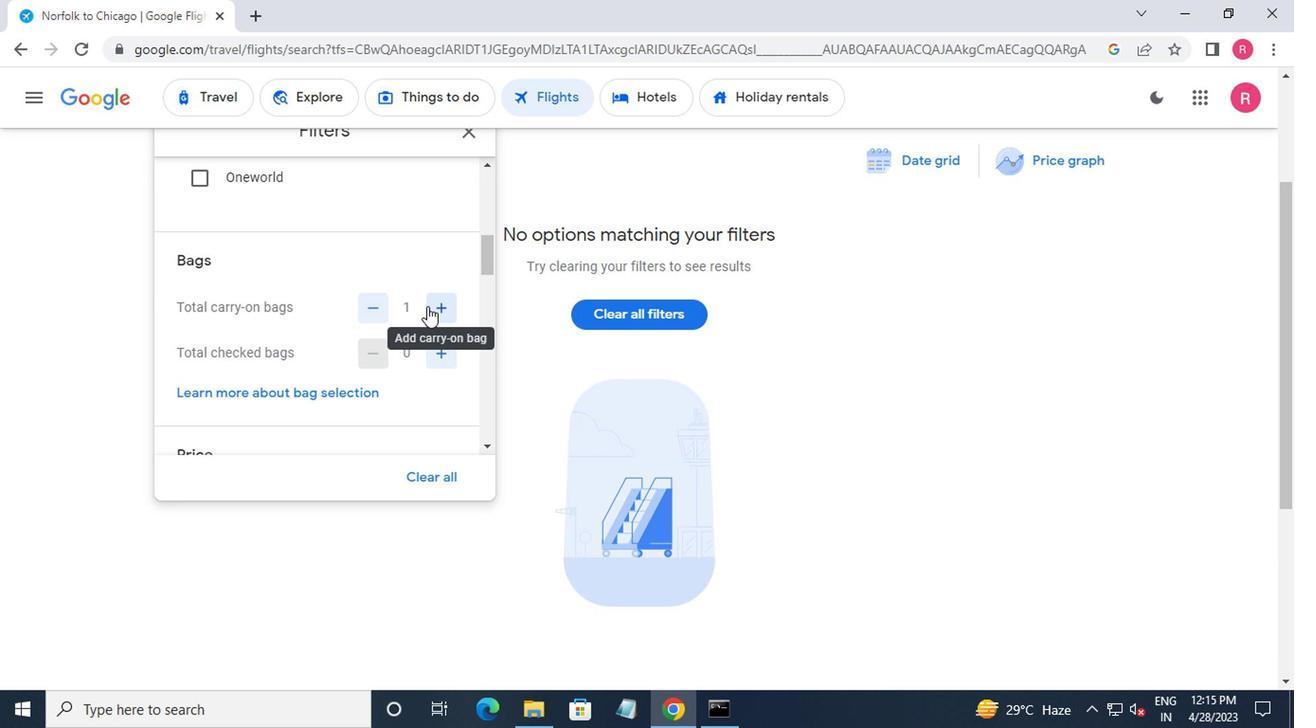 
Action: Mouse moved to (422, 308)
Screenshot: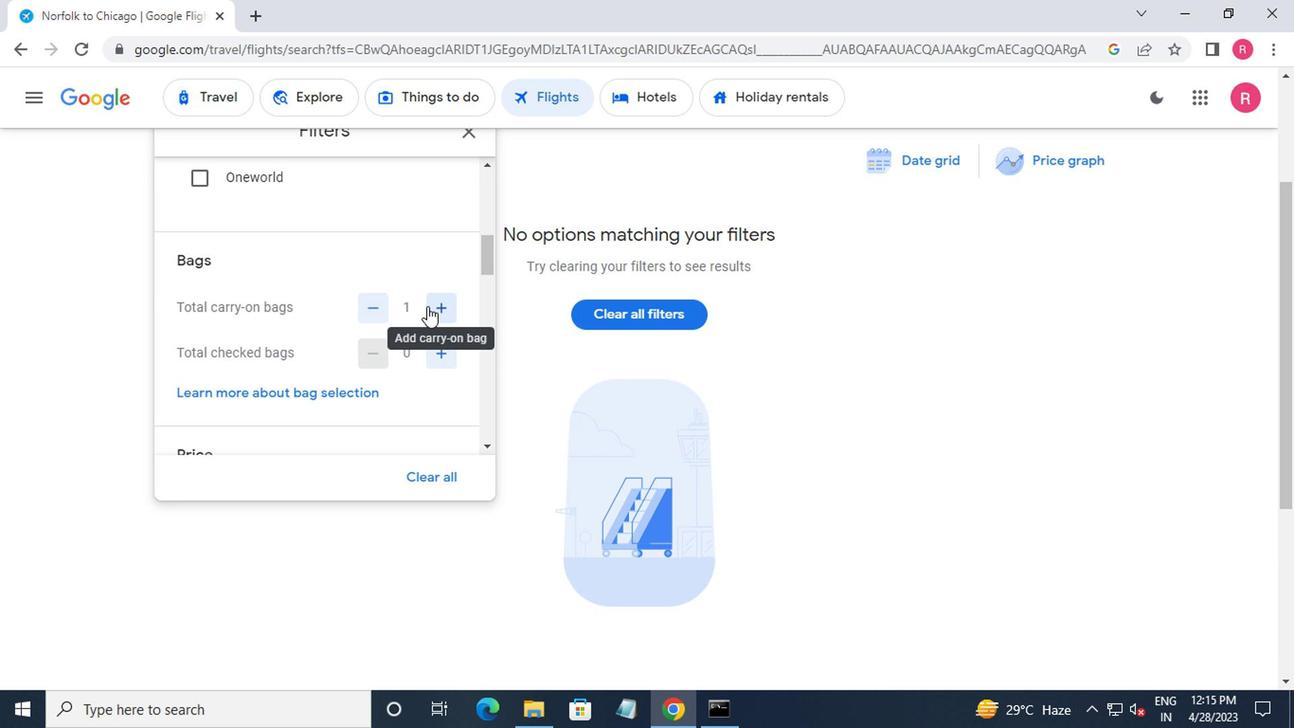 
Action: Mouse scrolled (422, 307) with delta (0, -1)
Screenshot: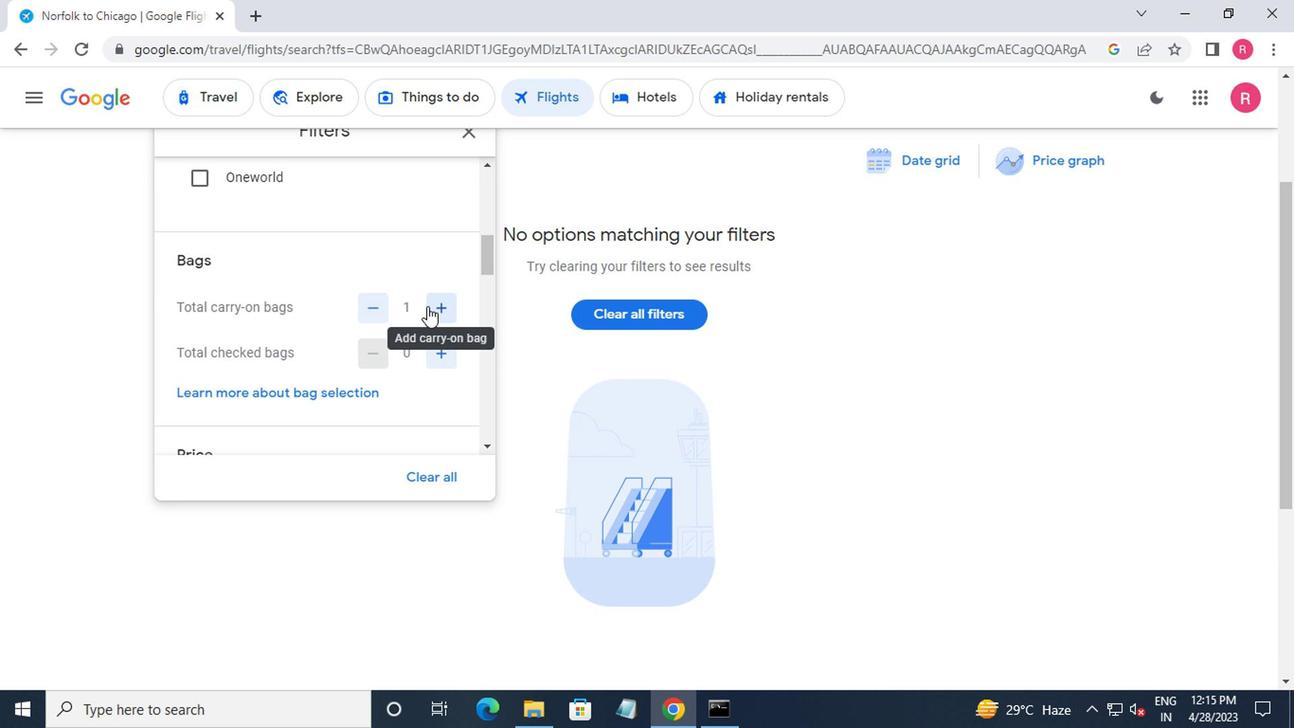 
Action: Mouse moved to (440, 342)
Screenshot: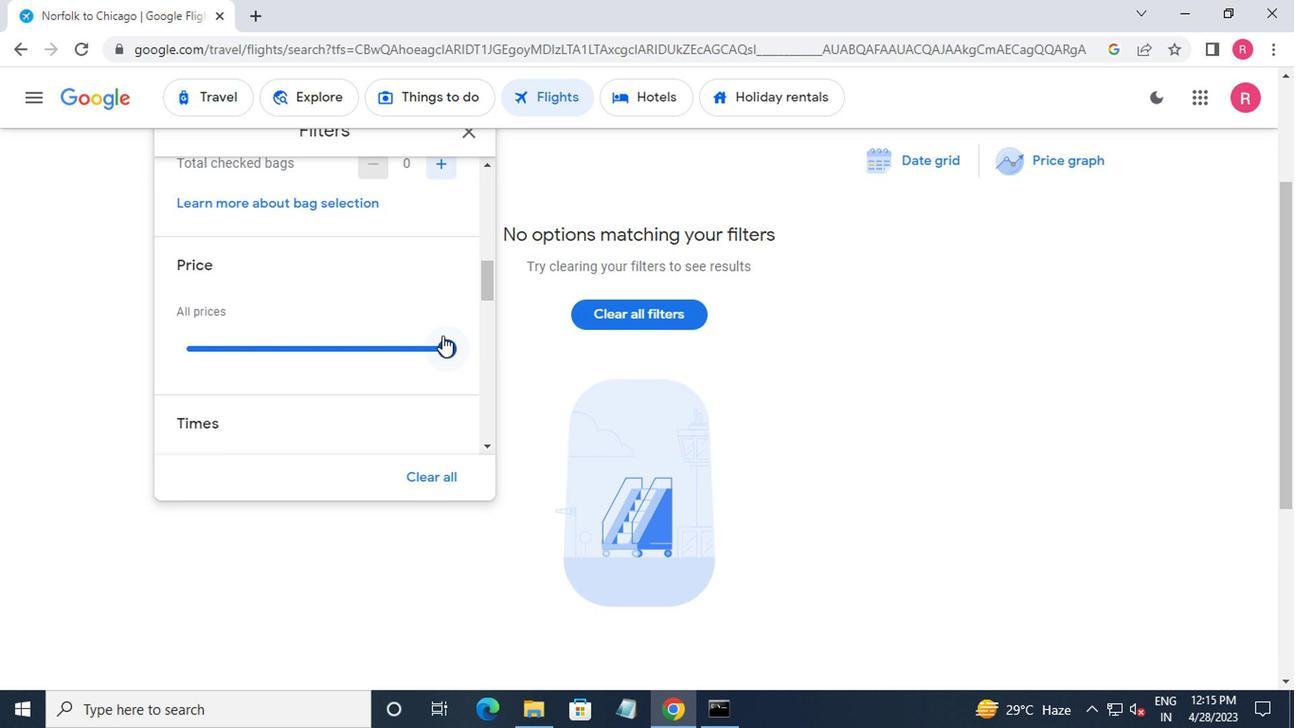 
Action: Mouse pressed left at (440, 342)
Screenshot: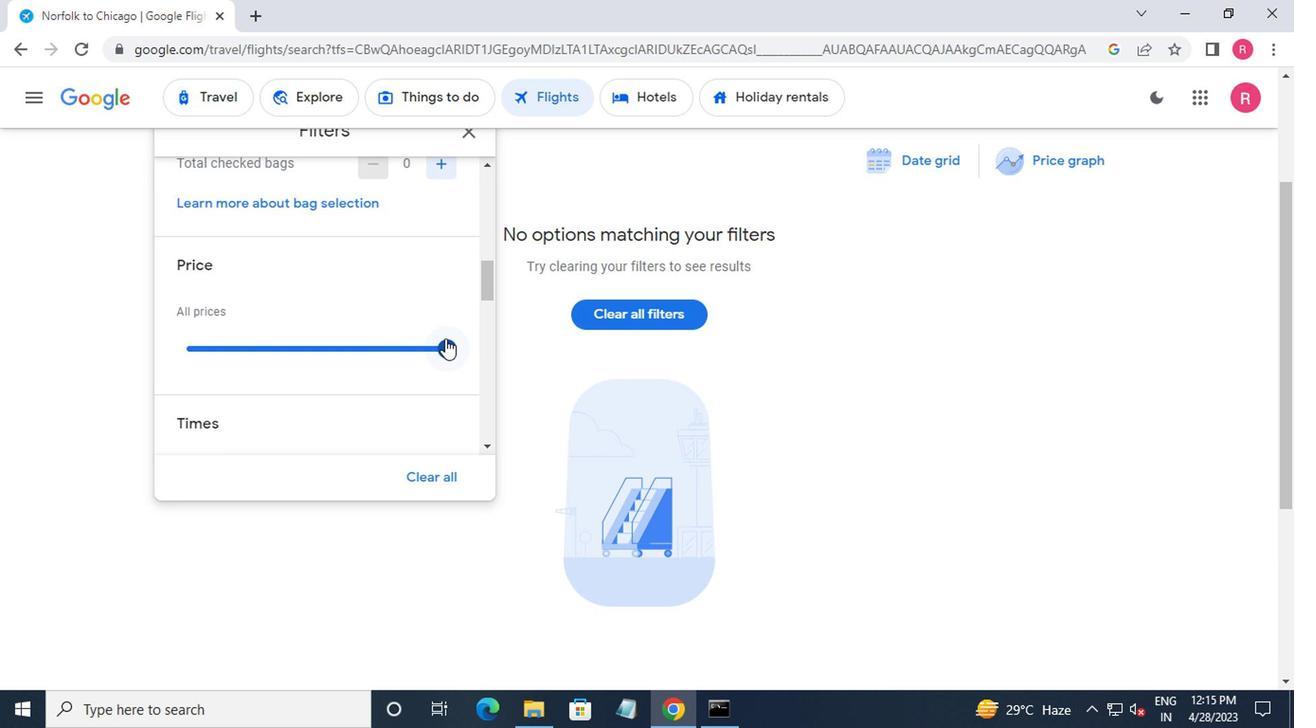 
Action: Mouse moved to (442, 342)
Screenshot: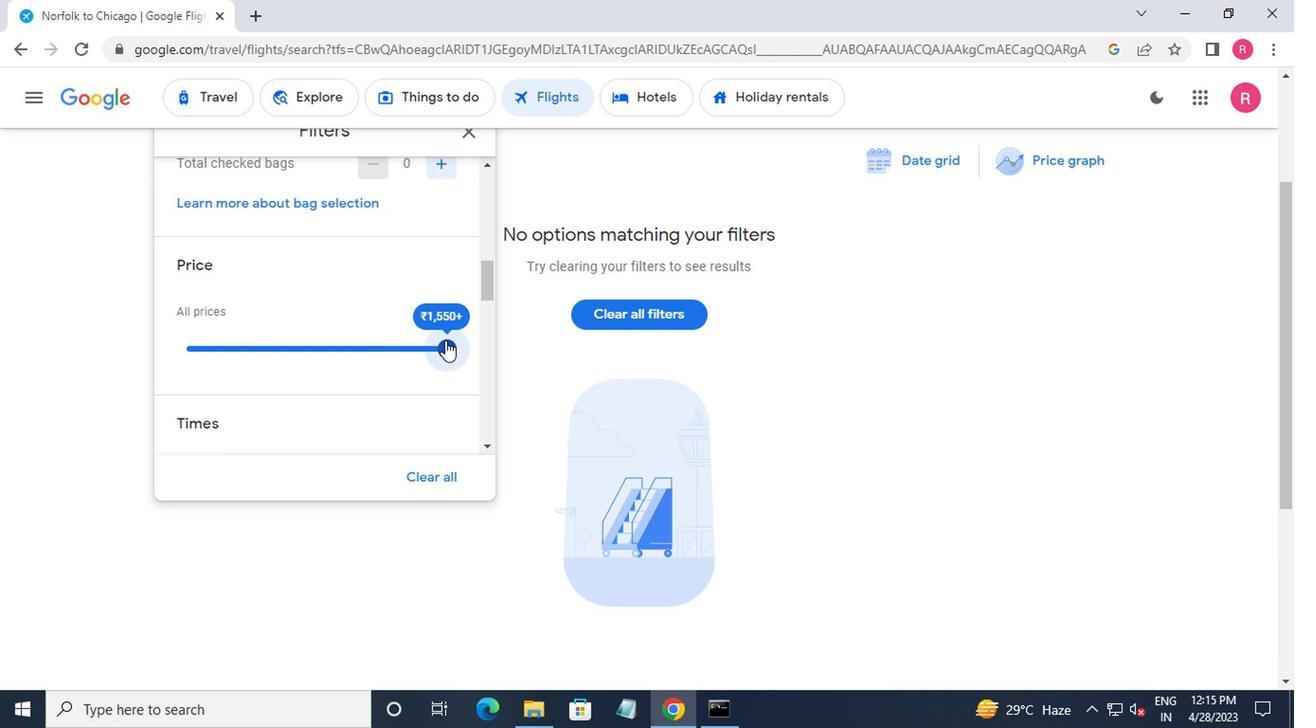 
Action: Mouse scrolled (442, 341) with delta (0, 0)
Screenshot: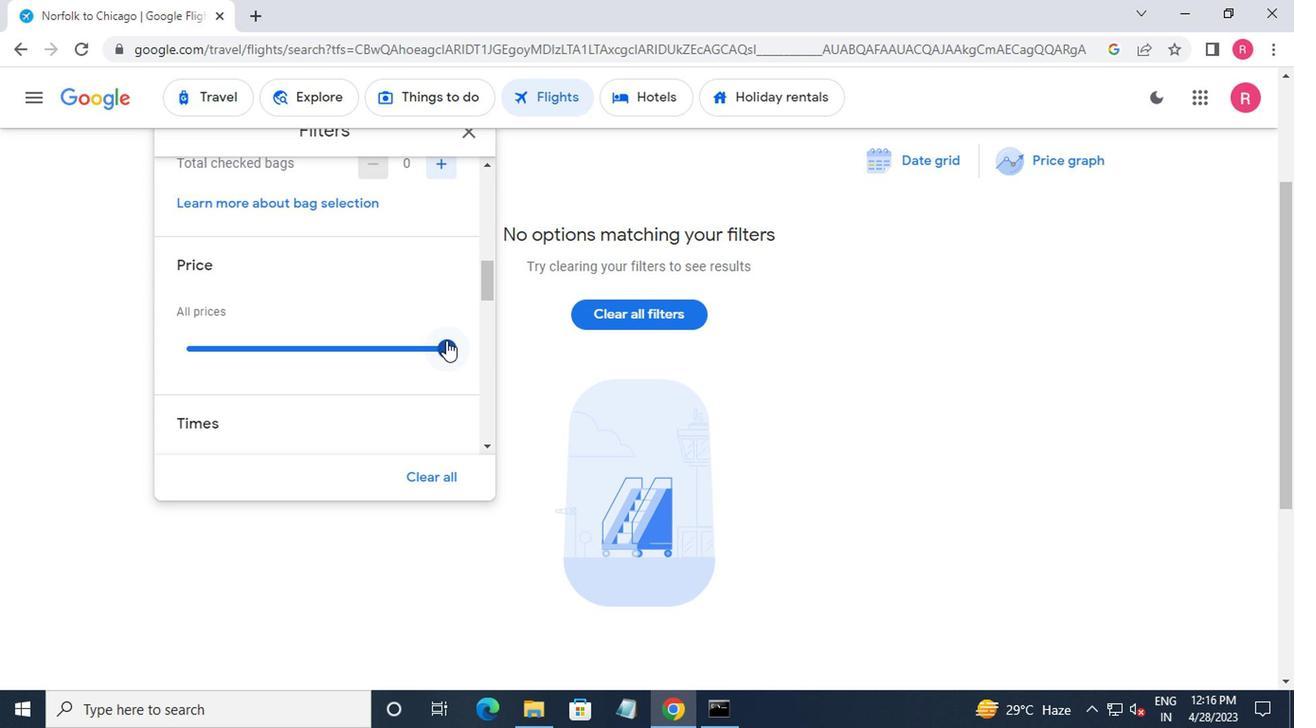 
Action: Mouse scrolled (442, 341) with delta (0, 0)
Screenshot: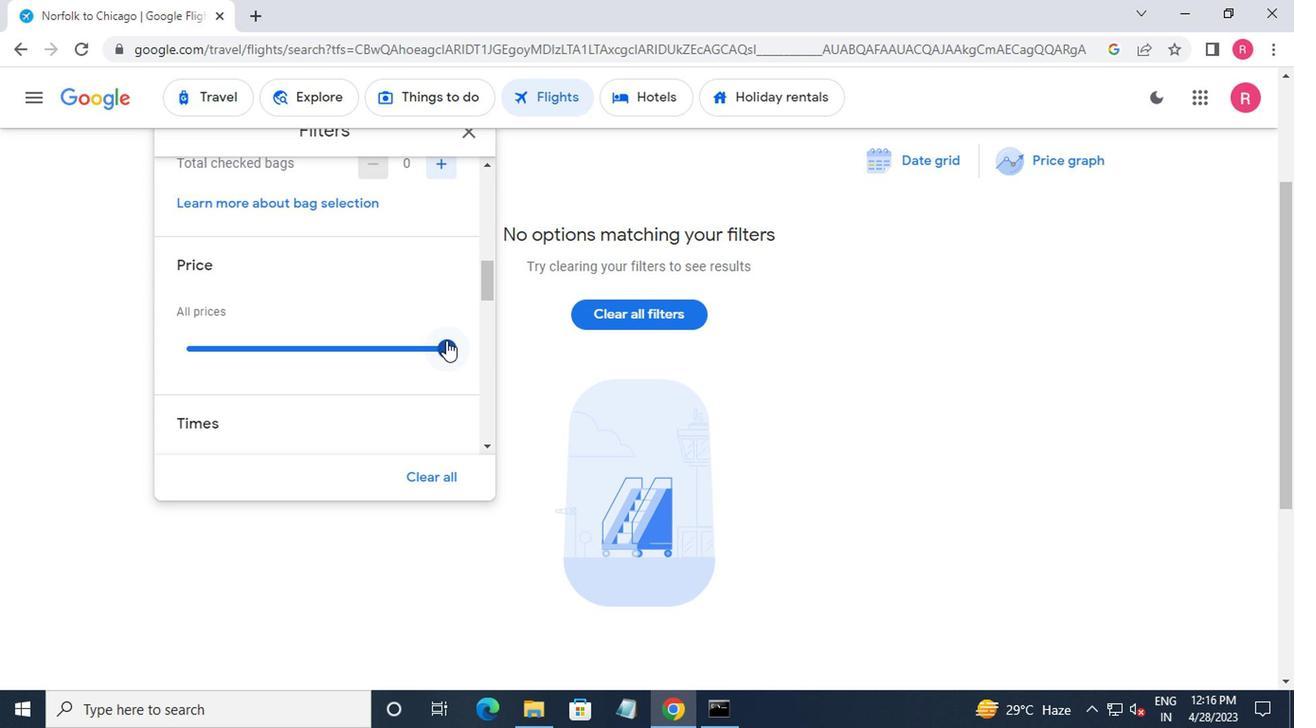 
Action: Mouse moved to (189, 369)
Screenshot: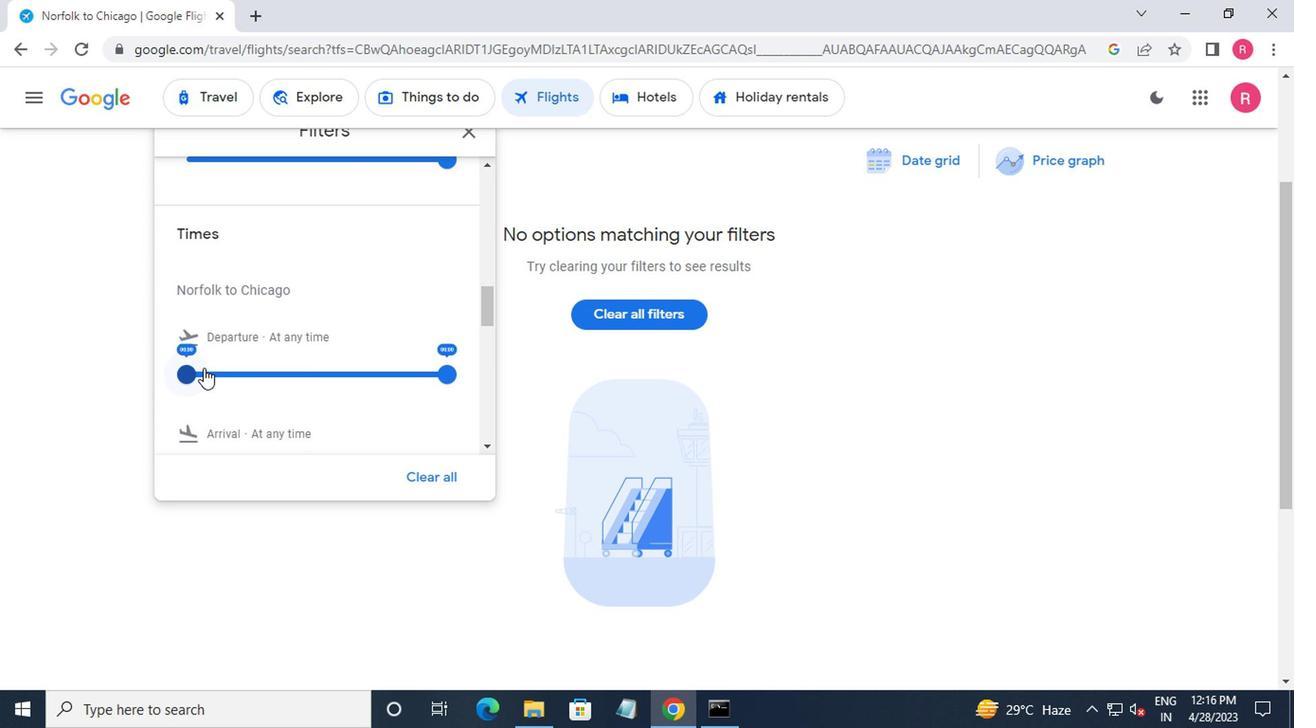 
Action: Mouse pressed left at (189, 369)
Screenshot: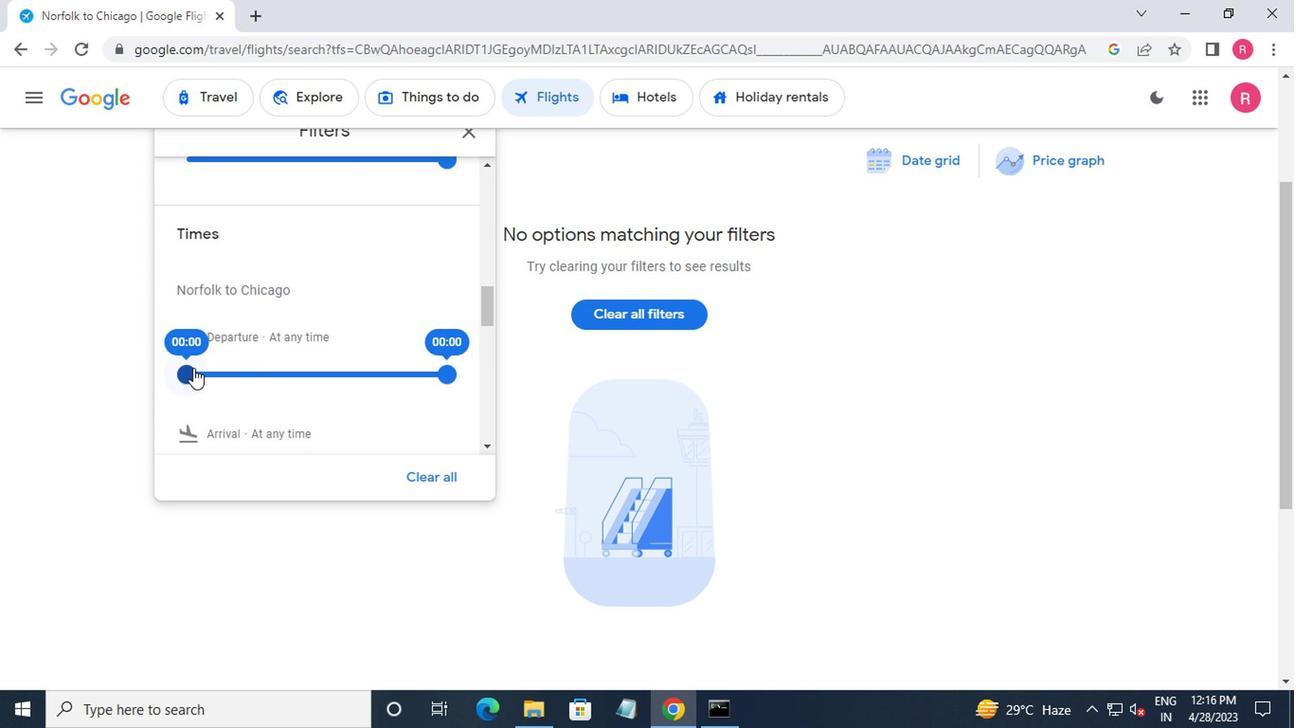 
Action: Mouse moved to (433, 377)
Screenshot: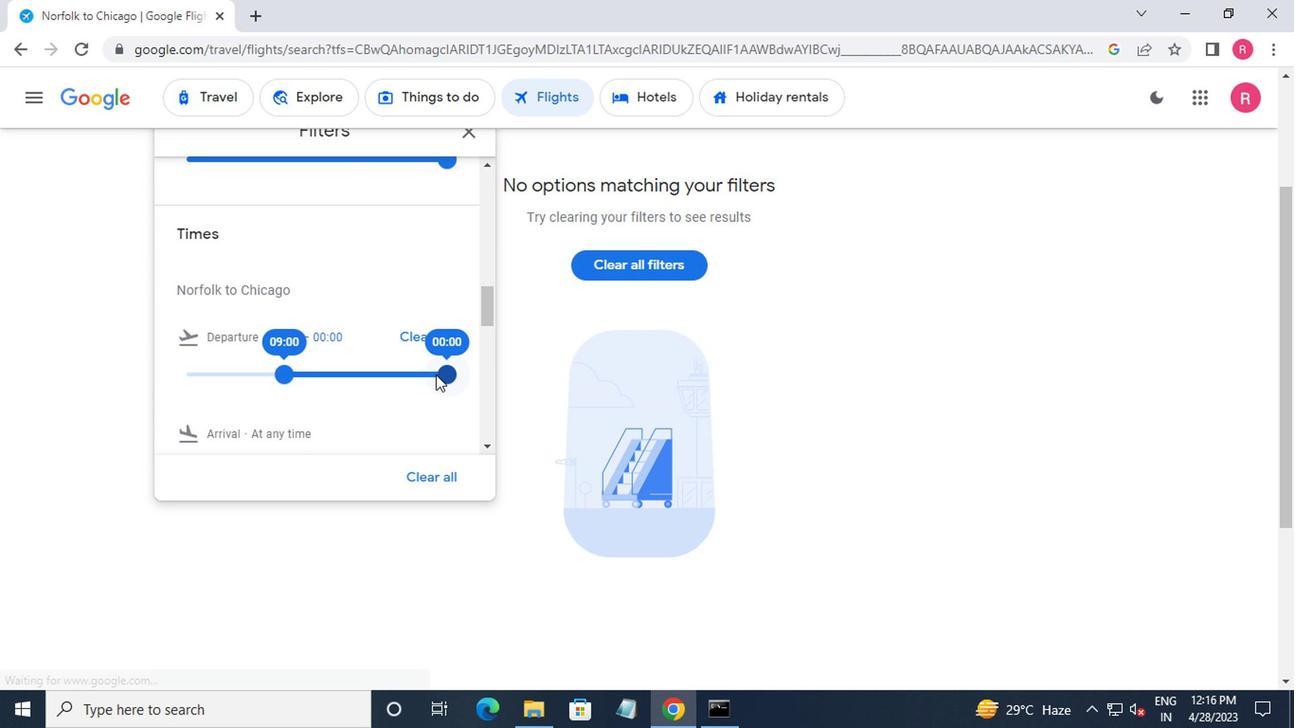 
Action: Mouse pressed left at (433, 377)
Screenshot: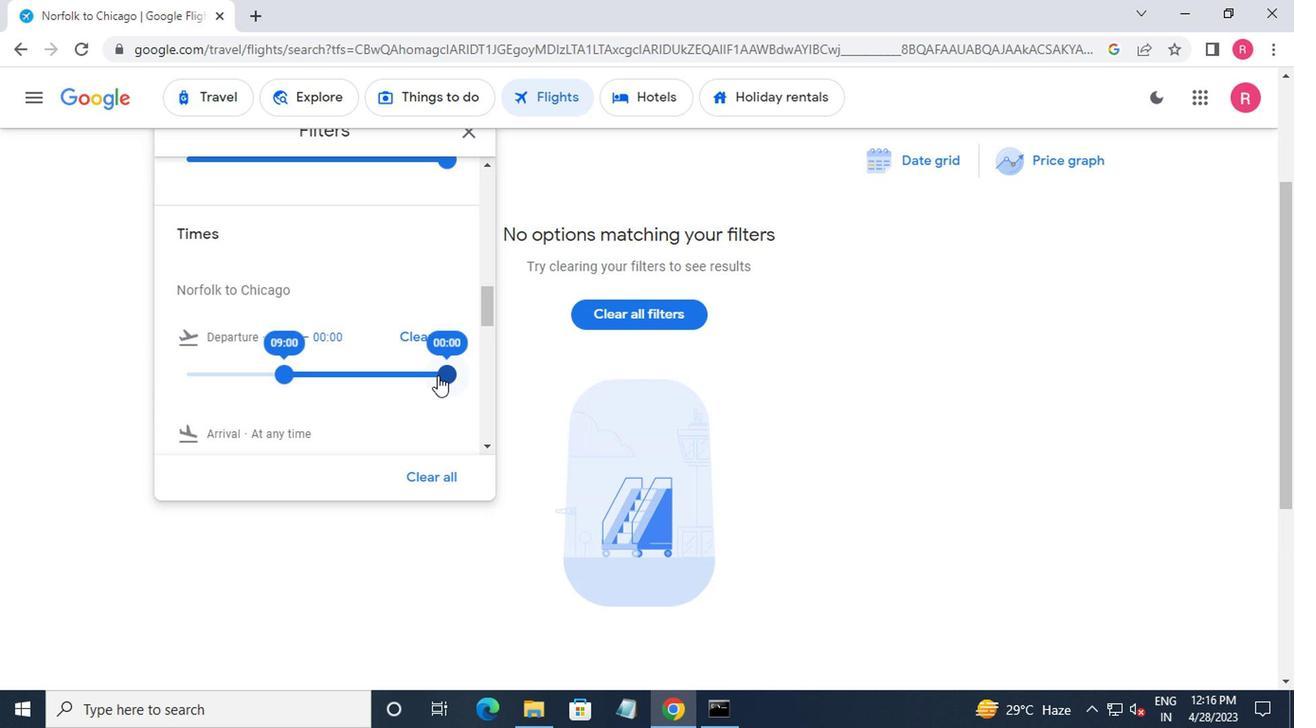 
Action: Mouse moved to (451, 143)
Screenshot: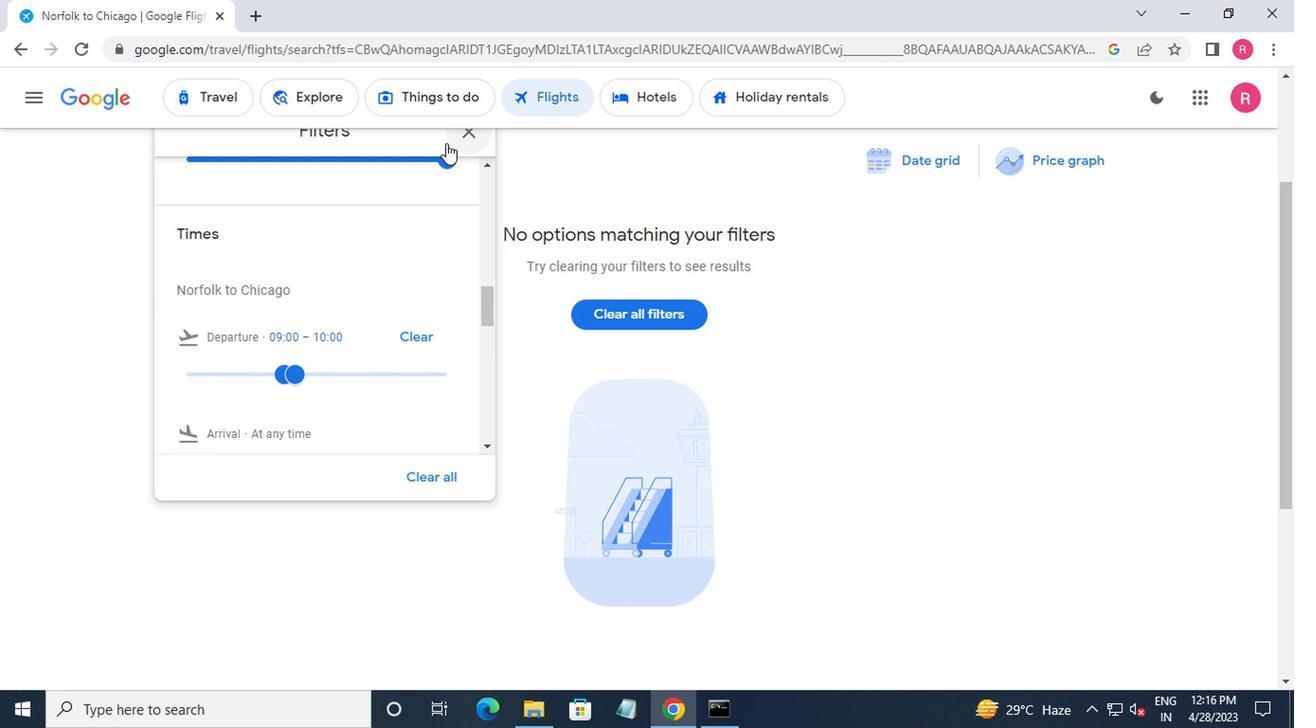 
Action: Mouse pressed left at (451, 143)
Screenshot: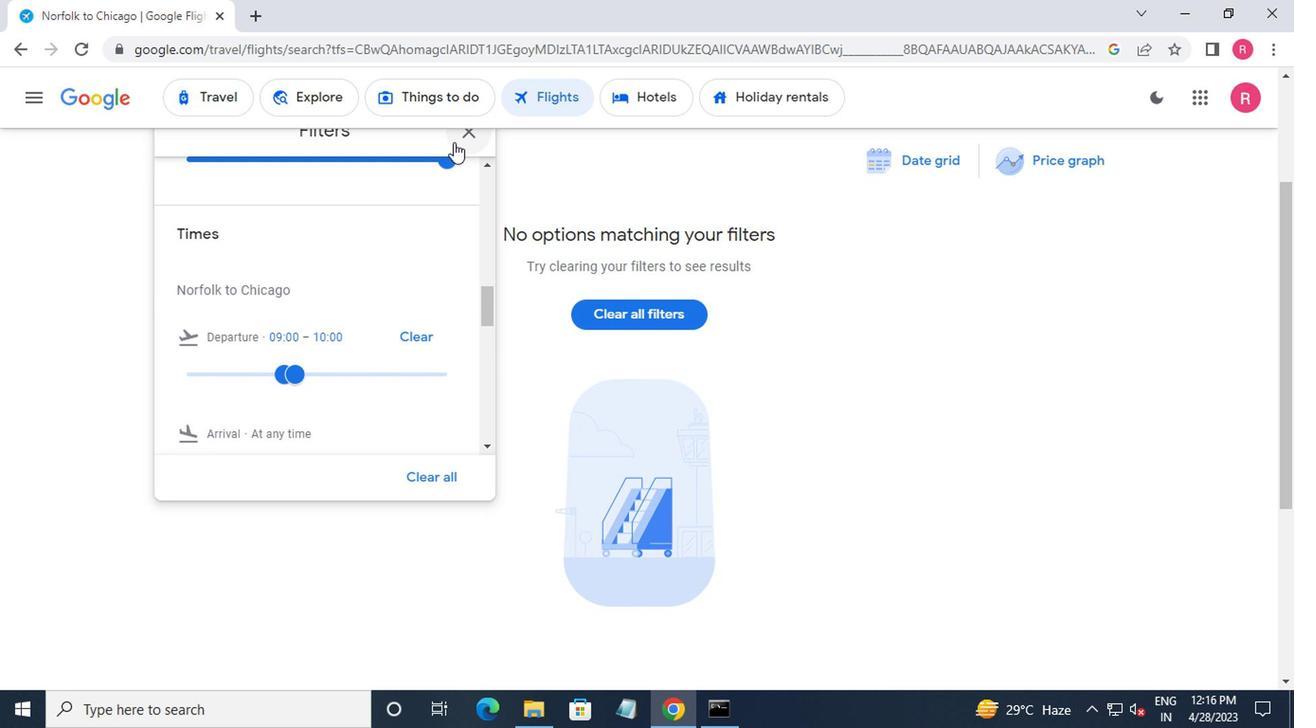 
Action: Mouse moved to (420, 283)
Screenshot: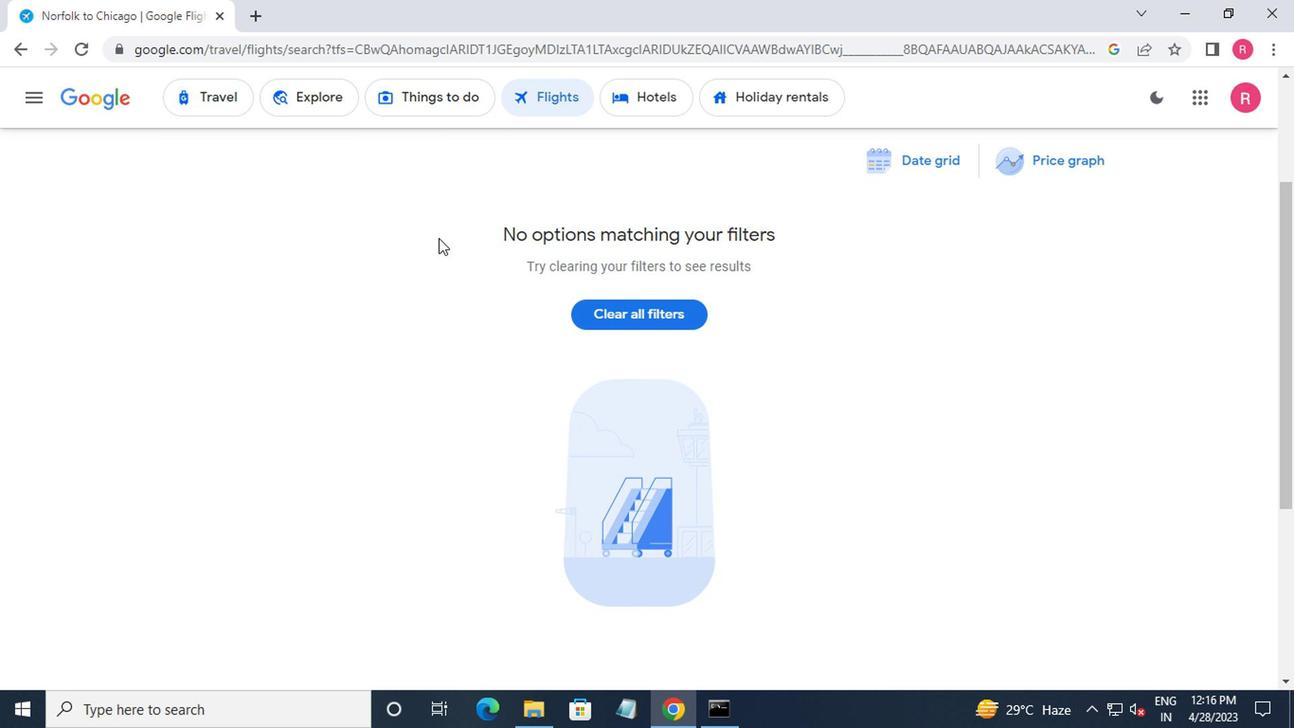 
Action: Mouse scrolled (420, 285) with delta (0, 1)
Screenshot: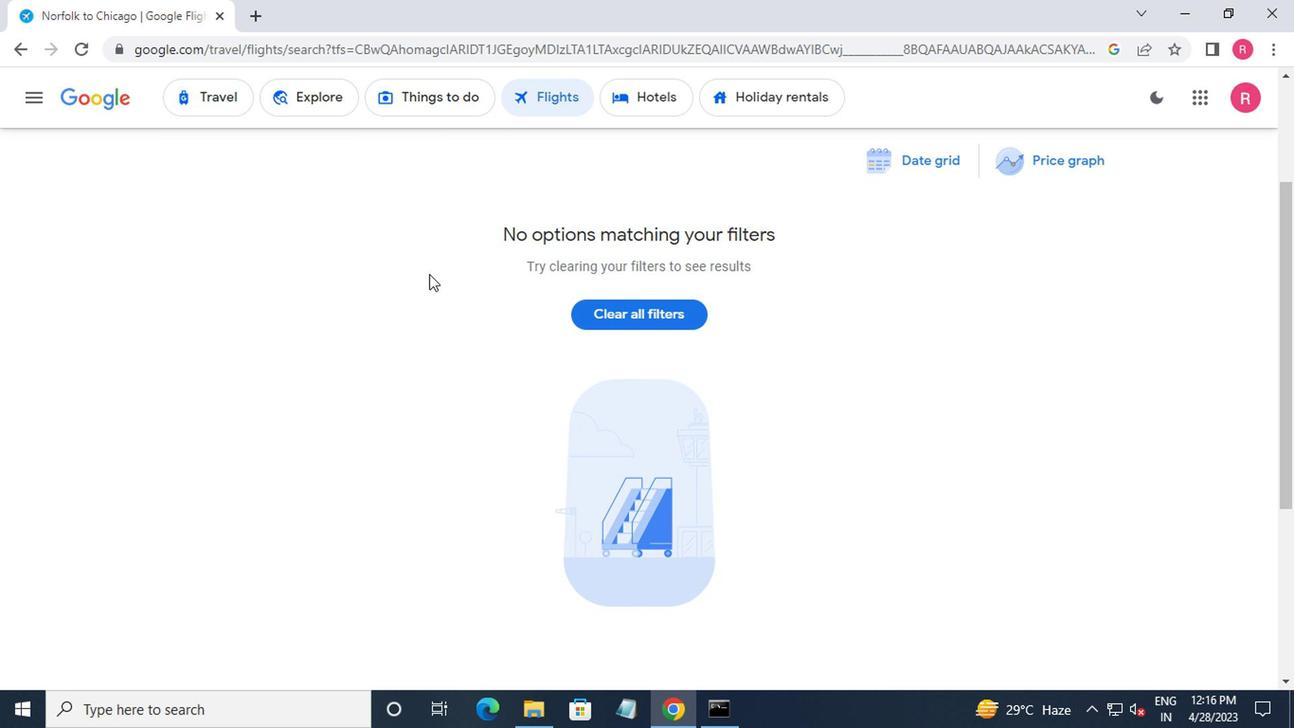 
Action: Mouse scrolled (420, 285) with delta (0, 1)
Screenshot: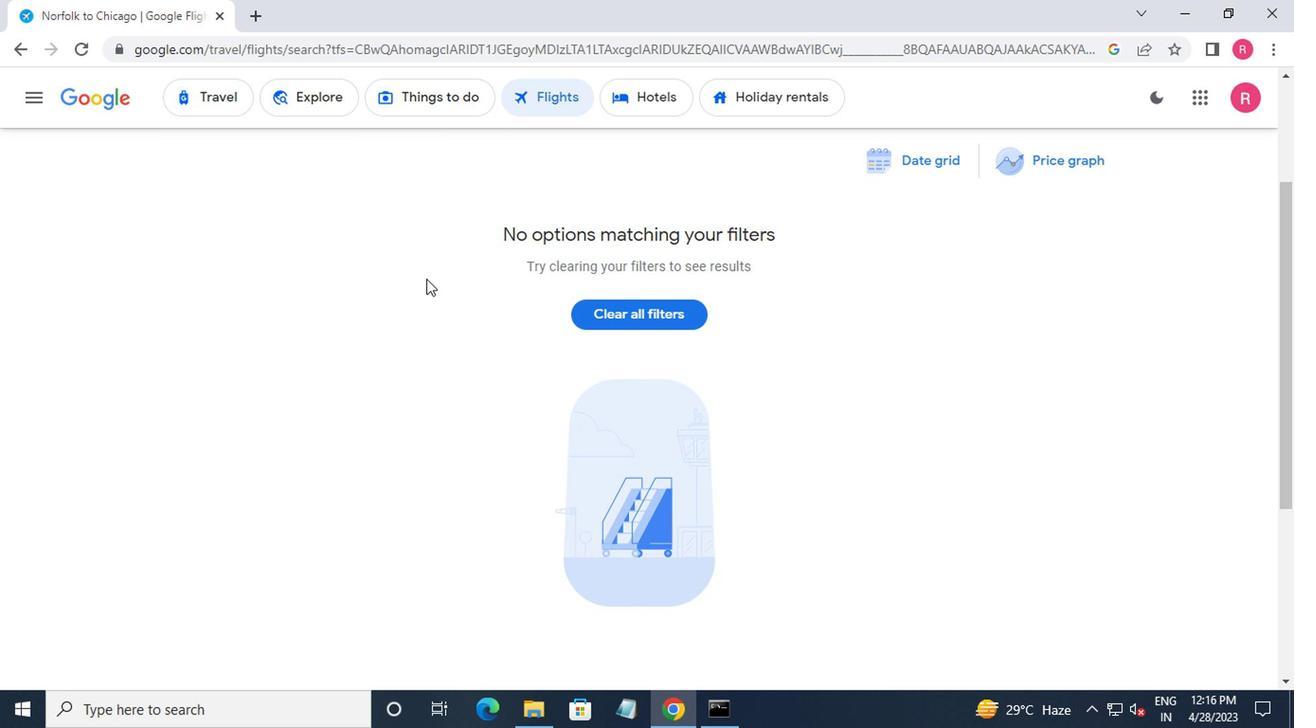 
Action: Mouse scrolled (420, 285) with delta (0, 1)
Screenshot: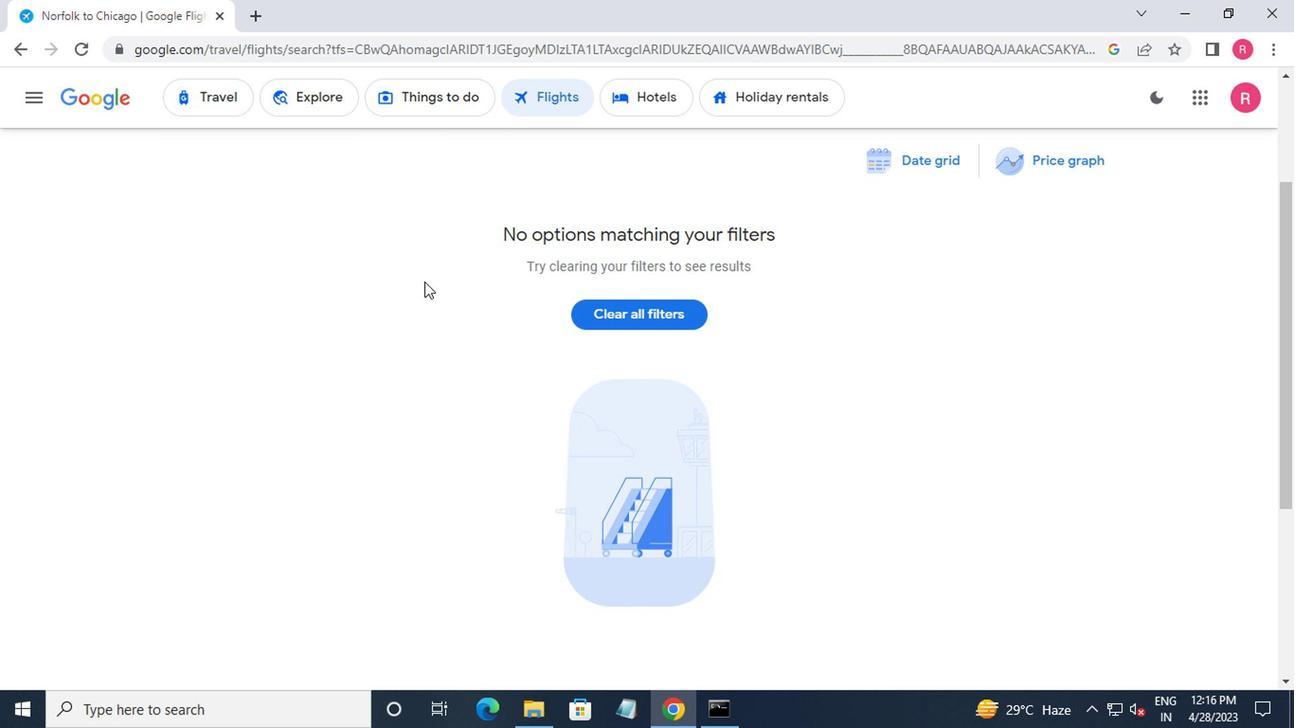 
Action: Mouse scrolled (420, 285) with delta (0, 1)
Screenshot: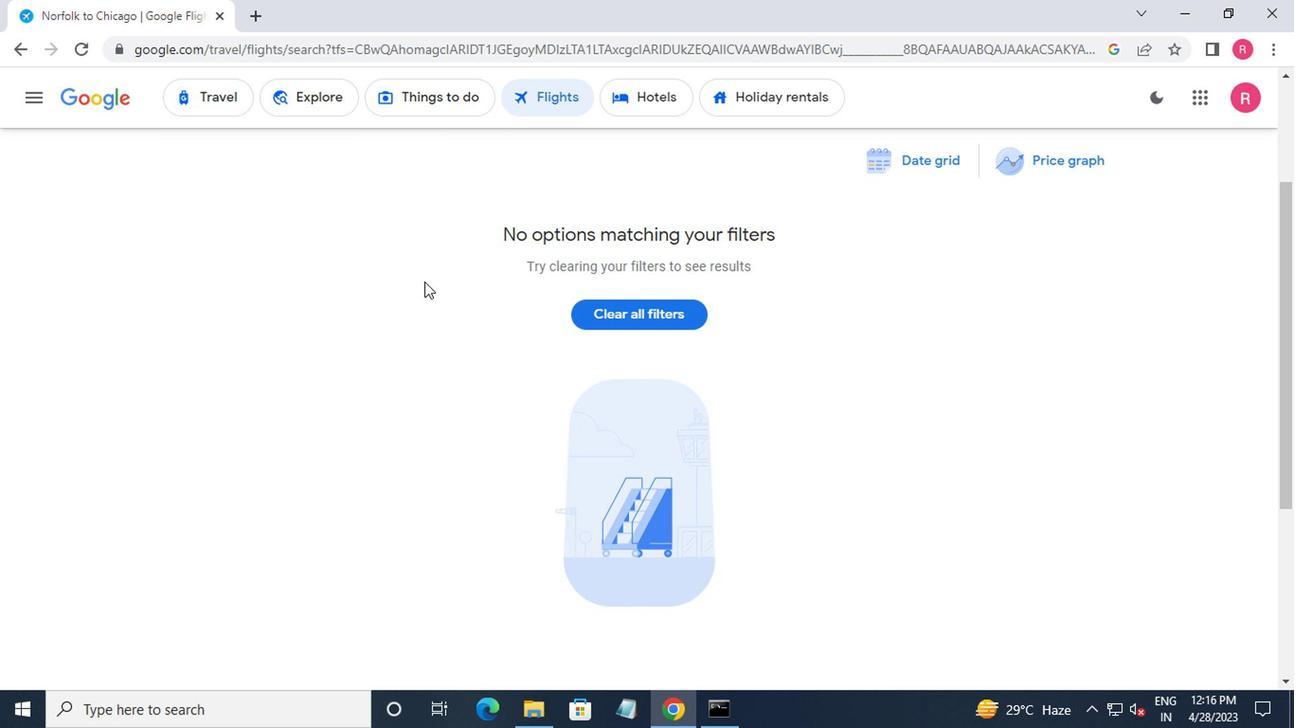 
Action: Mouse moved to (417, 283)
Screenshot: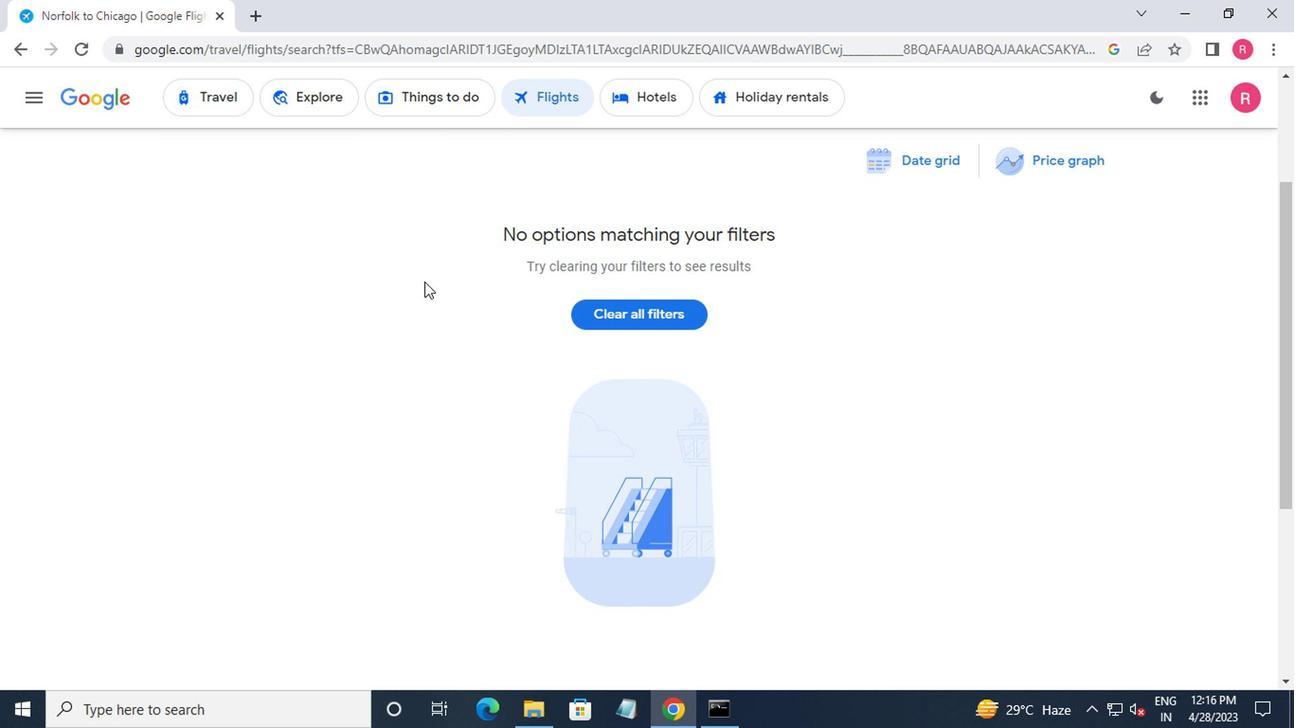 
Action: Key pressed <Key.f8>
Screenshot: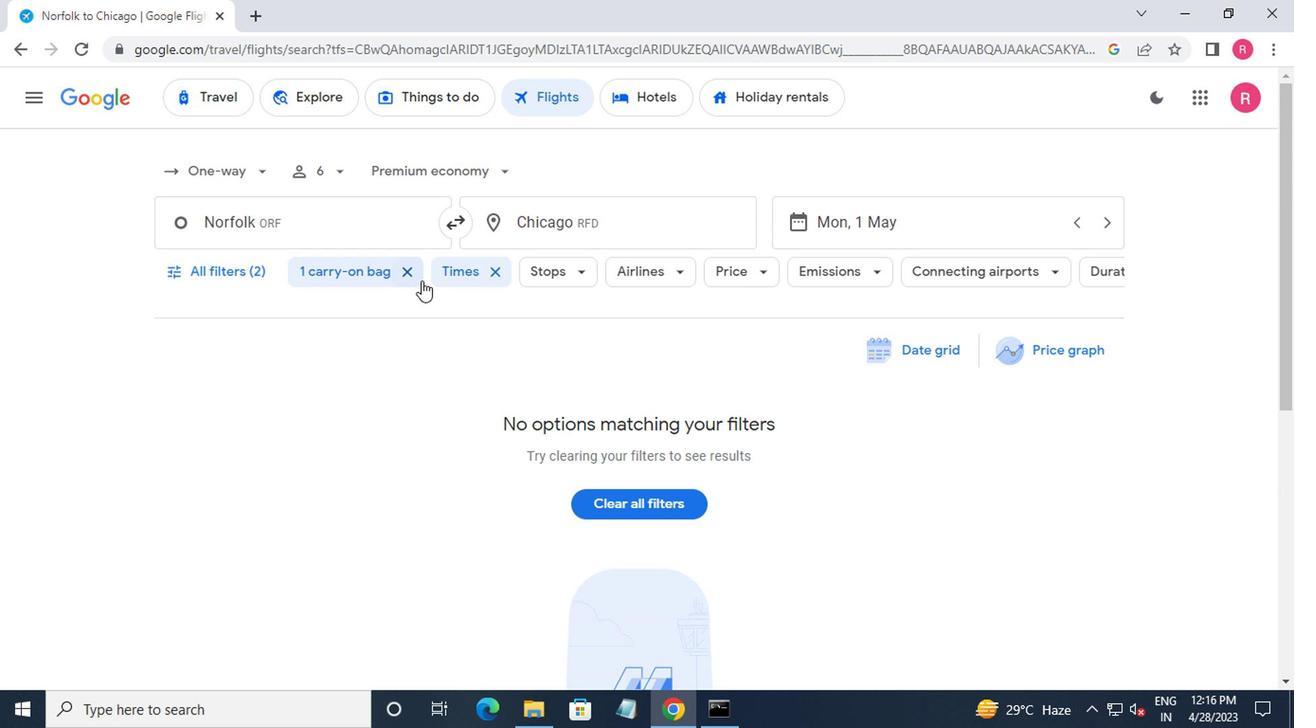 
